 Task: Audio Scrubbing.
Action: Mouse moved to (423, 209)
Screenshot: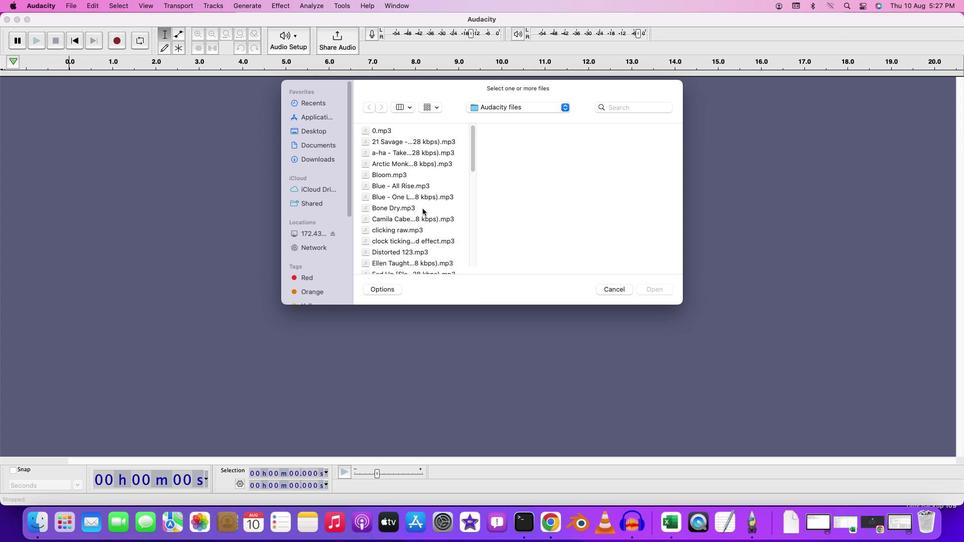 
Action: Mouse scrolled (423, 209) with delta (0, 0)
Screenshot: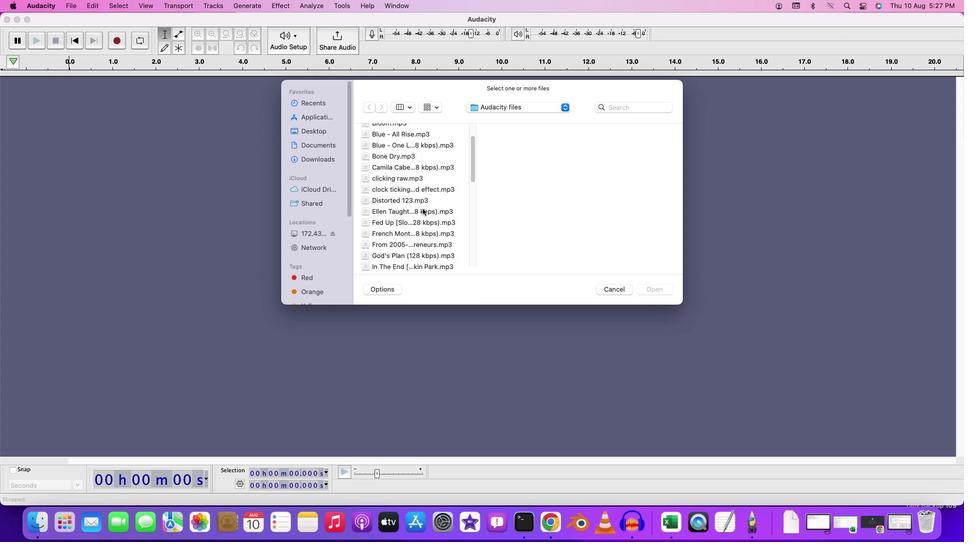 
Action: Mouse scrolled (423, 209) with delta (0, 0)
Screenshot: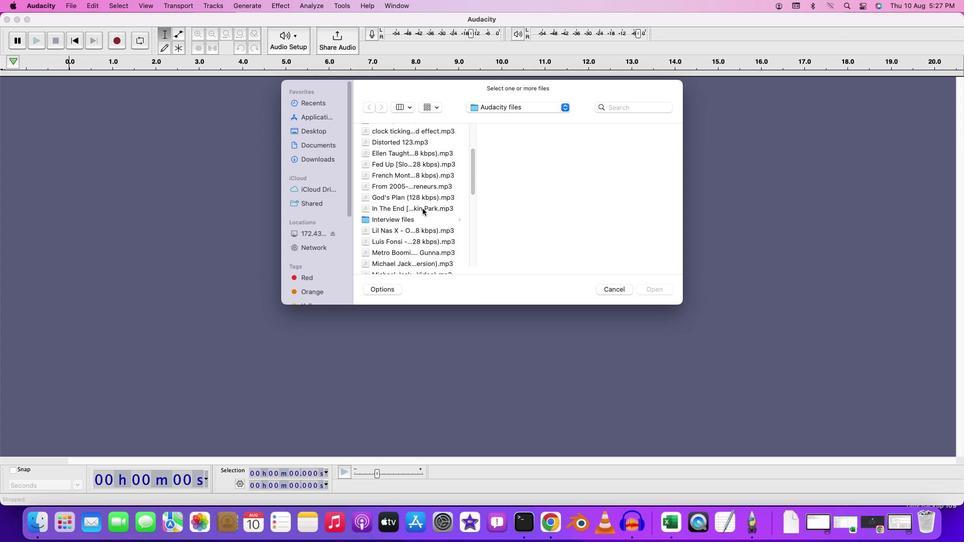 
Action: Mouse scrolled (423, 209) with delta (0, -1)
Screenshot: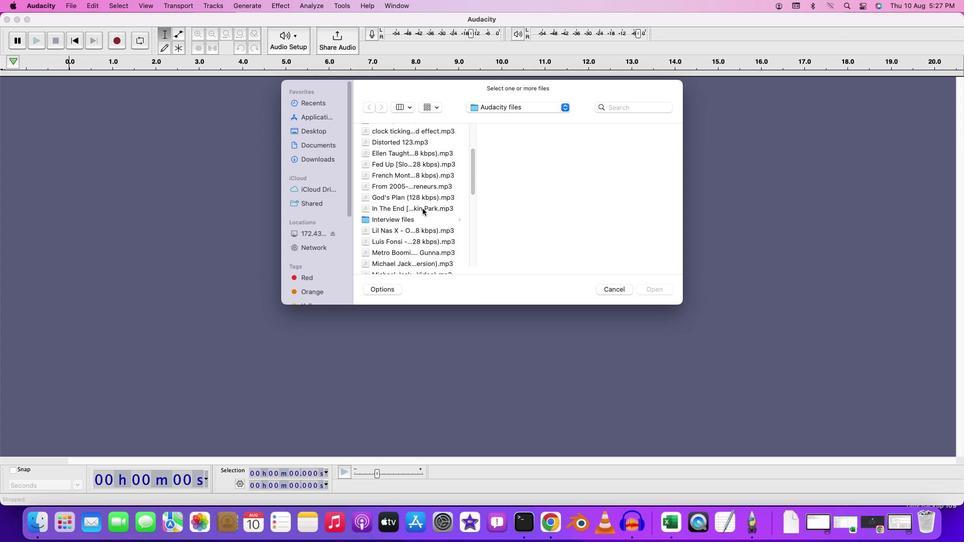 
Action: Mouse scrolled (423, 209) with delta (0, -2)
Screenshot: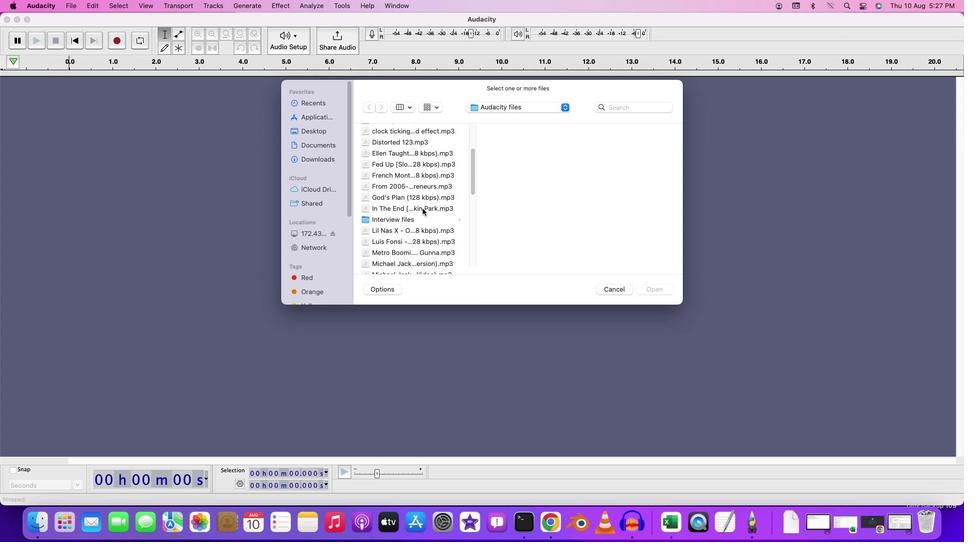 
Action: Mouse moved to (414, 224)
Screenshot: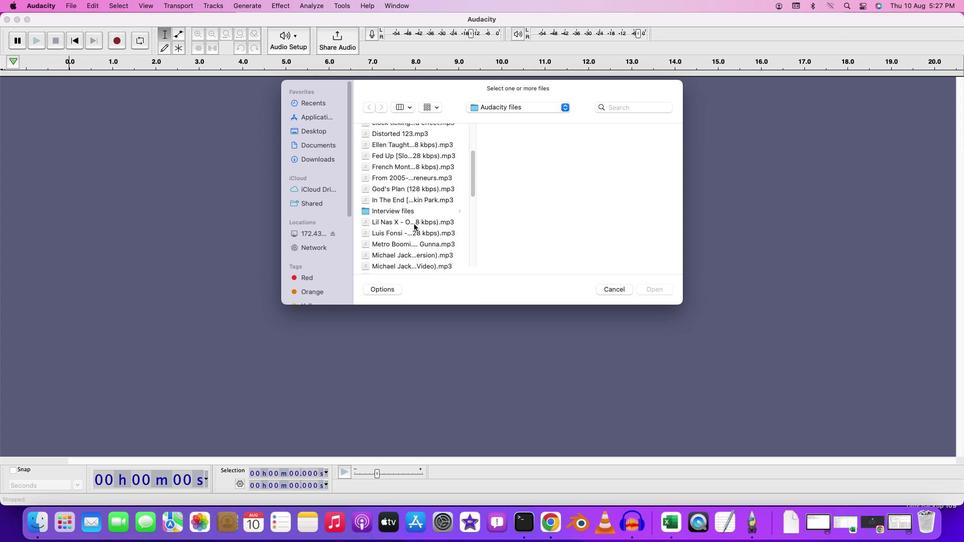 
Action: Mouse scrolled (414, 224) with delta (0, 0)
Screenshot: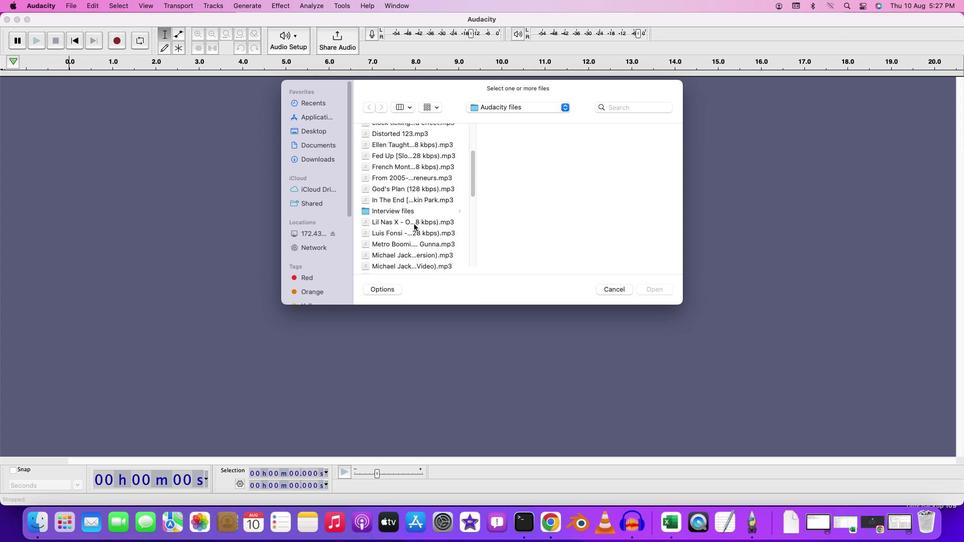 
Action: Mouse moved to (414, 224)
Screenshot: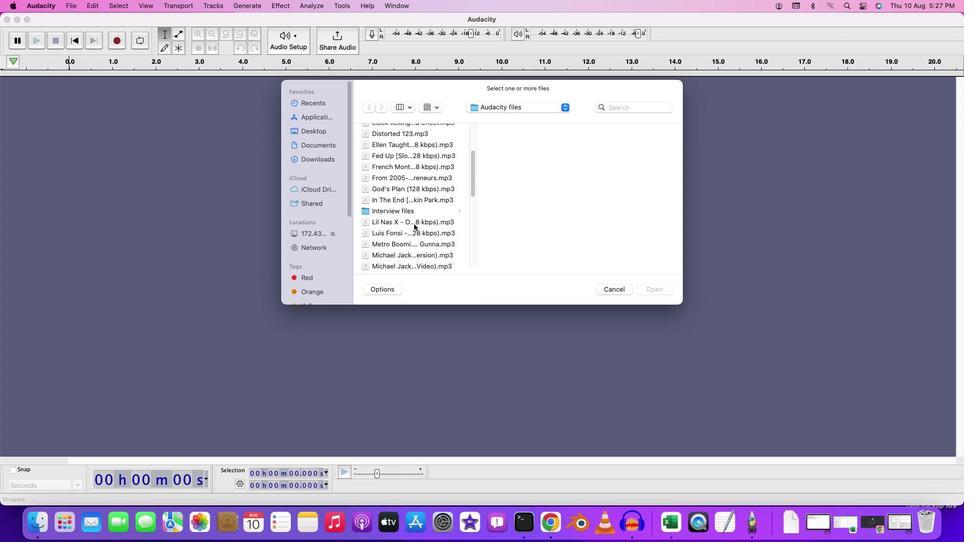 
Action: Mouse scrolled (414, 224) with delta (0, 0)
Screenshot: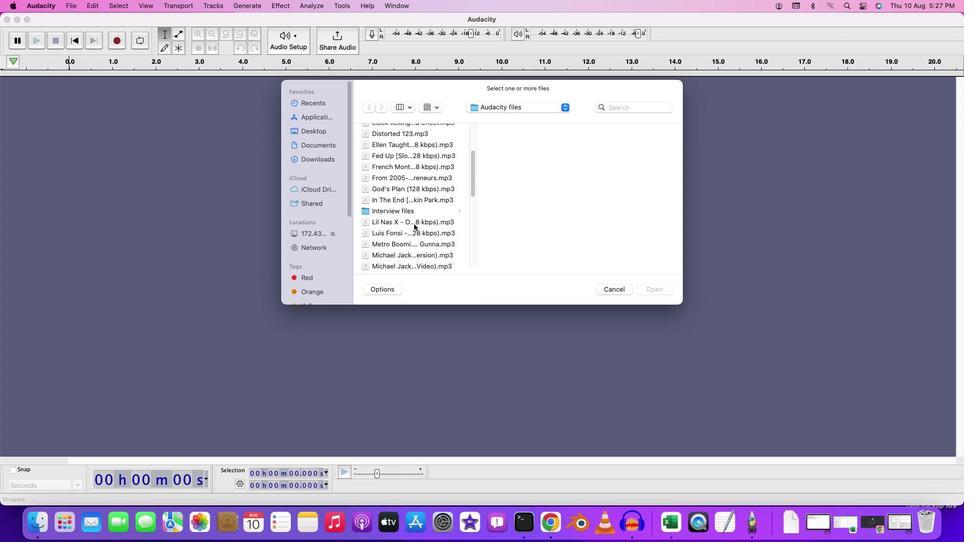 
Action: Mouse moved to (414, 224)
Screenshot: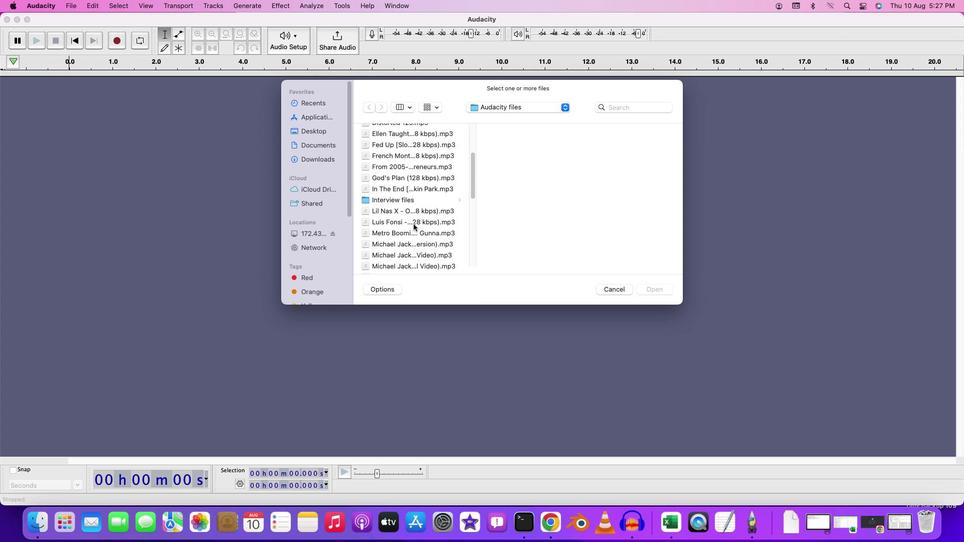 
Action: Mouse scrolled (414, 224) with delta (0, 0)
Screenshot: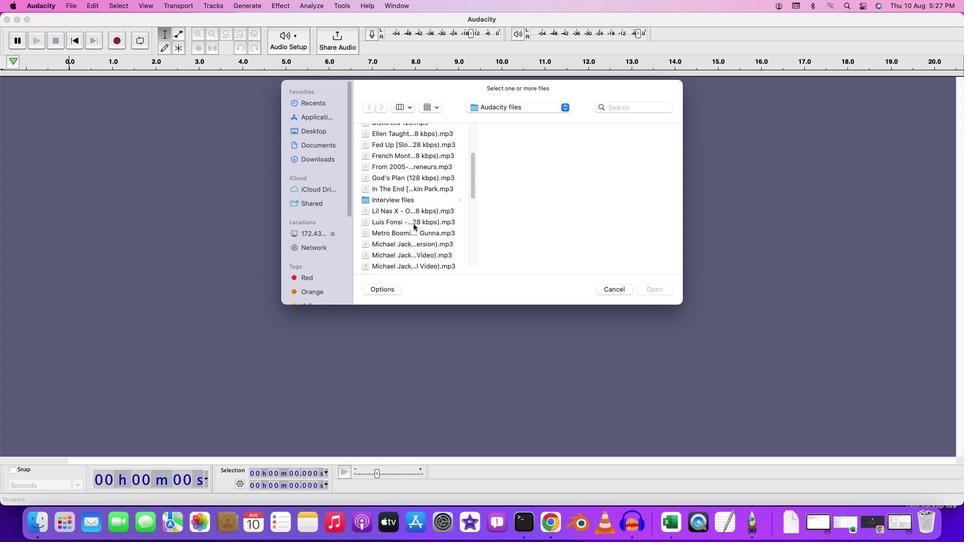
Action: Mouse scrolled (414, 224) with delta (0, 0)
Screenshot: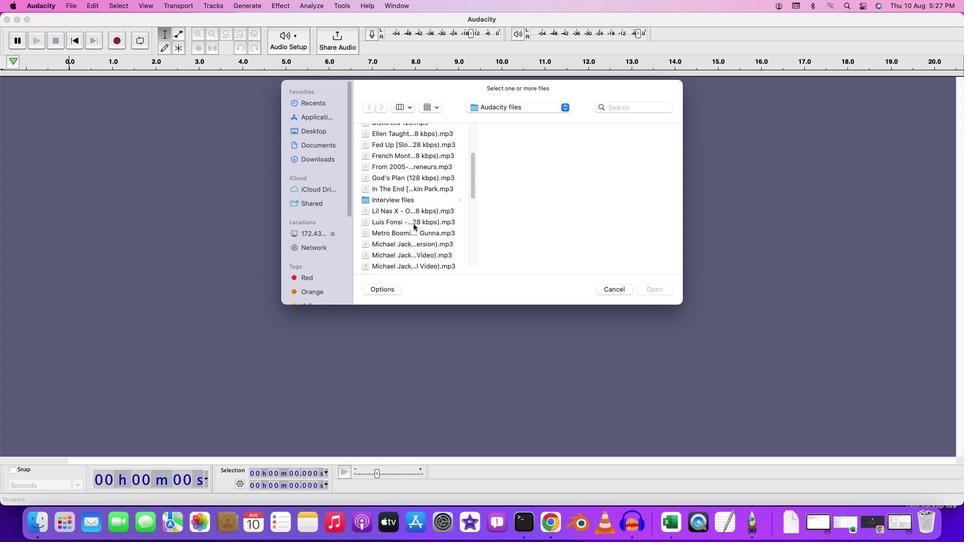 
Action: Mouse scrolled (414, 224) with delta (0, 0)
Screenshot: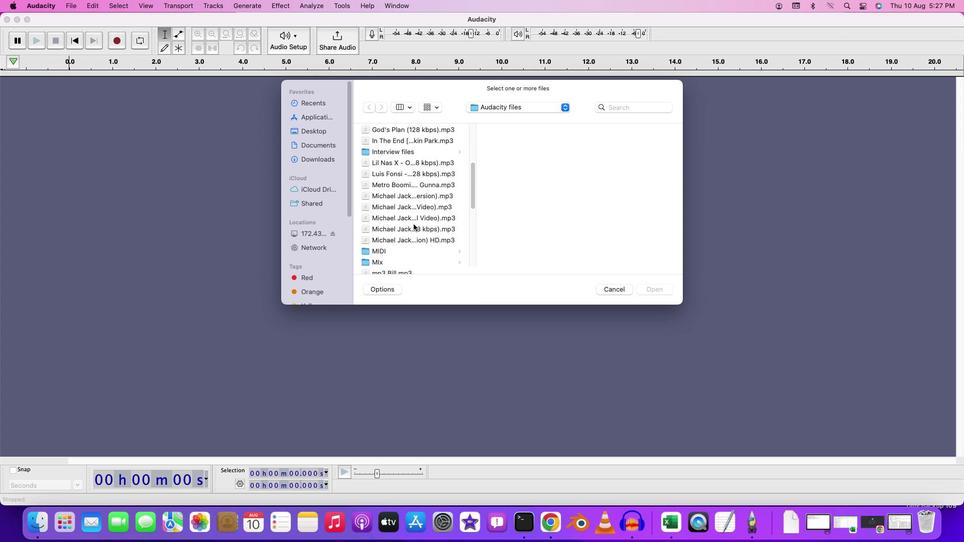 
Action: Mouse scrolled (414, 224) with delta (0, 0)
Screenshot: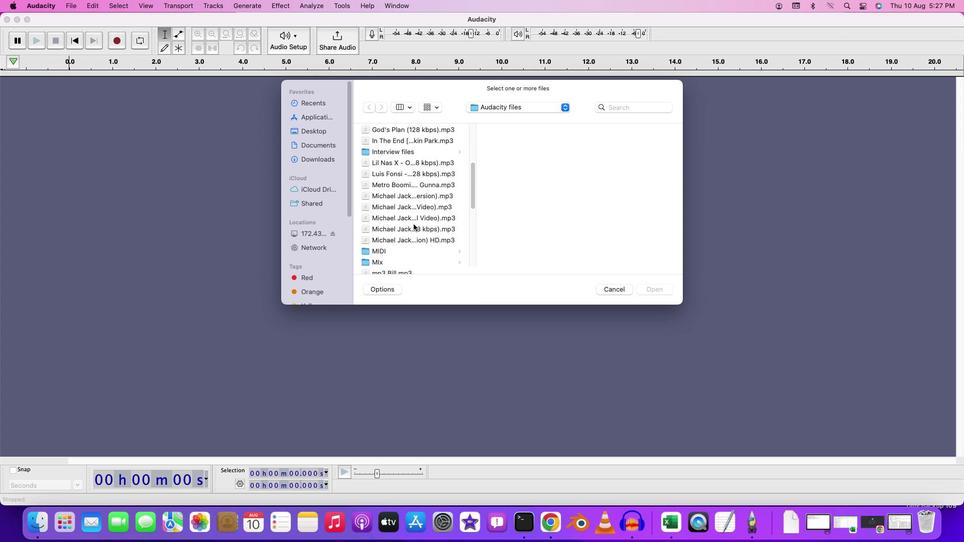 
Action: Mouse scrolled (414, 224) with delta (0, -1)
Screenshot: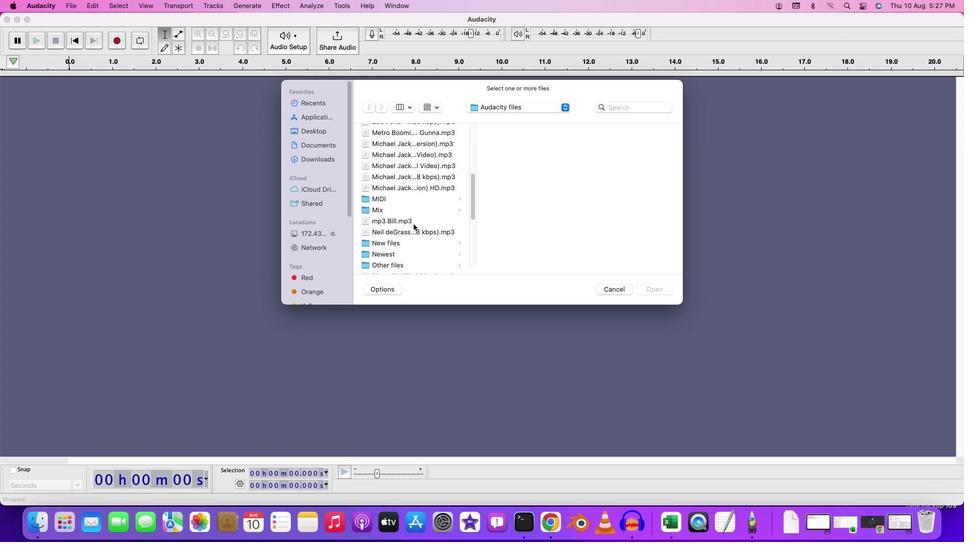 
Action: Mouse scrolled (414, 224) with delta (0, -2)
Screenshot: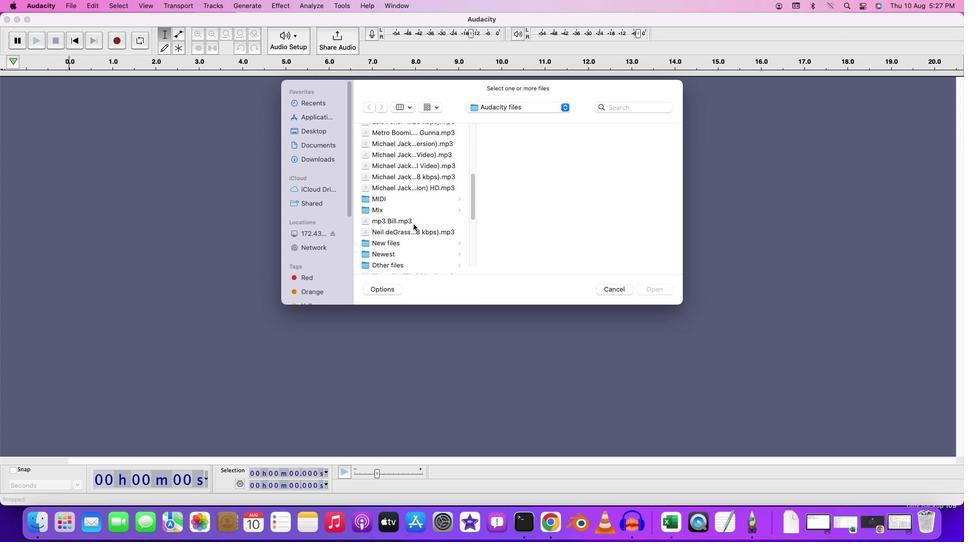 
Action: Mouse scrolled (414, 224) with delta (0, 0)
Screenshot: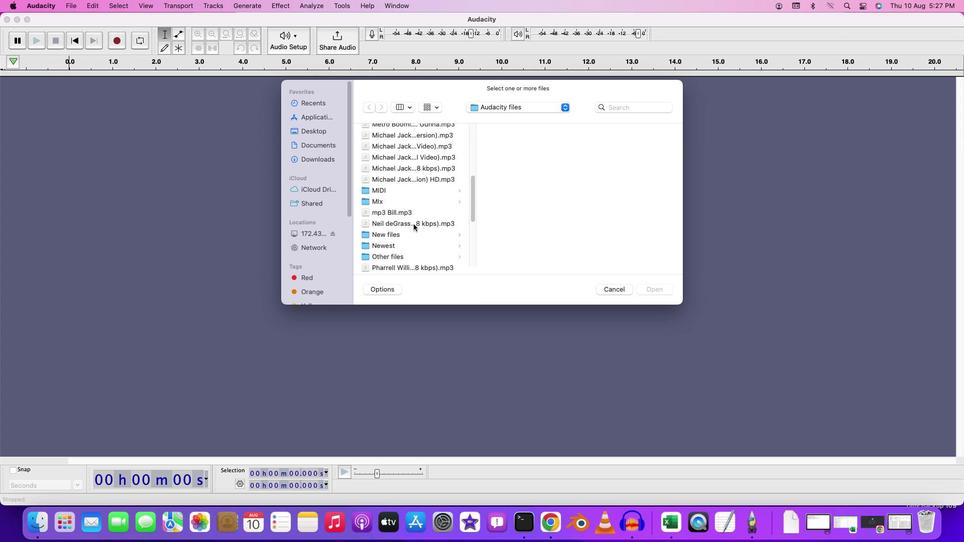 
Action: Mouse scrolled (414, 224) with delta (0, 0)
Screenshot: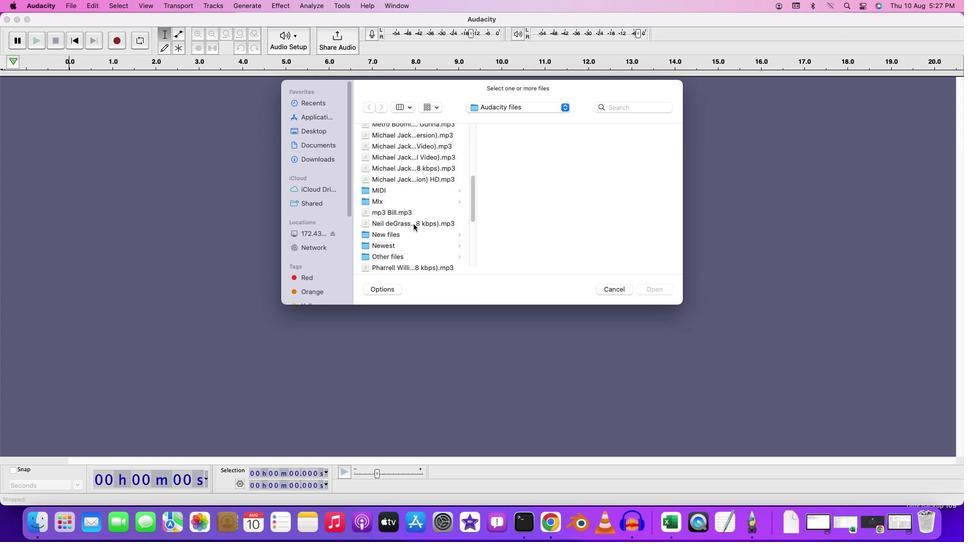 
Action: Mouse scrolled (414, 224) with delta (0, 0)
Screenshot: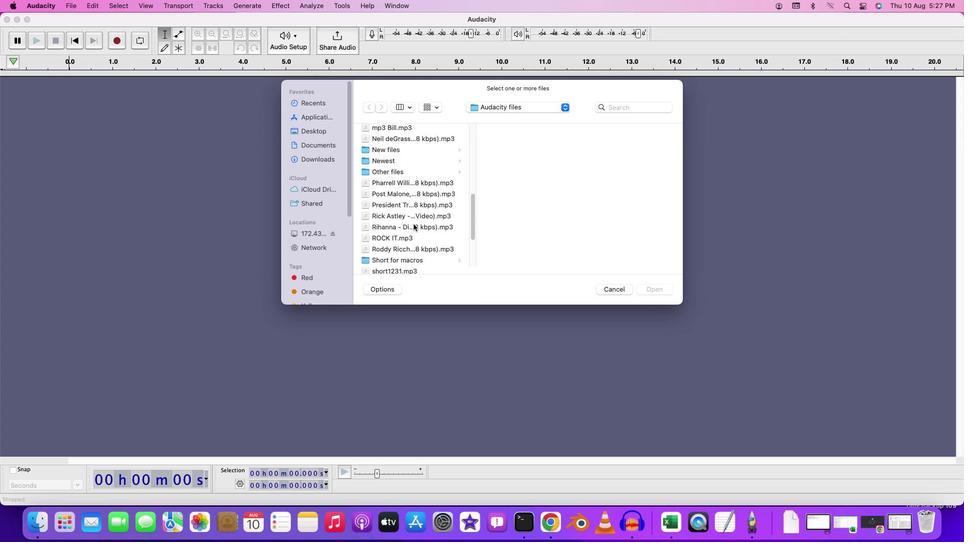
Action: Mouse scrolled (414, 224) with delta (0, -1)
Screenshot: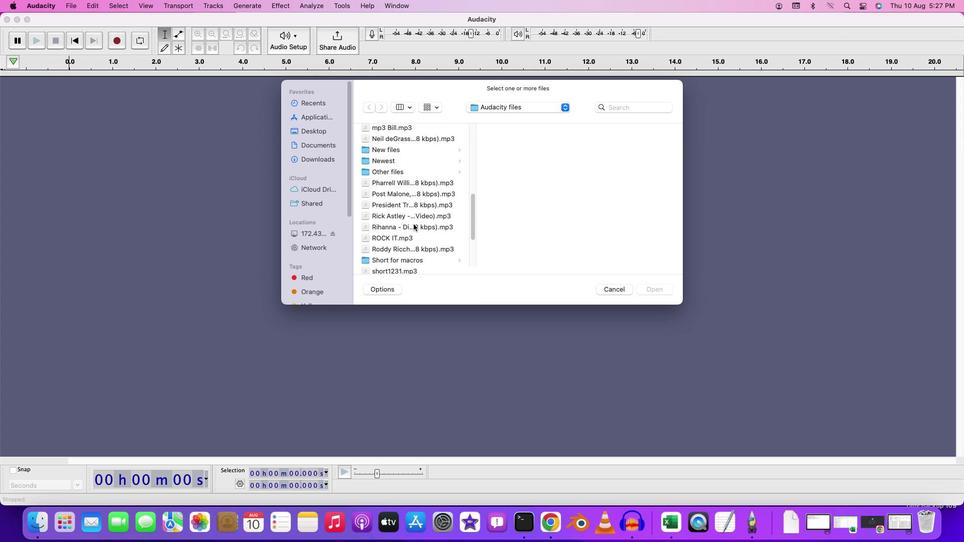 
Action: Mouse scrolled (414, 224) with delta (0, -2)
Screenshot: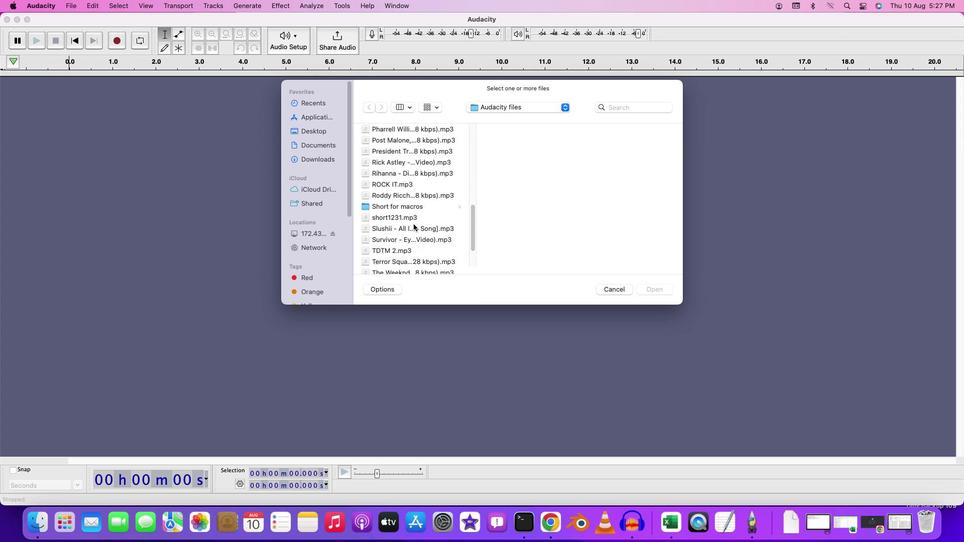 
Action: Mouse scrolled (414, 224) with delta (0, -2)
Screenshot: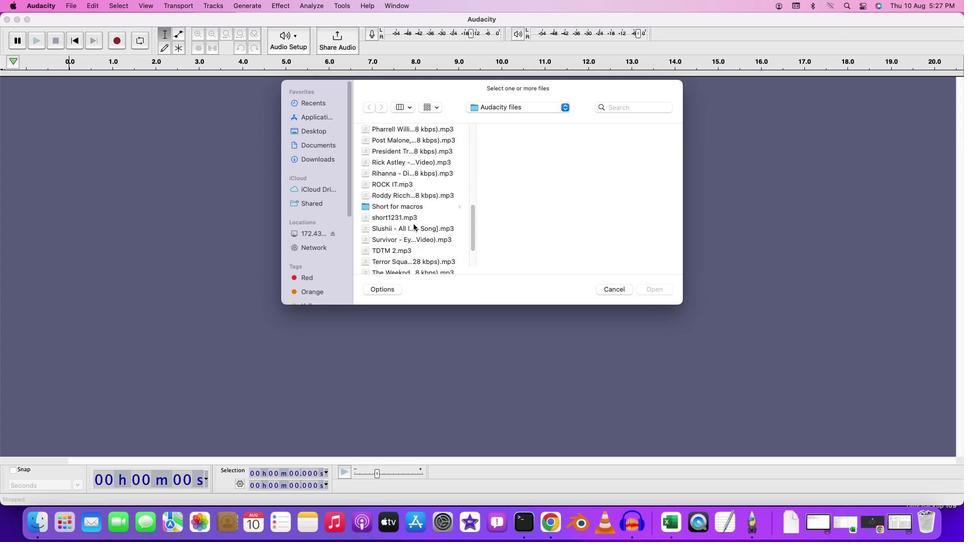 
Action: Mouse scrolled (414, 224) with delta (0, 0)
Screenshot: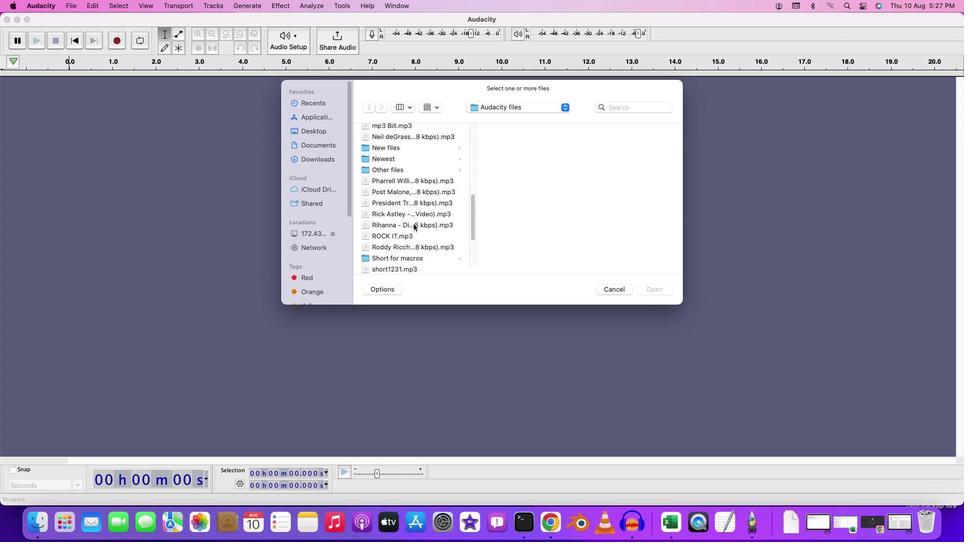 
Action: Mouse scrolled (414, 224) with delta (0, 0)
Screenshot: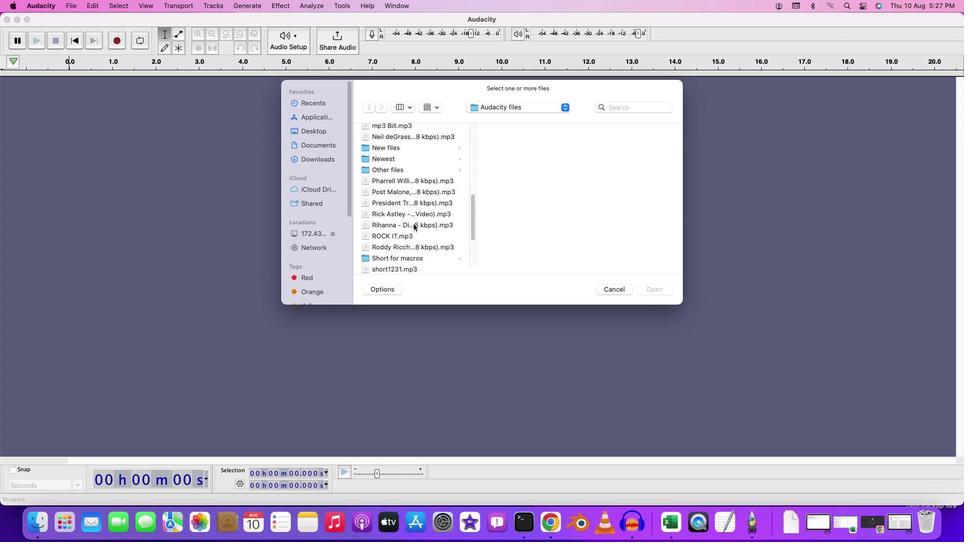 
Action: Mouse scrolled (414, 224) with delta (0, 1)
Screenshot: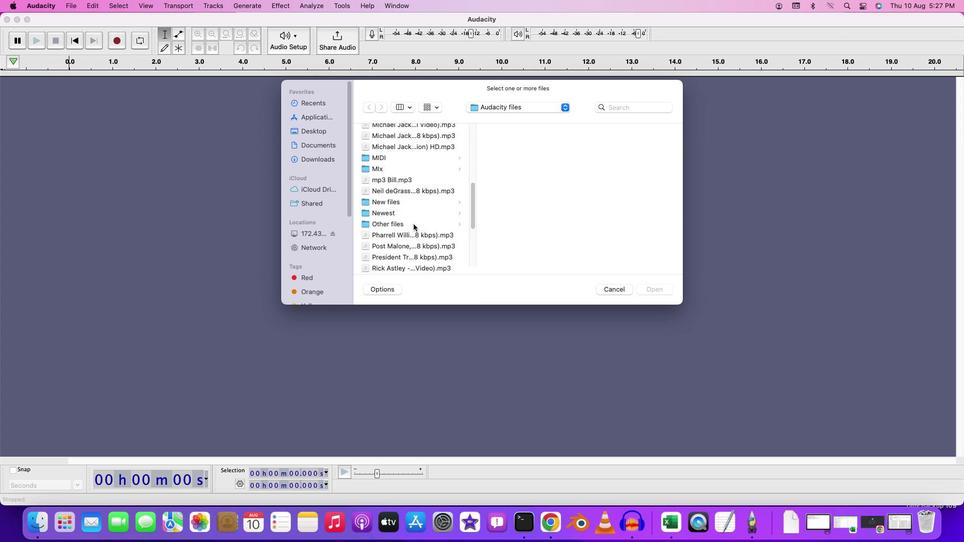 
Action: Mouse scrolled (414, 224) with delta (0, 2)
Screenshot: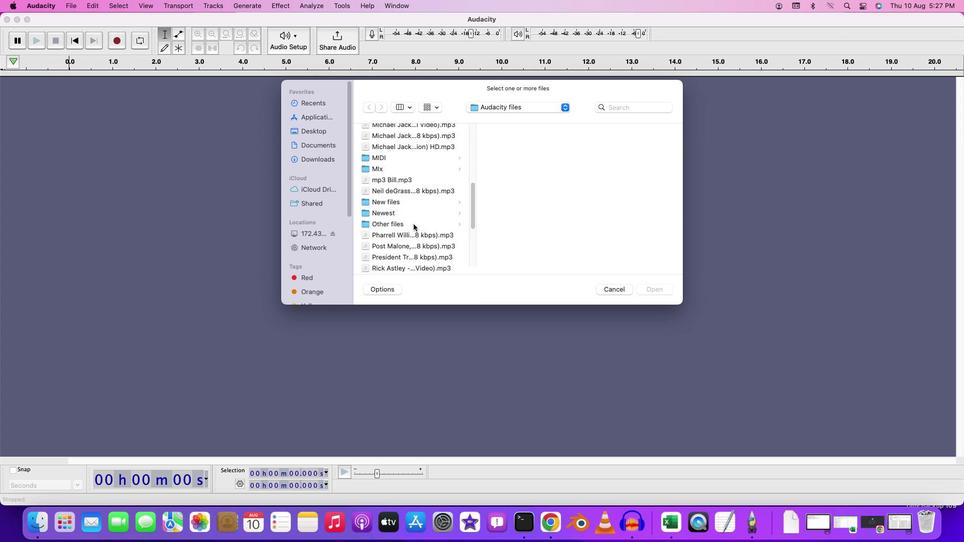 
Action: Mouse moved to (396, 210)
Screenshot: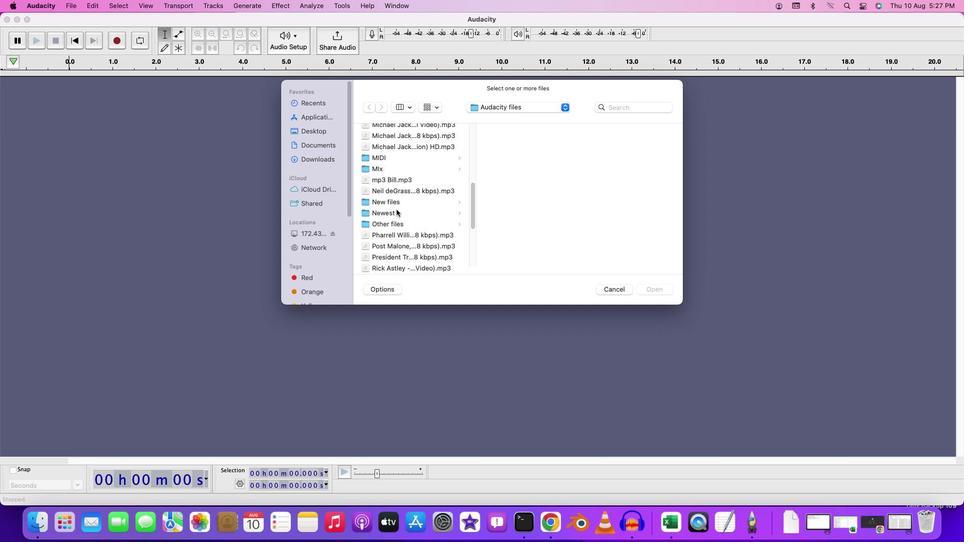 
Action: Mouse pressed left at (396, 210)
Screenshot: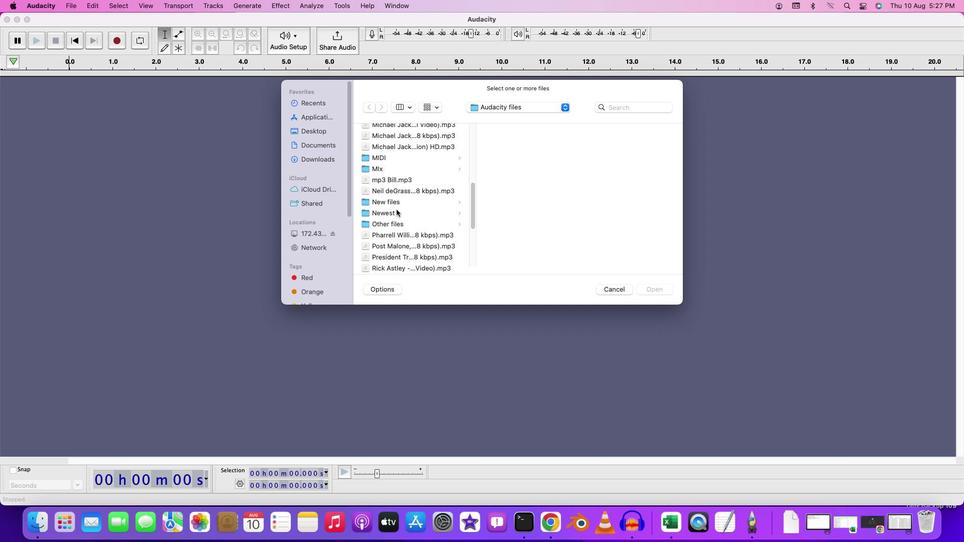 
Action: Mouse moved to (397, 202)
Screenshot: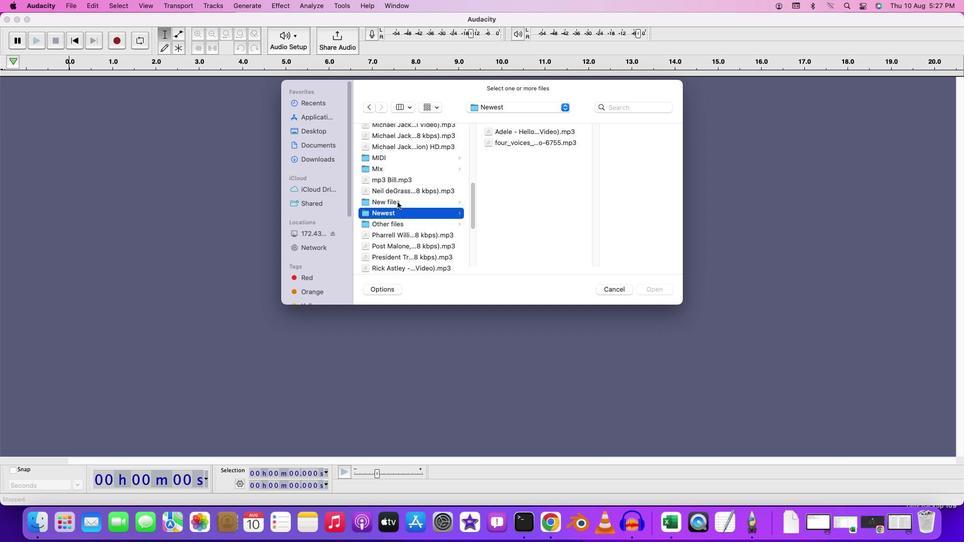 
Action: Mouse pressed left at (397, 202)
Screenshot: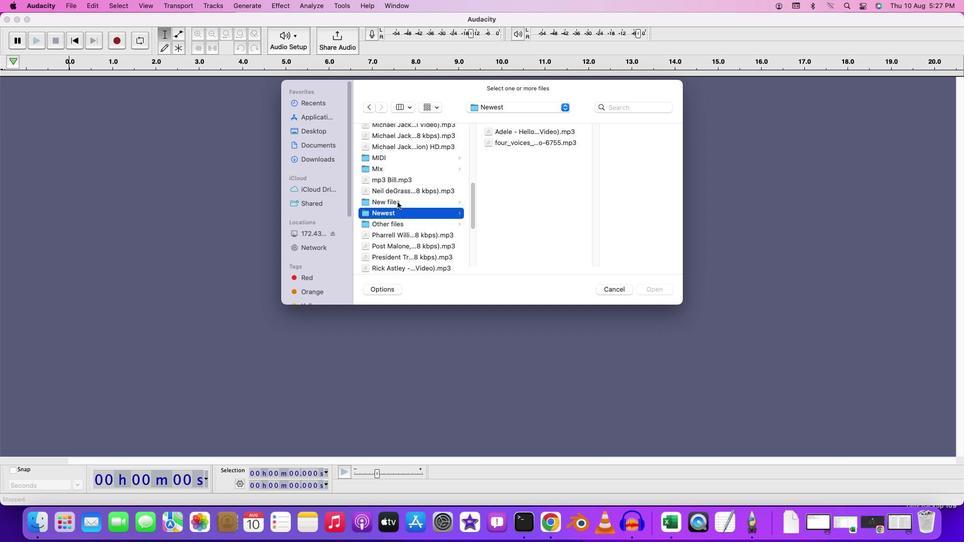 
Action: Mouse moved to (537, 168)
Screenshot: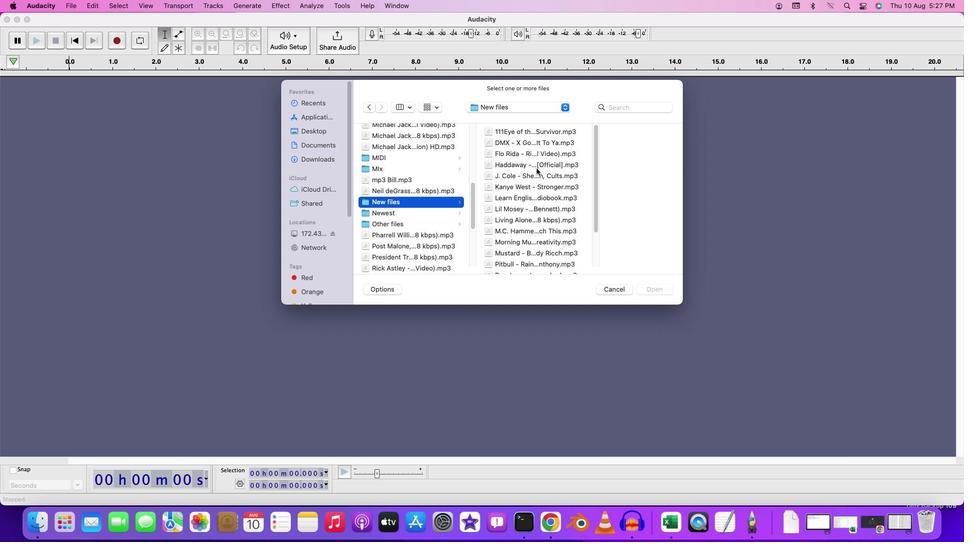
Action: Mouse scrolled (537, 168) with delta (0, 0)
Screenshot: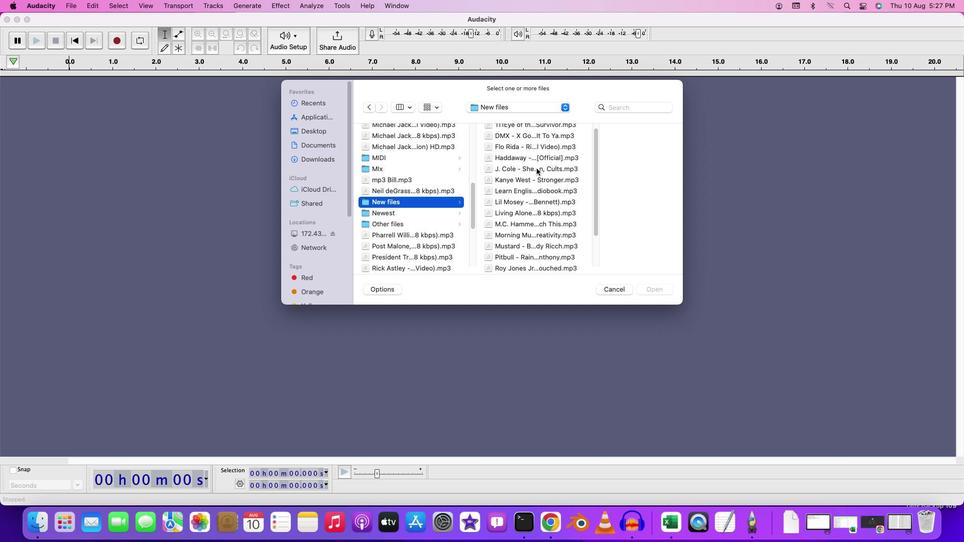 
Action: Mouse scrolled (537, 168) with delta (0, 0)
Screenshot: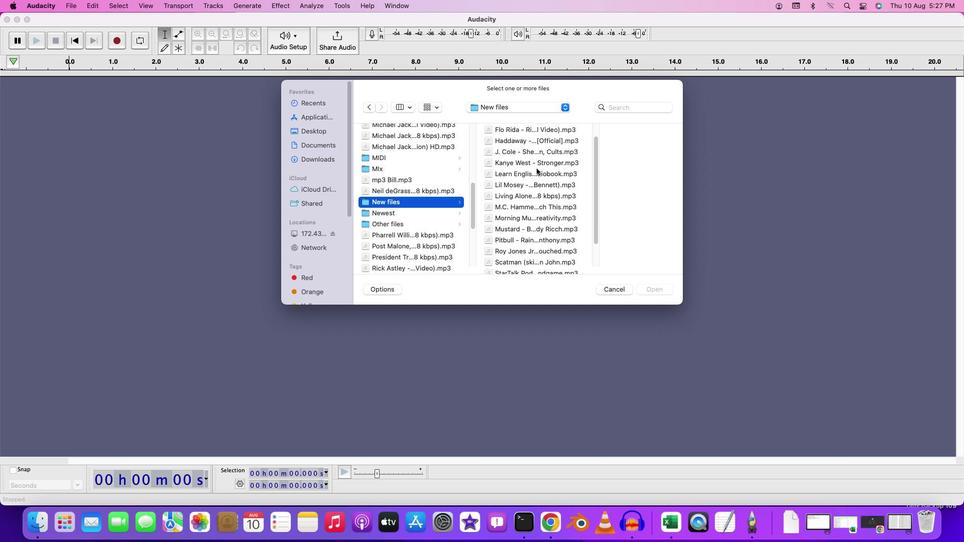 
Action: Mouse scrolled (537, 168) with delta (0, 0)
Screenshot: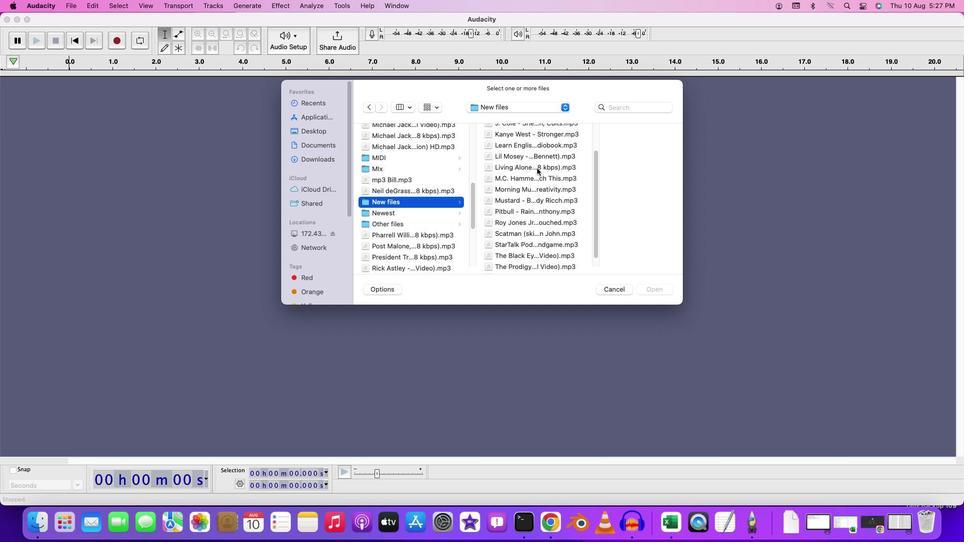
Action: Mouse moved to (537, 168)
Screenshot: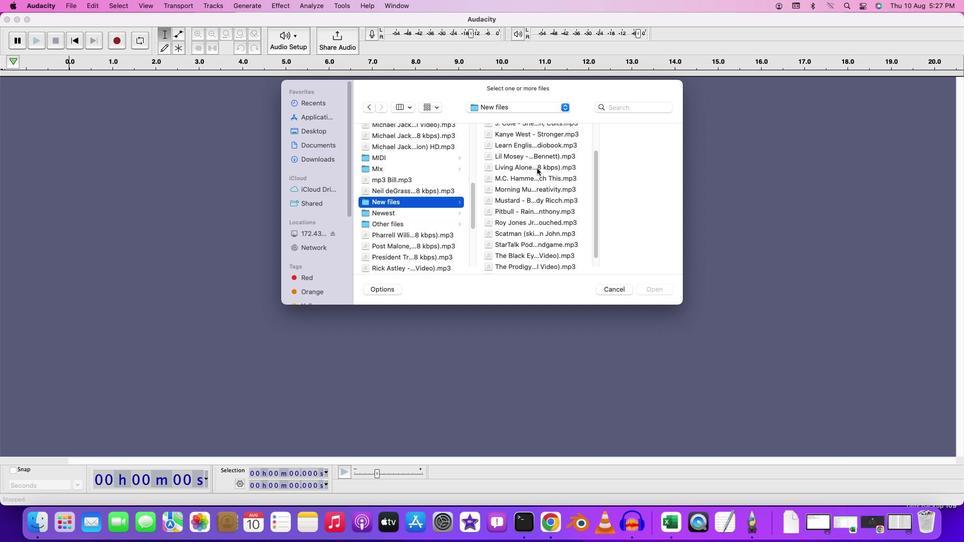 
Action: Mouse scrolled (537, 168) with delta (0, -1)
Screenshot: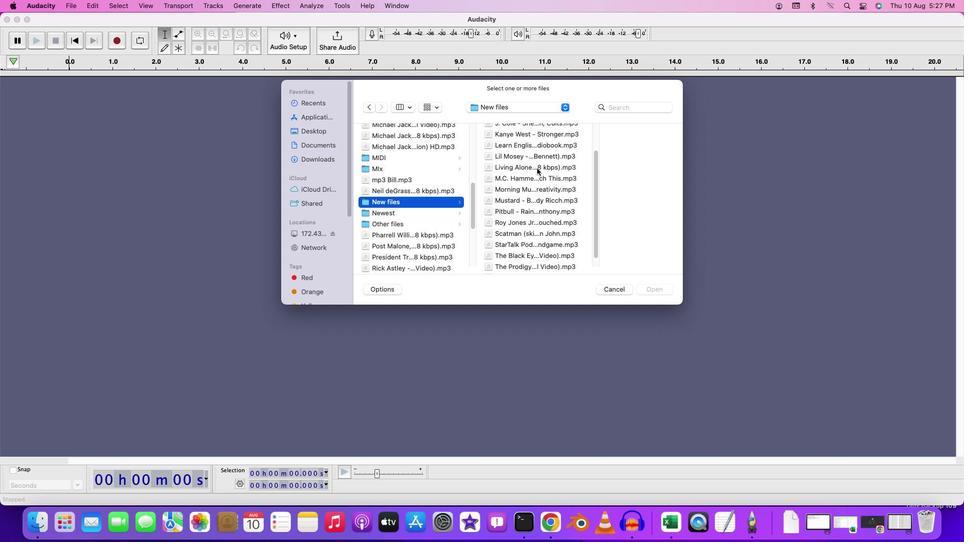 
Action: Mouse scrolled (537, 168) with delta (0, 0)
Screenshot: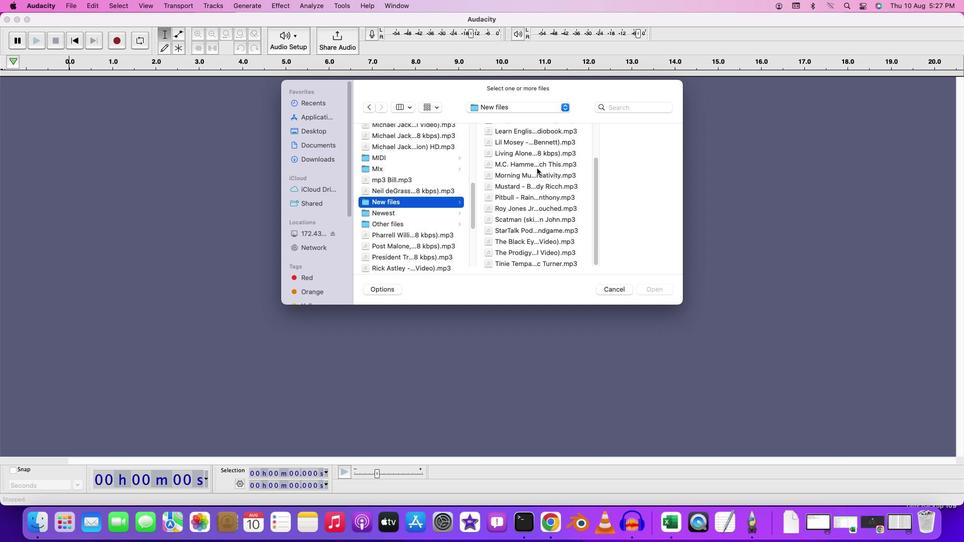 
Action: Mouse scrolled (537, 168) with delta (0, 0)
Screenshot: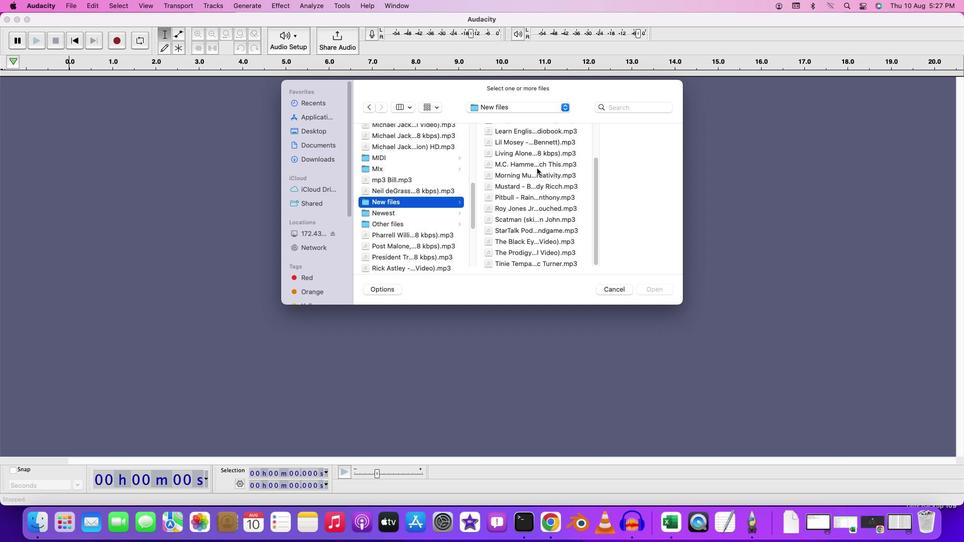 
Action: Mouse scrolled (537, 168) with delta (0, -1)
Screenshot: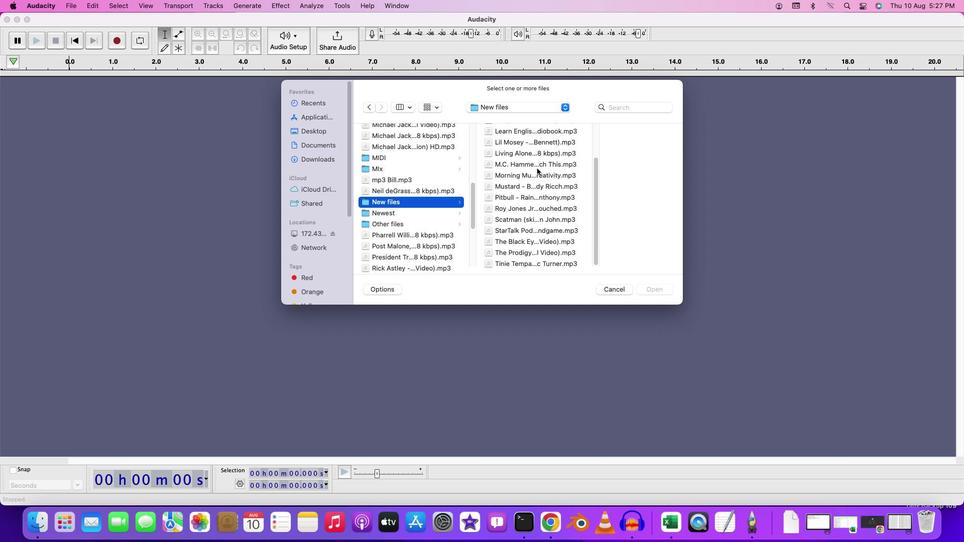 
Action: Mouse moved to (420, 241)
Screenshot: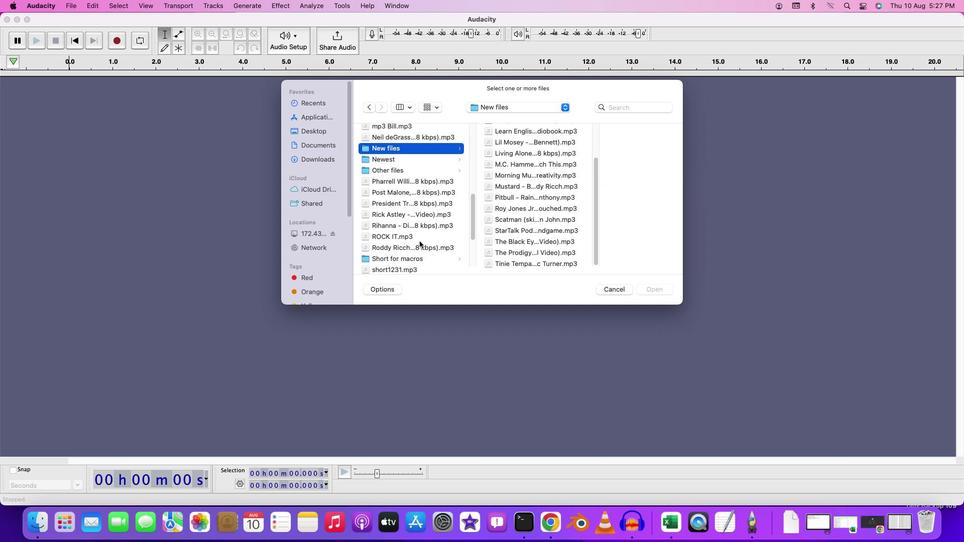
Action: Mouse scrolled (420, 241) with delta (0, 0)
Screenshot: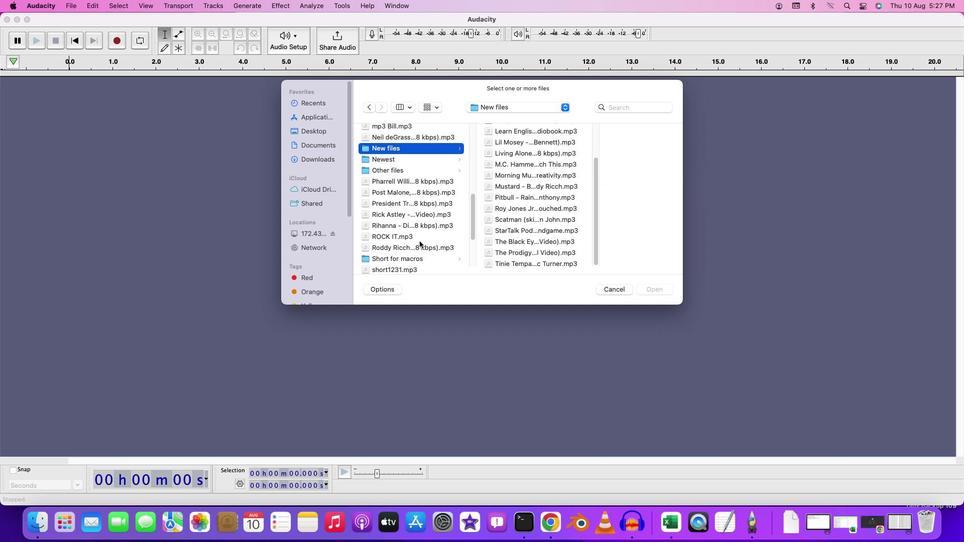 
Action: Mouse moved to (420, 241)
Screenshot: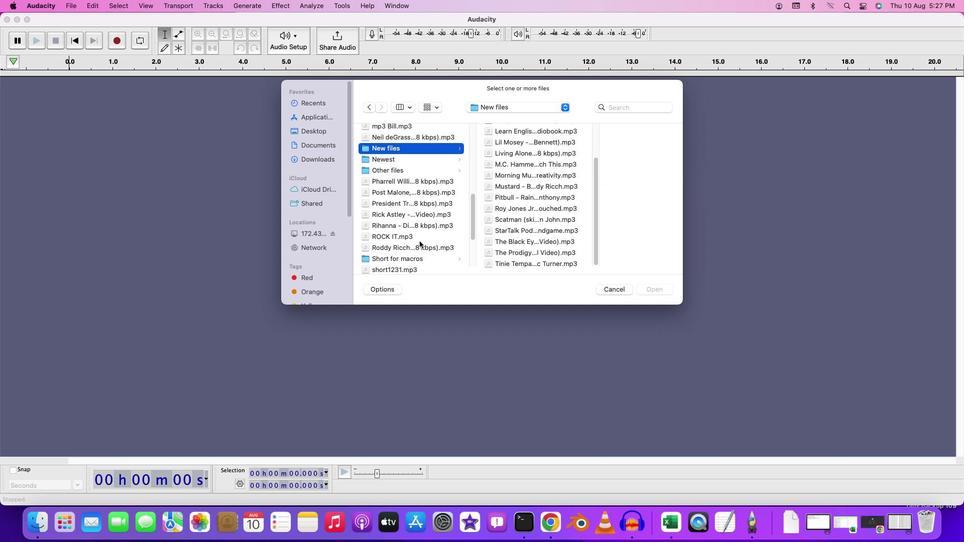
Action: Mouse scrolled (420, 241) with delta (0, 0)
Screenshot: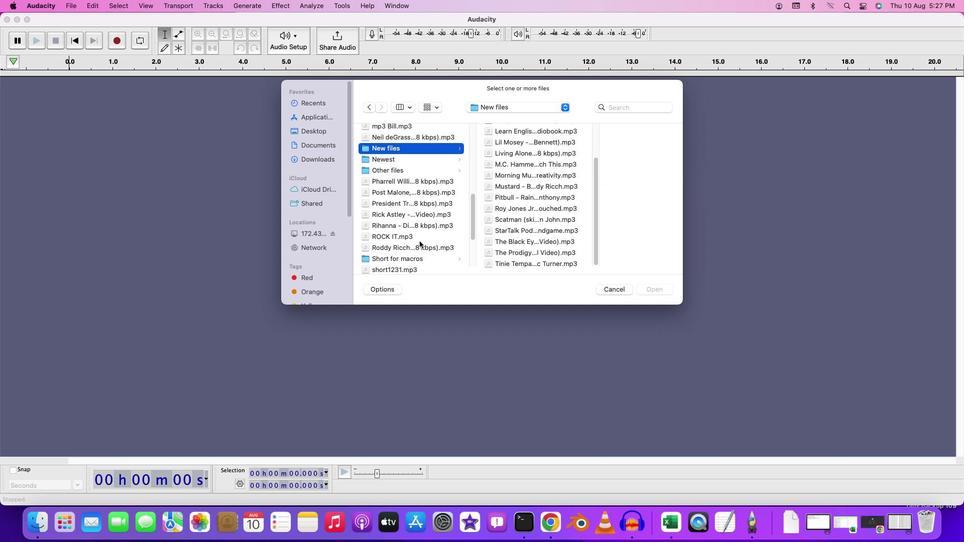 
Action: Mouse scrolled (420, 241) with delta (0, -1)
Screenshot: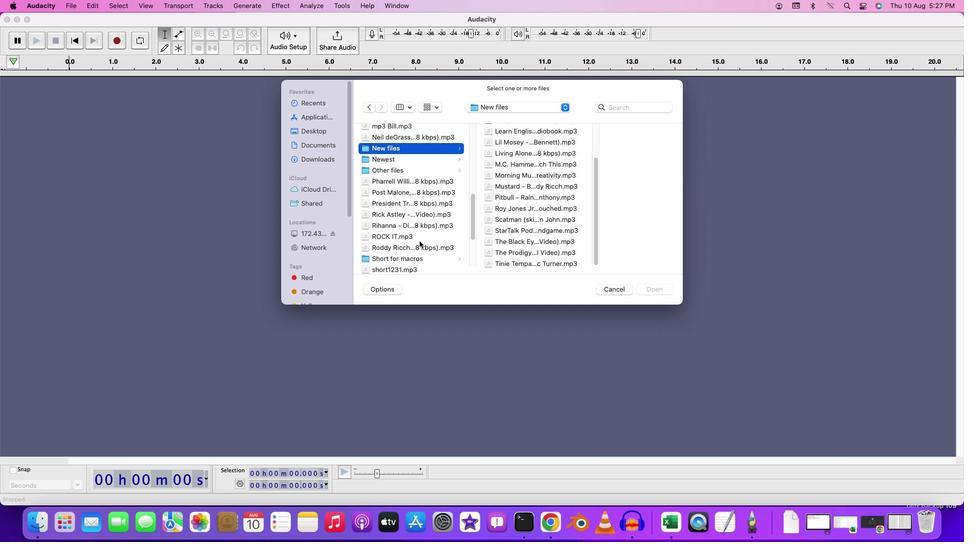
Action: Mouse moved to (422, 236)
Screenshot: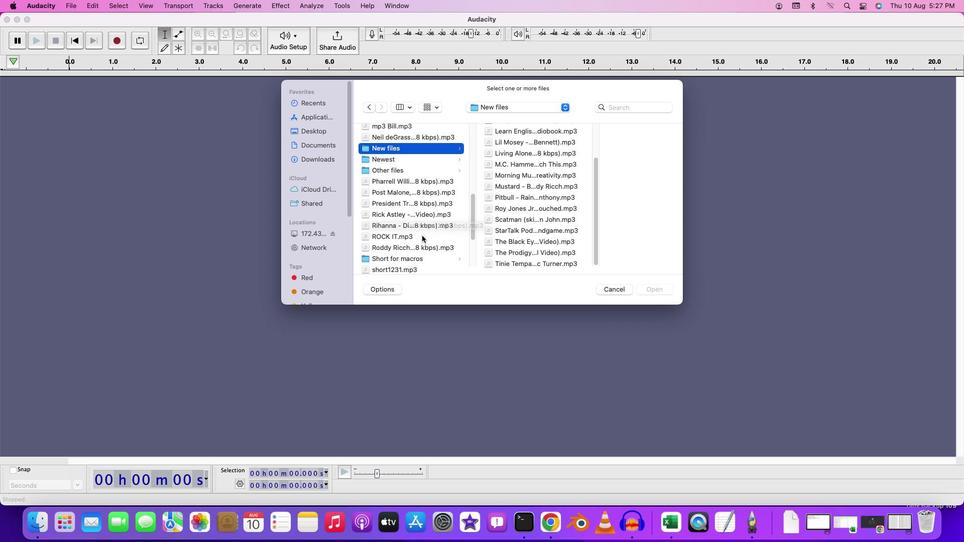 
Action: Mouse scrolled (422, 236) with delta (0, 0)
Screenshot: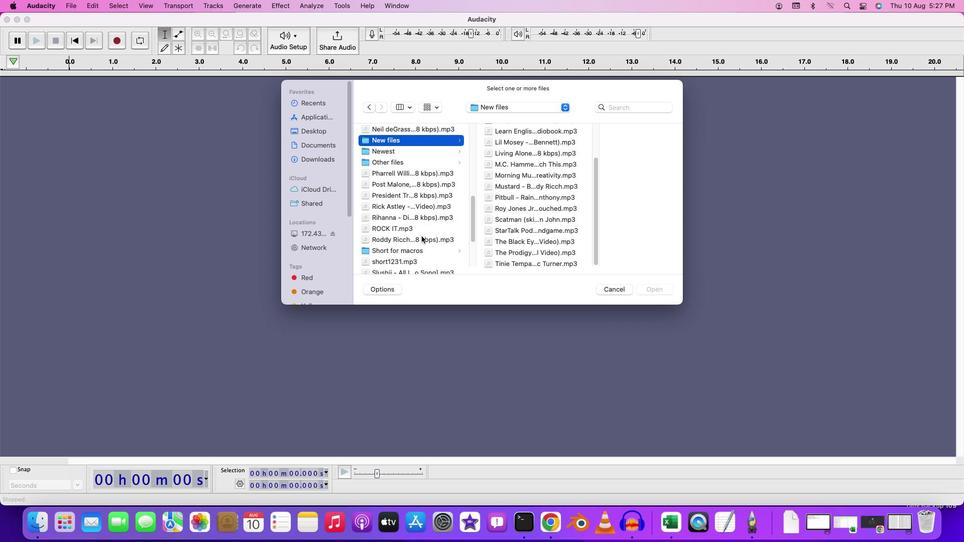 
Action: Mouse moved to (422, 236)
Screenshot: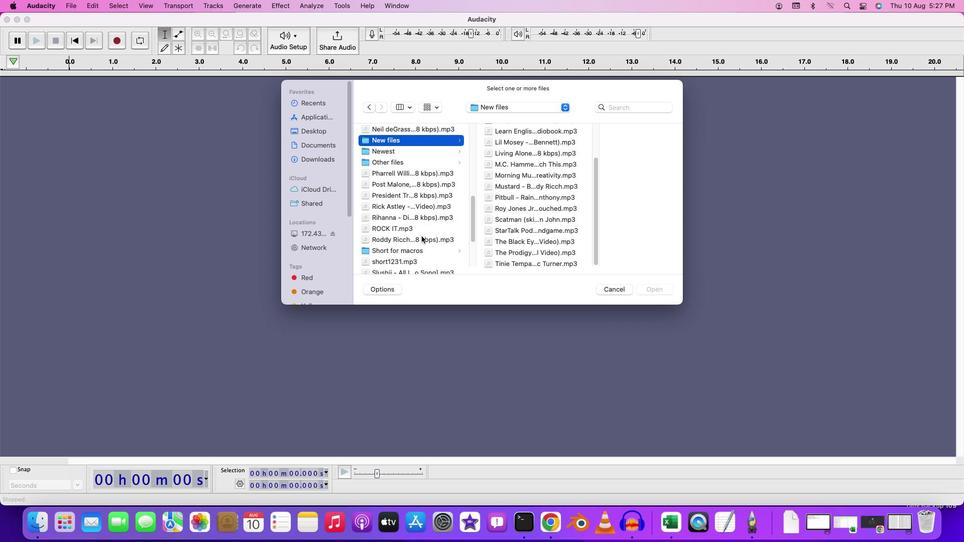 
Action: Mouse scrolled (422, 236) with delta (0, 0)
Screenshot: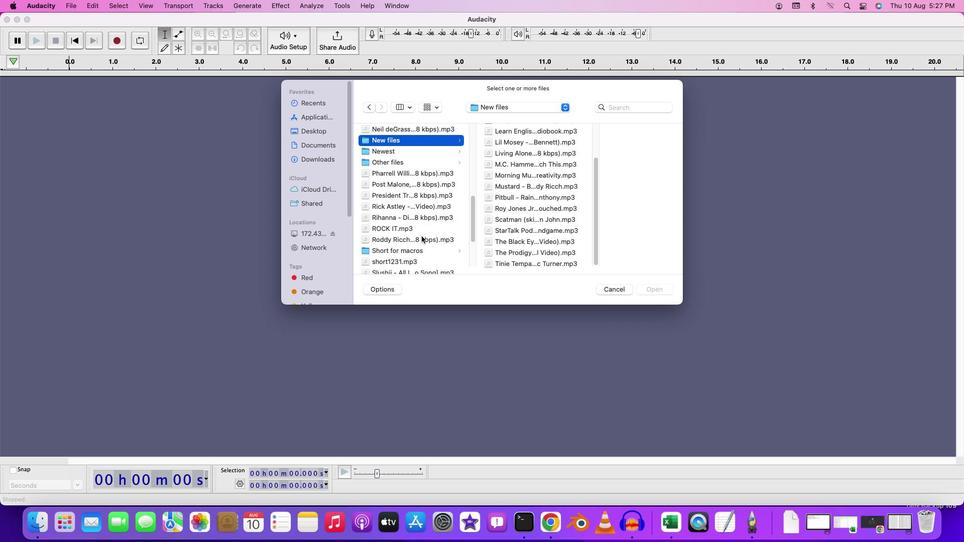 
Action: Mouse scrolled (422, 236) with delta (0, 0)
Screenshot: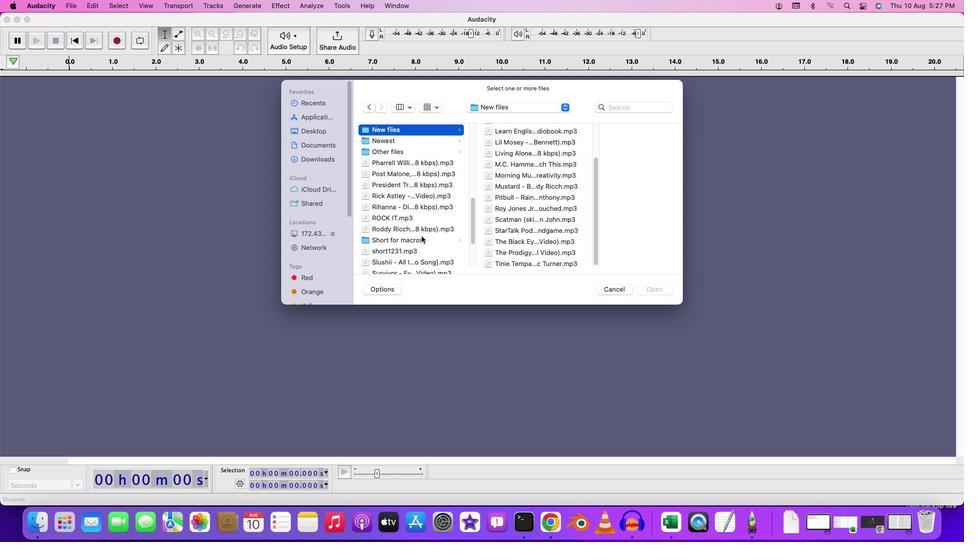 
Action: Mouse scrolled (422, 236) with delta (0, 0)
Screenshot: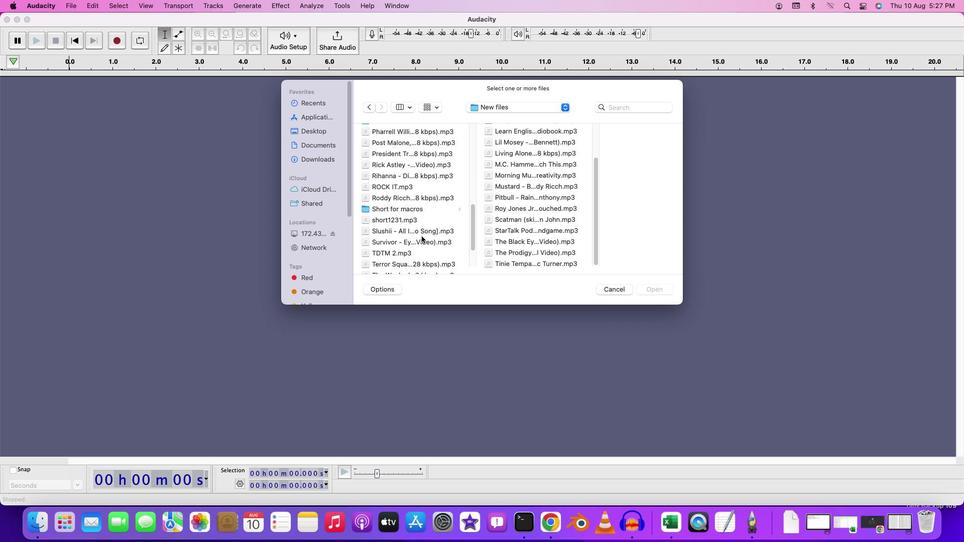 
Action: Mouse scrolled (422, 236) with delta (0, -1)
Screenshot: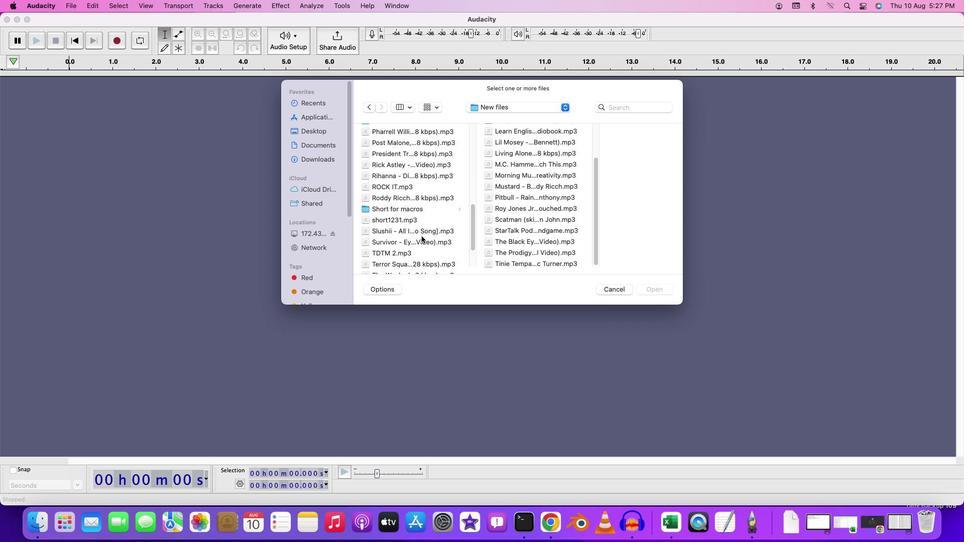 
Action: Mouse moved to (421, 237)
Screenshot: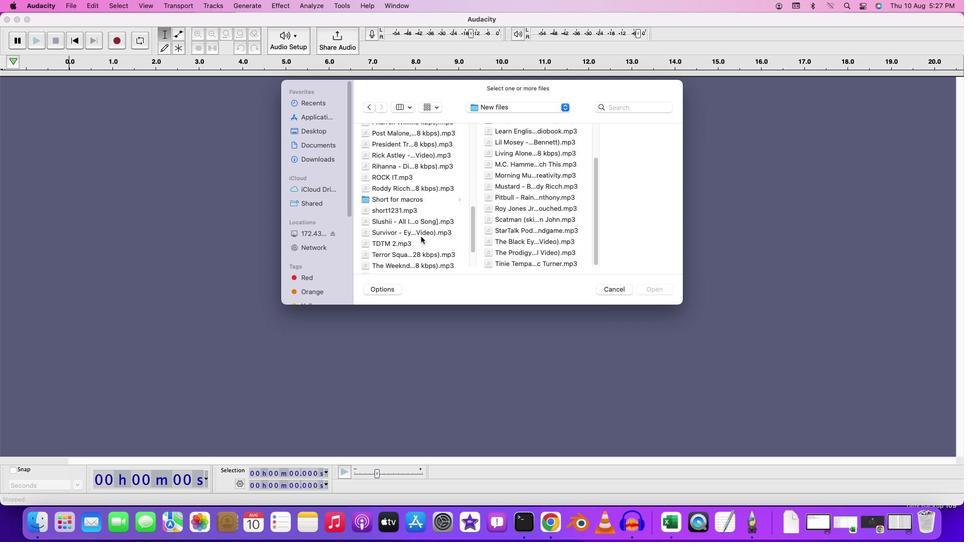 
Action: Mouse scrolled (421, 237) with delta (0, 0)
Screenshot: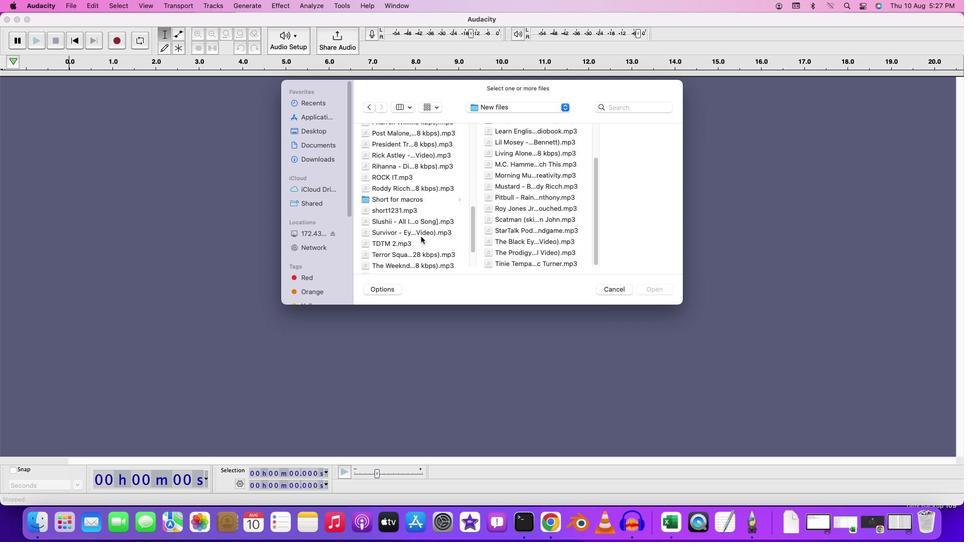 
Action: Mouse scrolled (421, 237) with delta (0, 0)
Screenshot: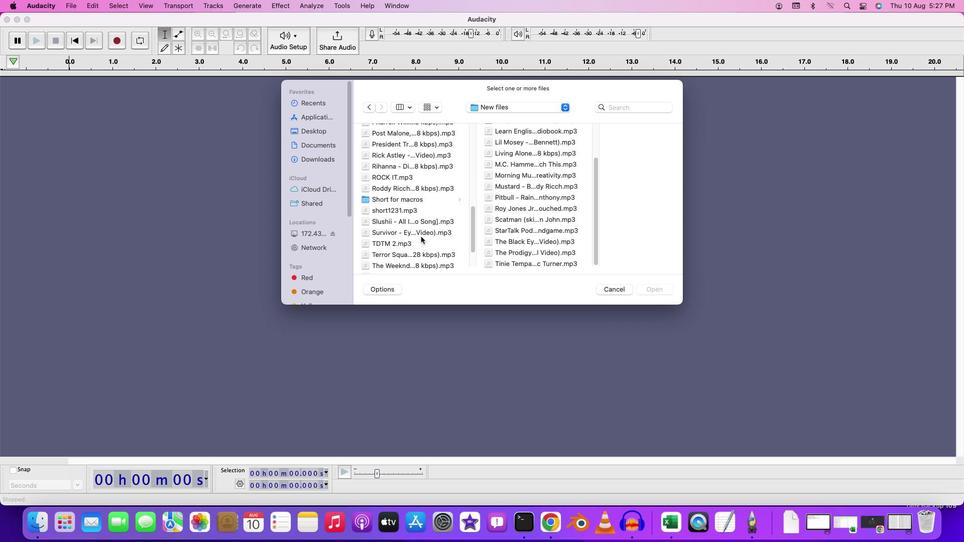 
Action: Mouse moved to (406, 233)
Screenshot: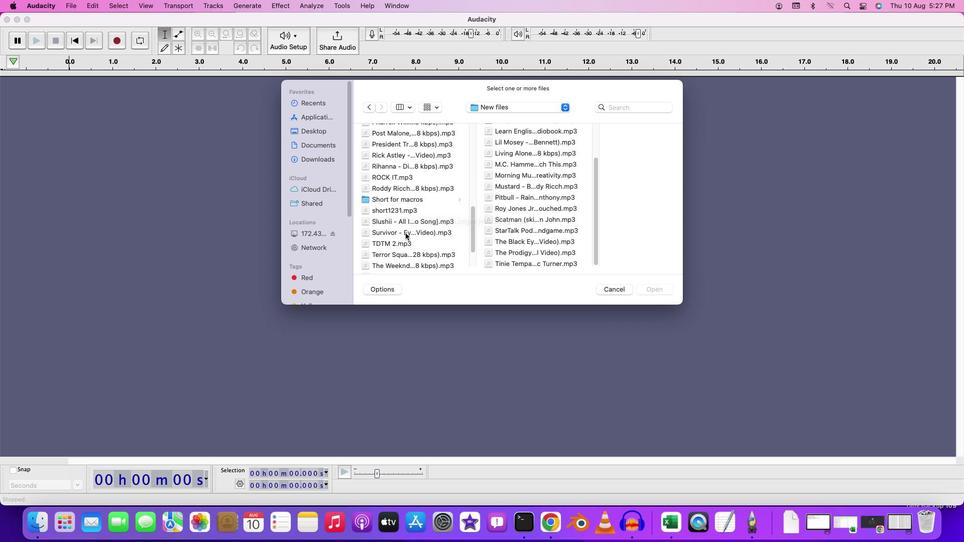
Action: Mouse pressed left at (406, 233)
Screenshot: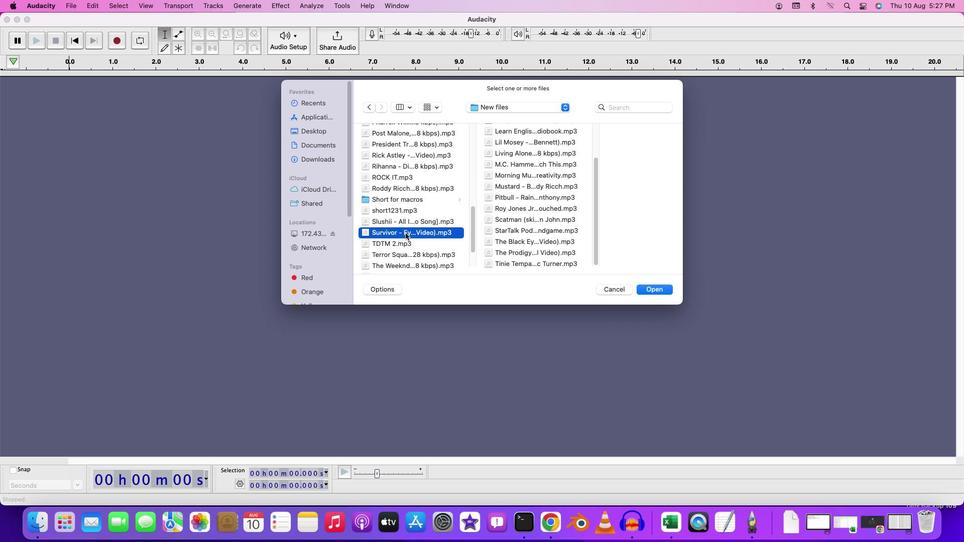 
Action: Mouse pressed left at (406, 233)
Screenshot: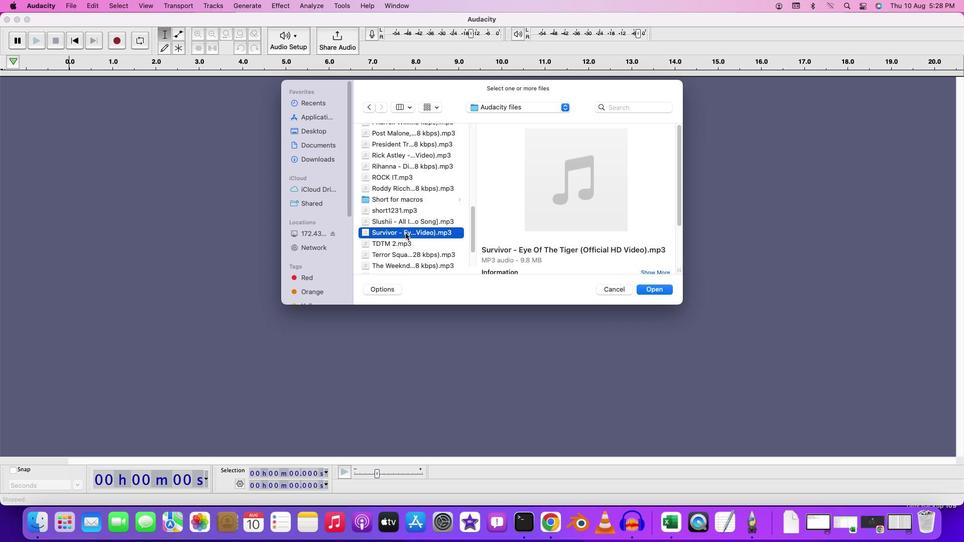 
Action: Mouse pressed left at (406, 233)
Screenshot: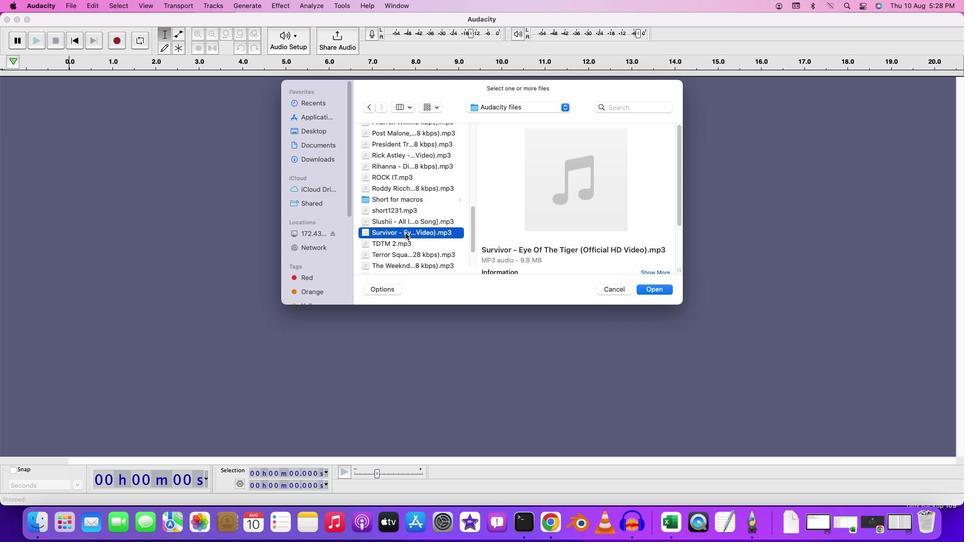 
Action: Mouse moved to (92, 104)
Screenshot: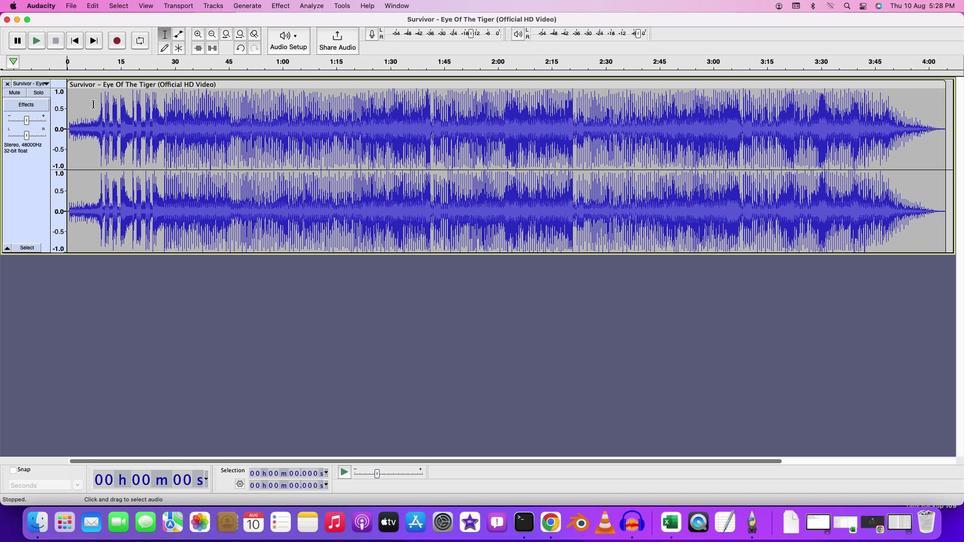 
Action: Mouse pressed left at (92, 104)
Screenshot: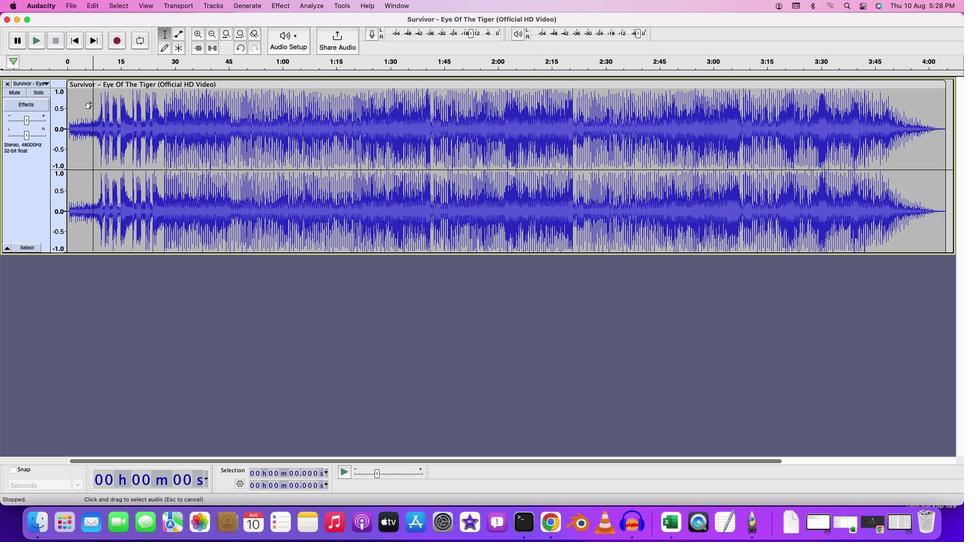 
Action: Key pressed Key.spaceKey.spaceKey.space
Screenshot: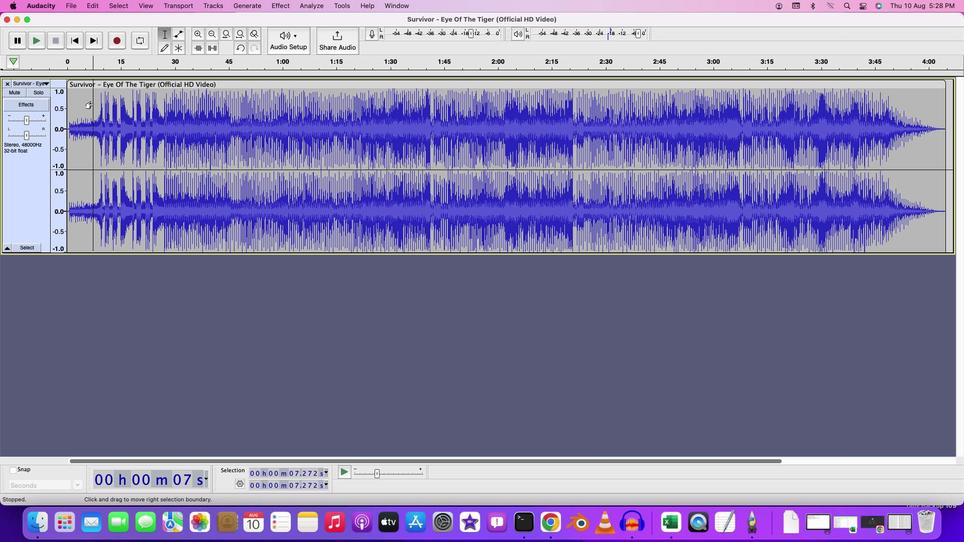 
Action: Mouse moved to (94, 105)
Screenshot: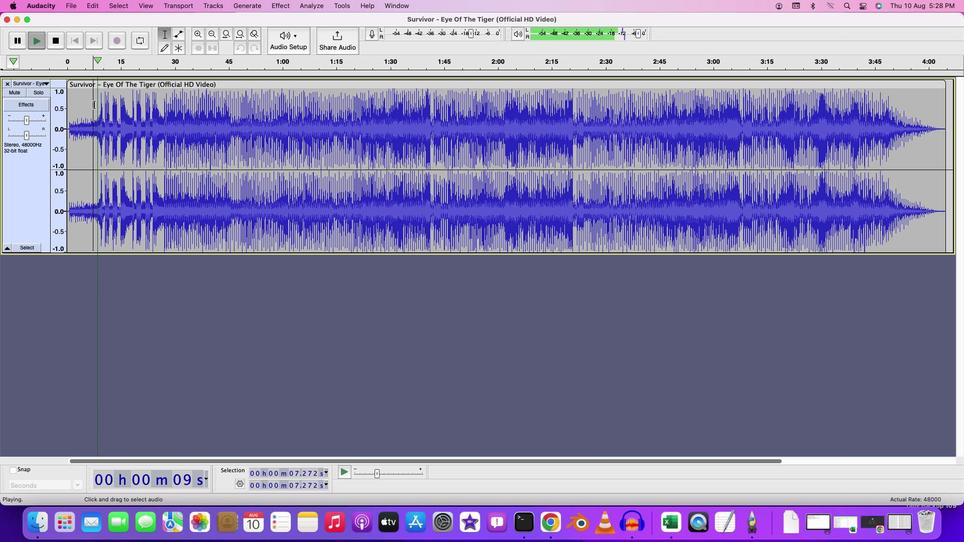 
Action: Key pressed Key.cmd
Screenshot: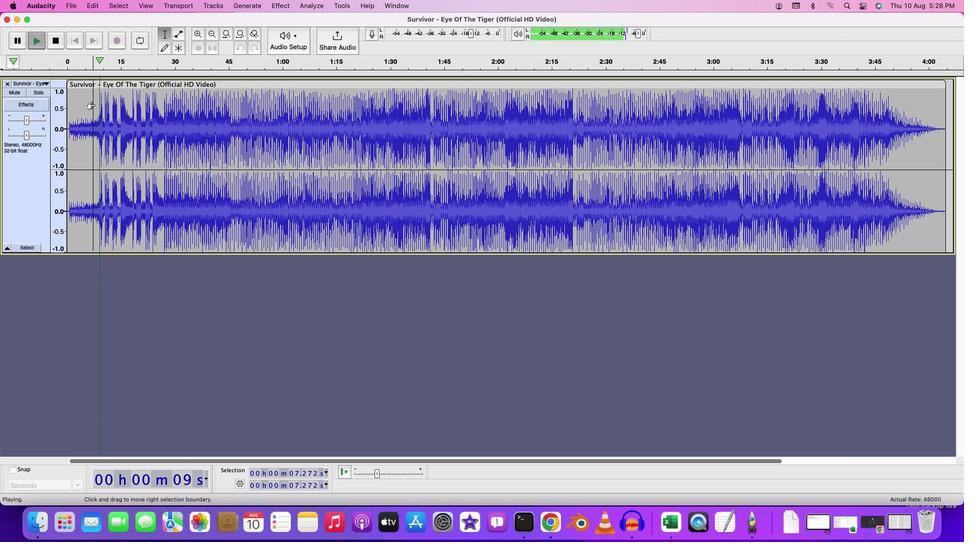 
Action: Mouse moved to (94, 105)
Screenshot: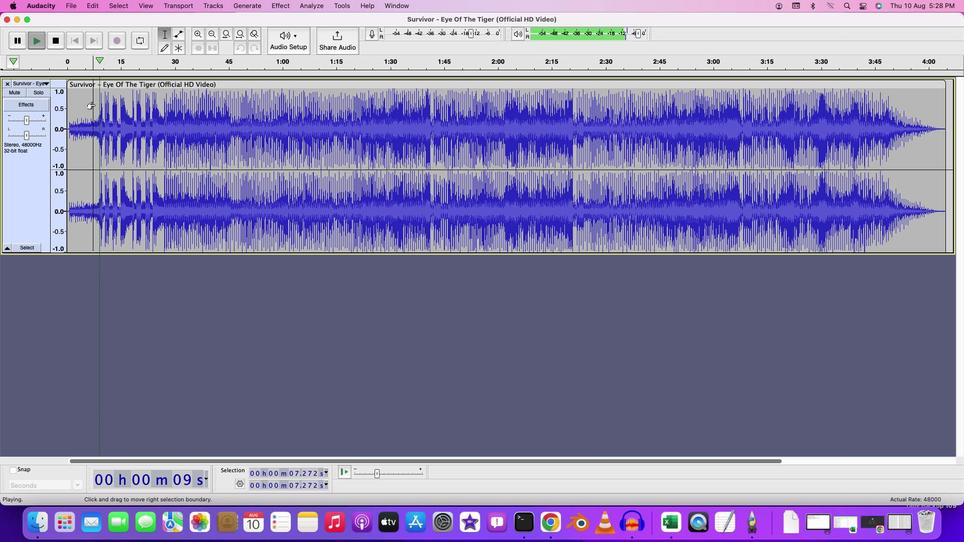 
Action: Mouse scrolled (94, 105) with delta (0, 0)
Screenshot: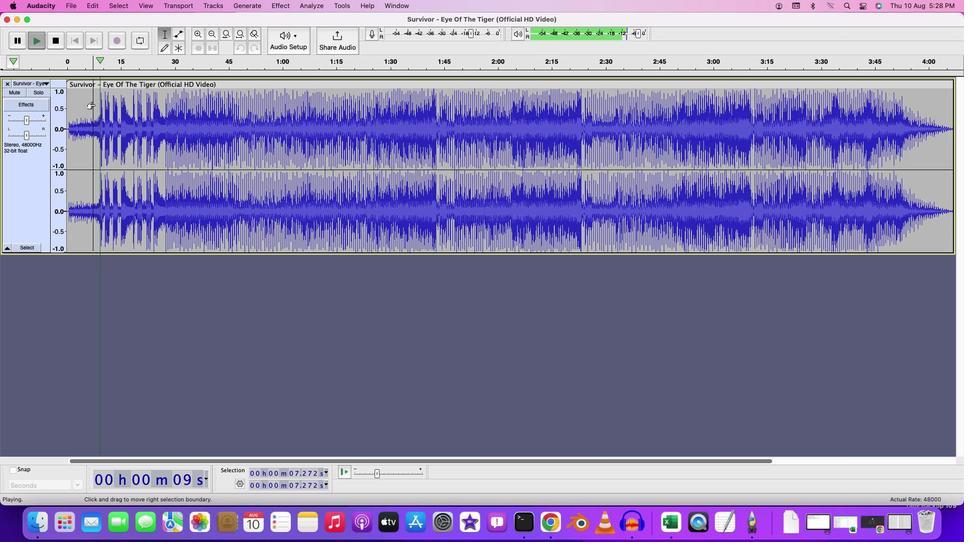 
Action: Mouse scrolled (94, 105) with delta (0, 0)
Screenshot: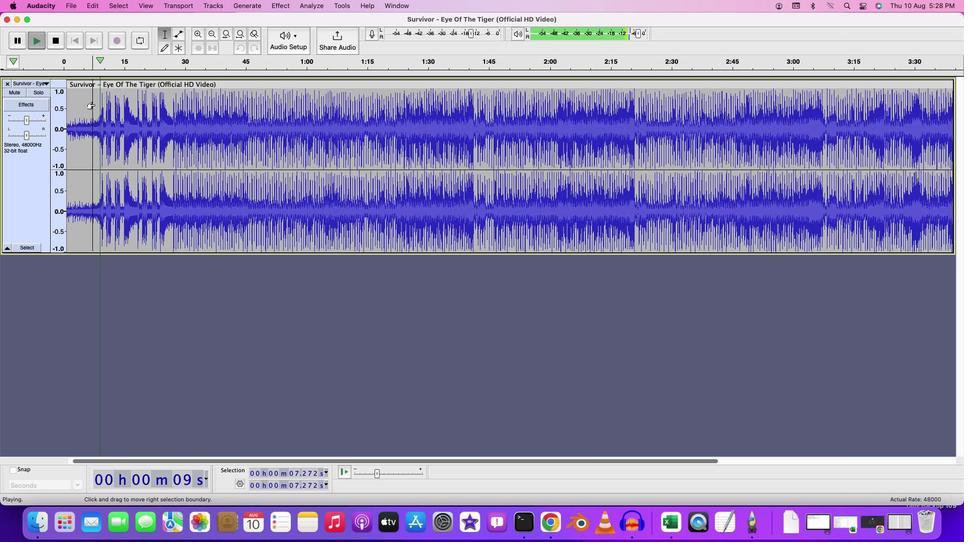 
Action: Mouse scrolled (94, 105) with delta (0, 0)
Screenshot: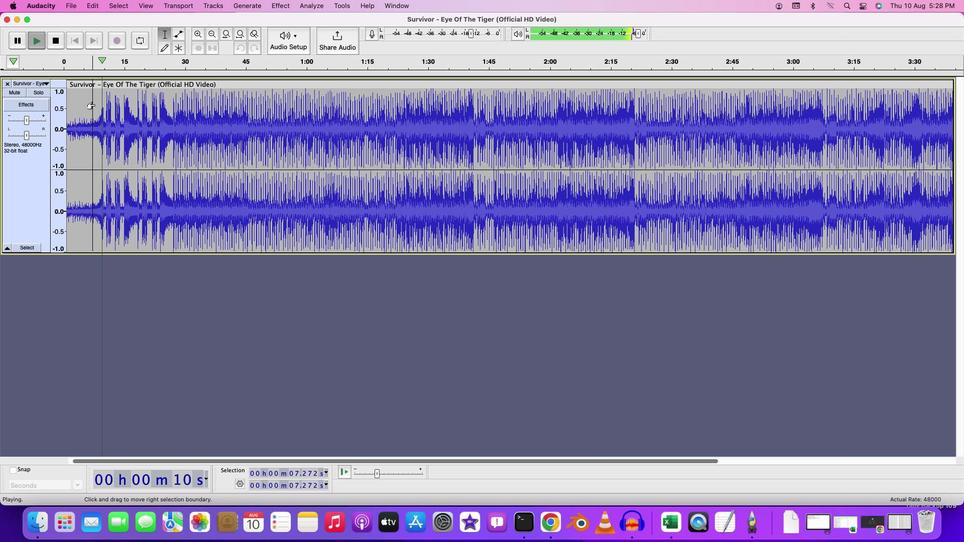 
Action: Mouse scrolled (94, 105) with delta (0, 0)
Screenshot: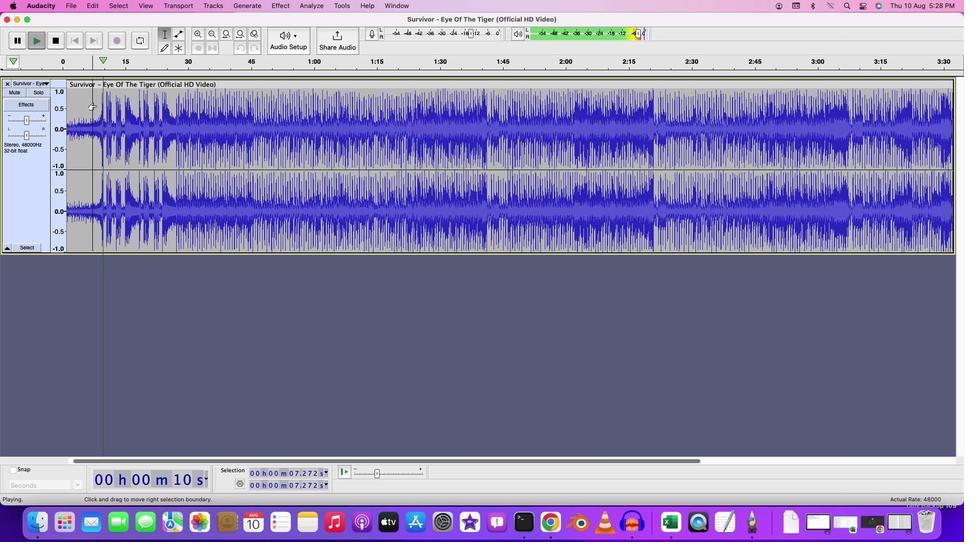 
Action: Mouse moved to (96, 106)
Screenshot: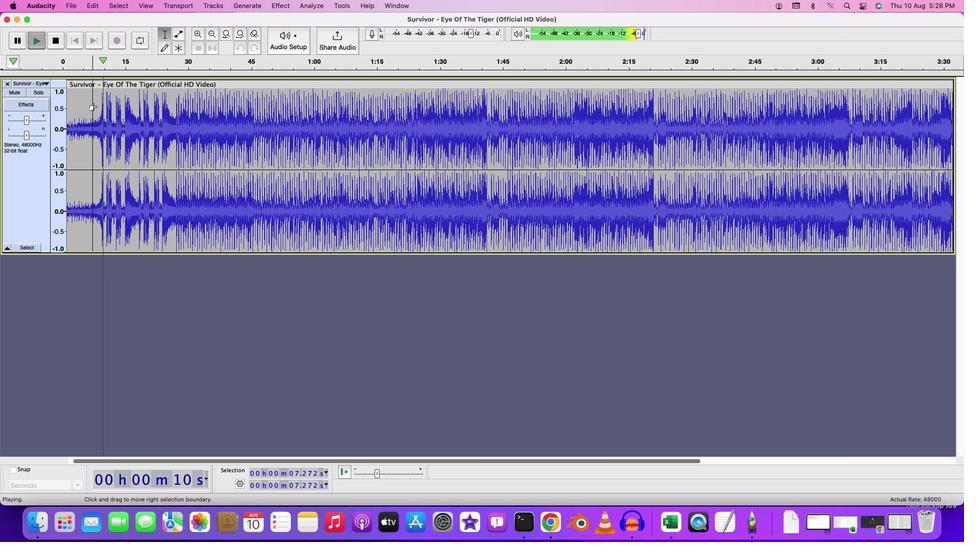 
Action: Mouse scrolled (96, 106) with delta (0, 0)
Screenshot: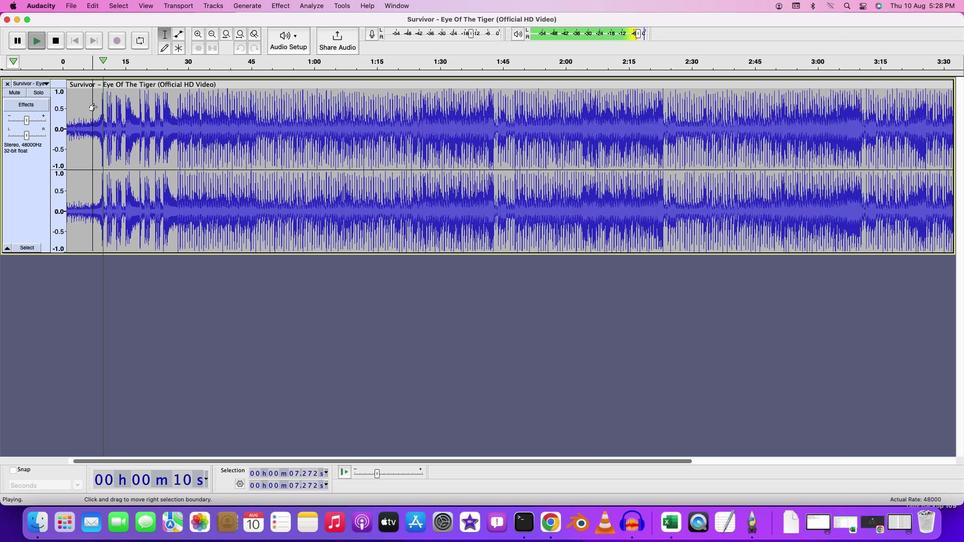 
Action: Mouse moved to (97, 106)
Screenshot: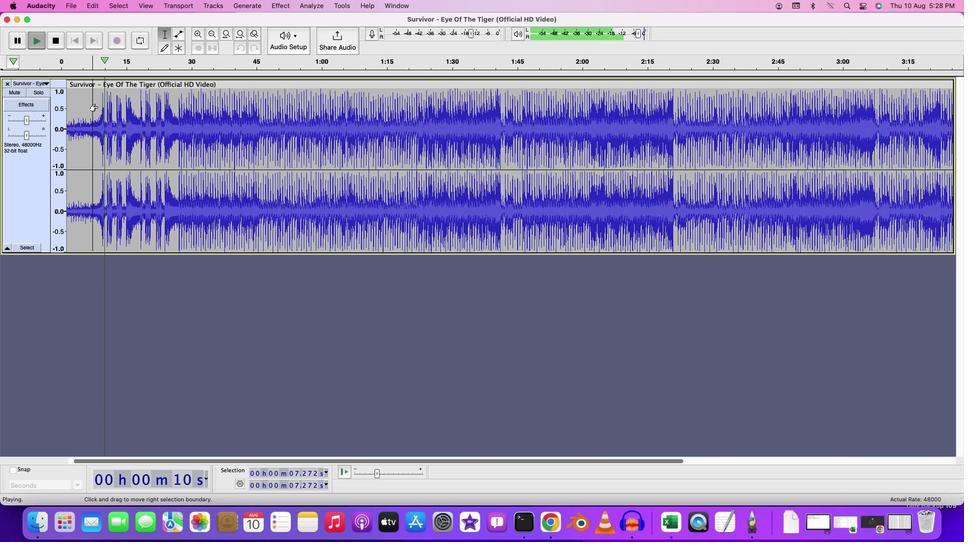 
Action: Mouse scrolled (97, 106) with delta (0, 0)
Screenshot: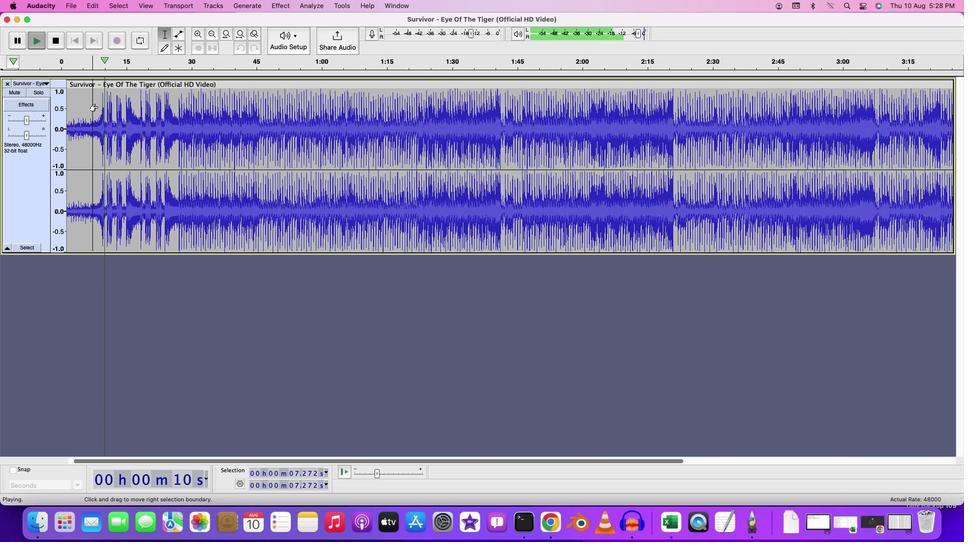
Action: Mouse scrolled (97, 106) with delta (0, 0)
Screenshot: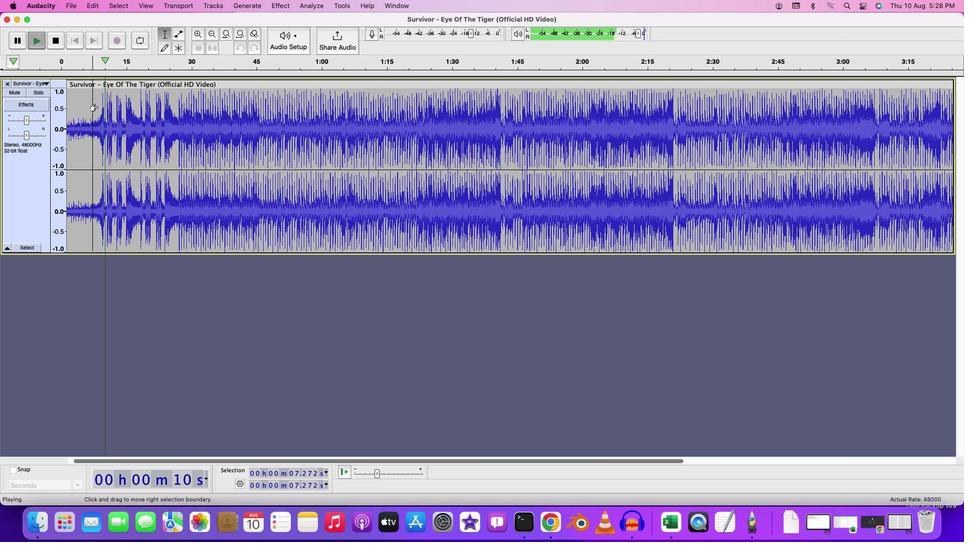 
Action: Mouse scrolled (97, 106) with delta (0, 0)
Screenshot: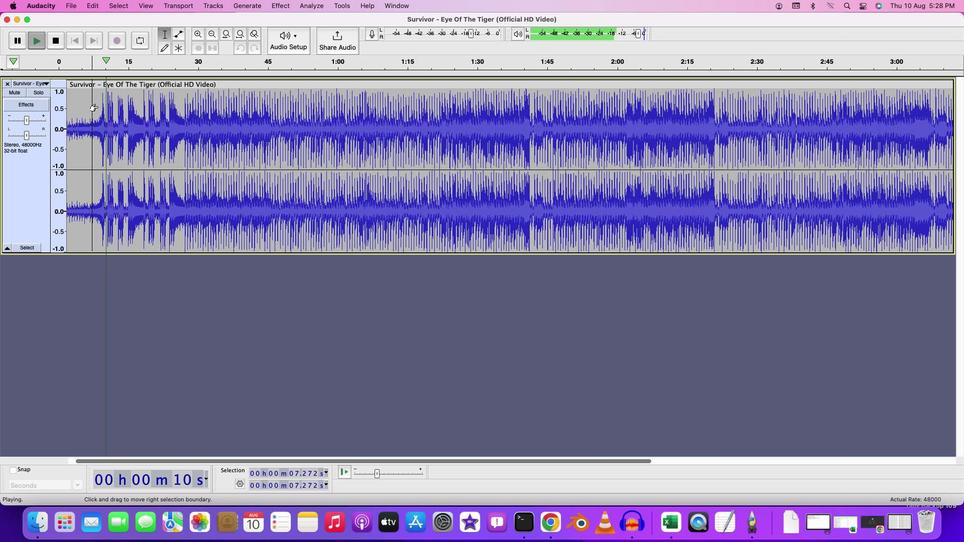 
Action: Mouse scrolled (97, 106) with delta (0, 0)
Screenshot: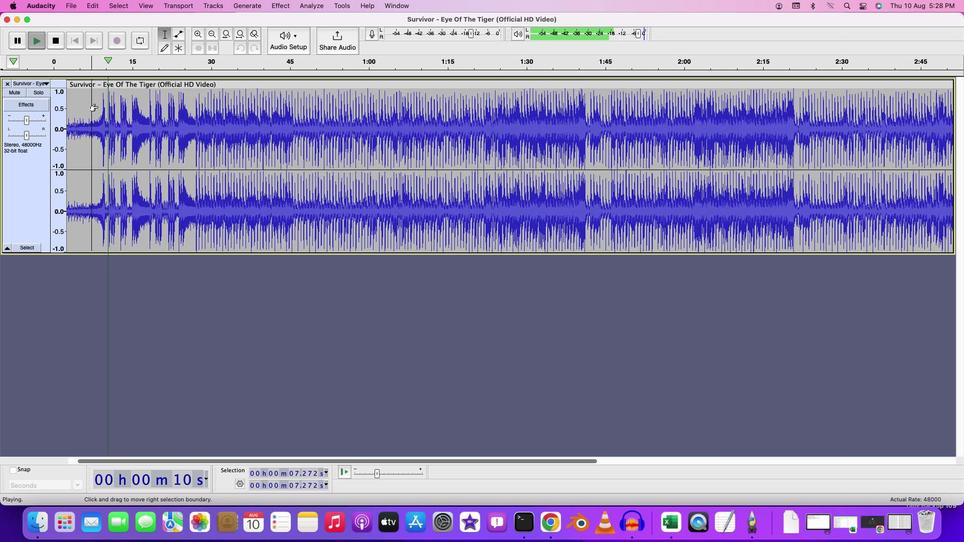 
Action: Mouse scrolled (97, 106) with delta (0, 0)
Screenshot: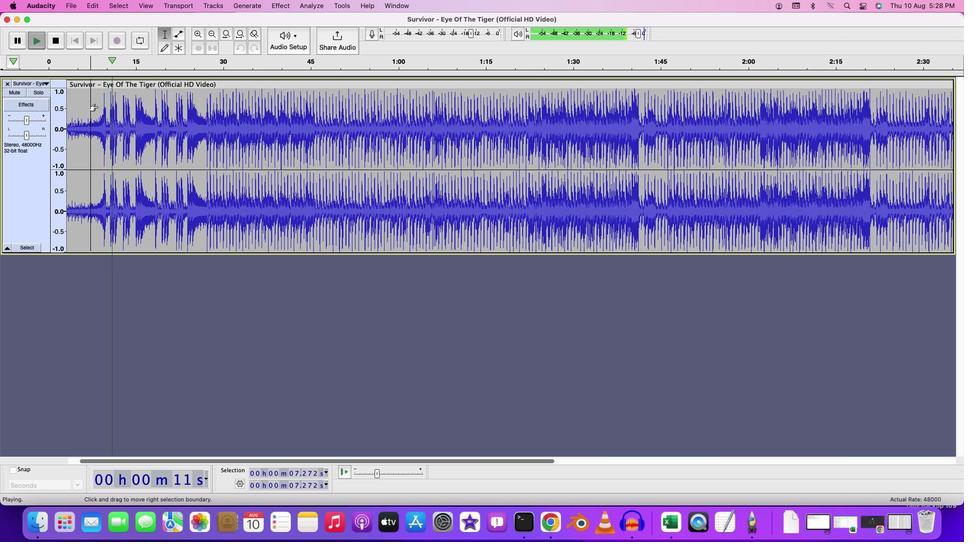 
Action: Mouse scrolled (97, 106) with delta (0, 0)
Screenshot: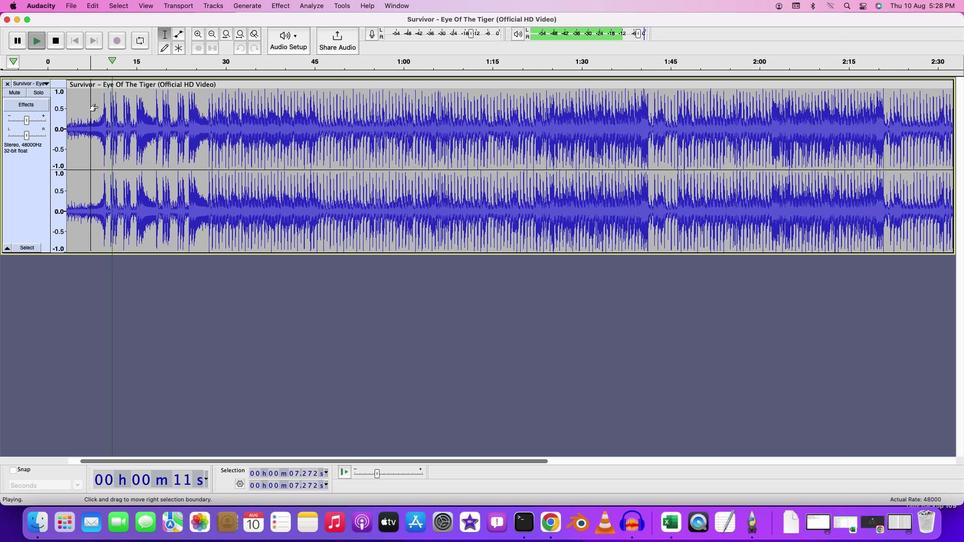 
Action: Mouse scrolled (97, 106) with delta (0, 0)
Screenshot: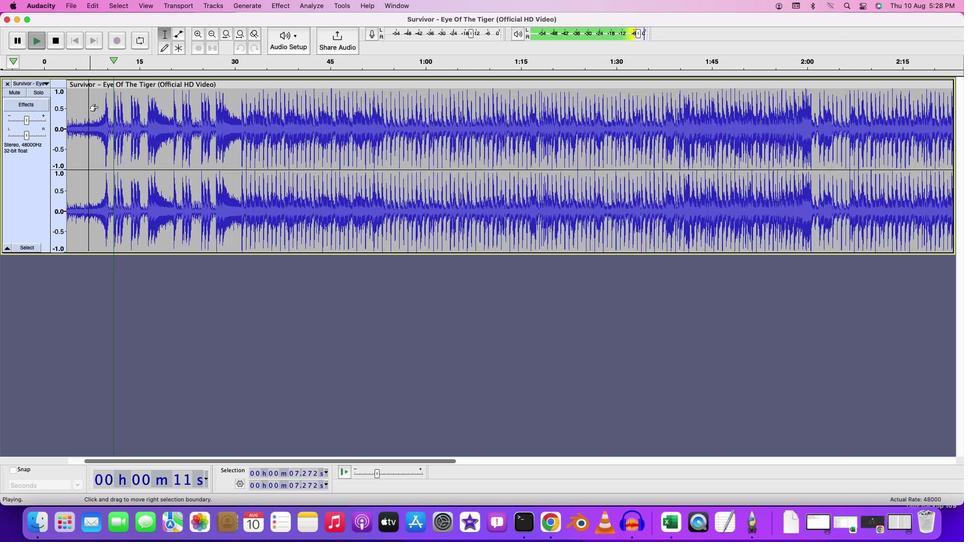 
Action: Mouse scrolled (97, 106) with delta (0, 0)
Screenshot: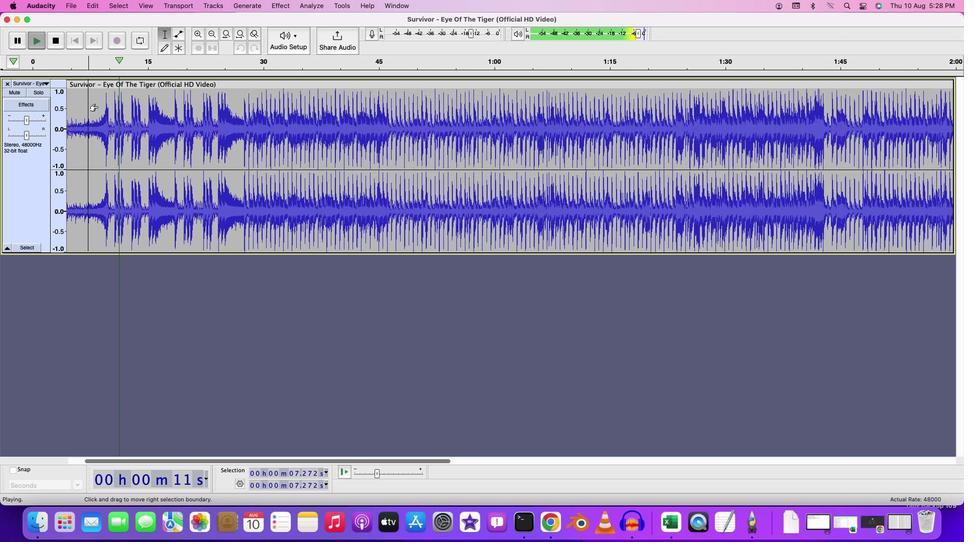 
Action: Mouse scrolled (97, 106) with delta (0, 0)
Screenshot: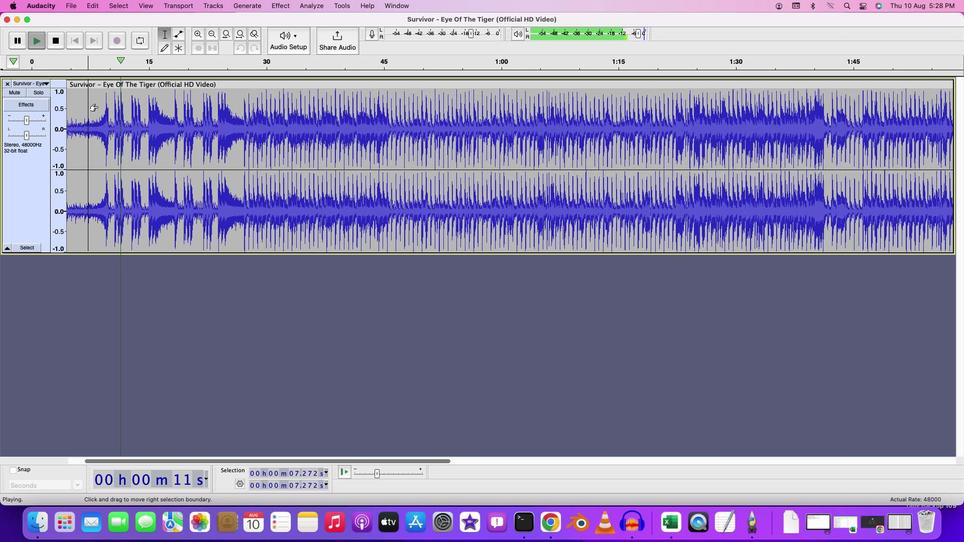 
Action: Mouse scrolled (97, 106) with delta (0, 0)
Screenshot: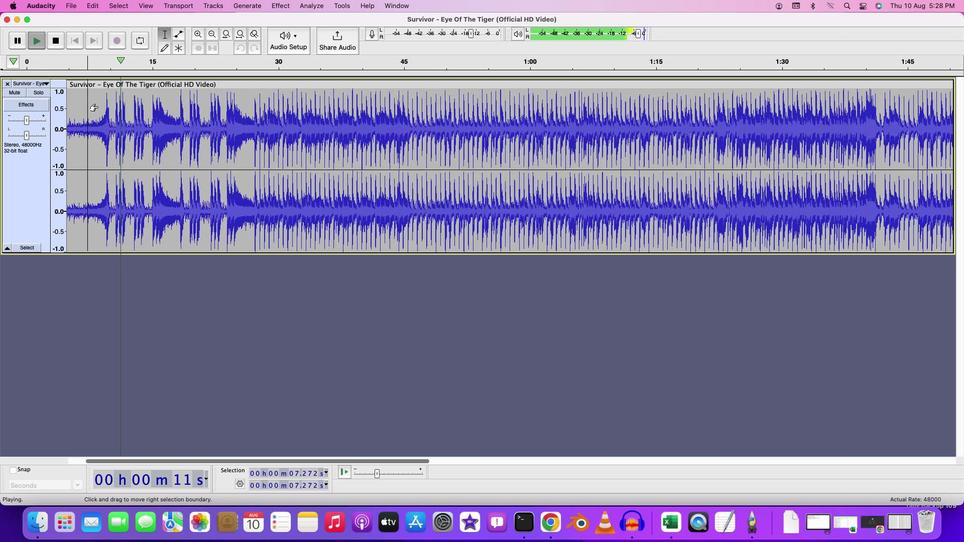 
Action: Mouse scrolled (97, 106) with delta (0, 0)
Screenshot: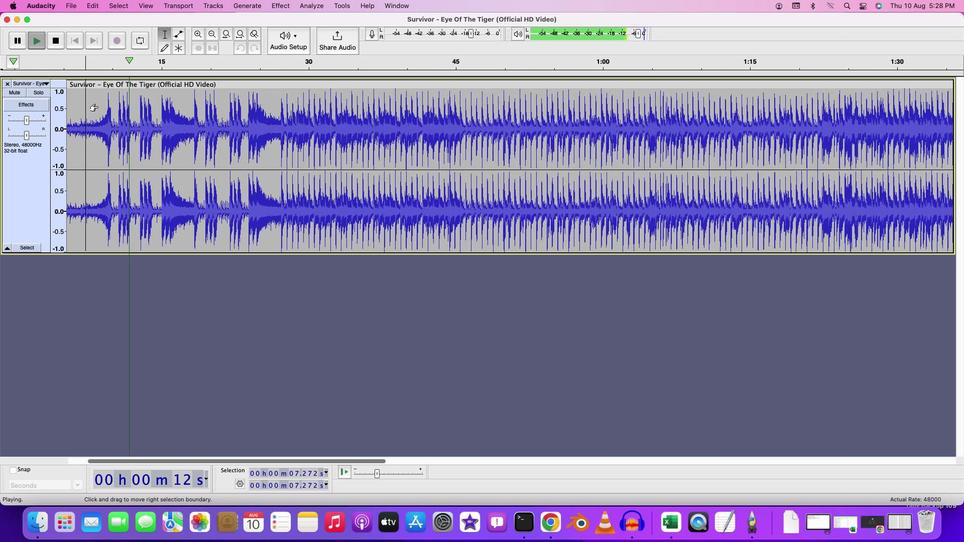 
Action: Mouse scrolled (97, 106) with delta (0, 0)
Screenshot: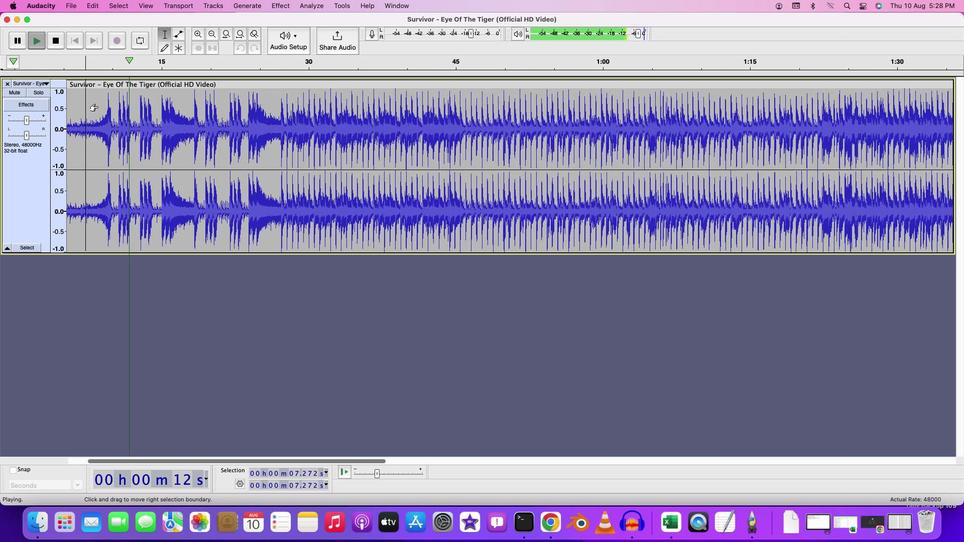
Action: Mouse scrolled (97, 106) with delta (0, 1)
Screenshot: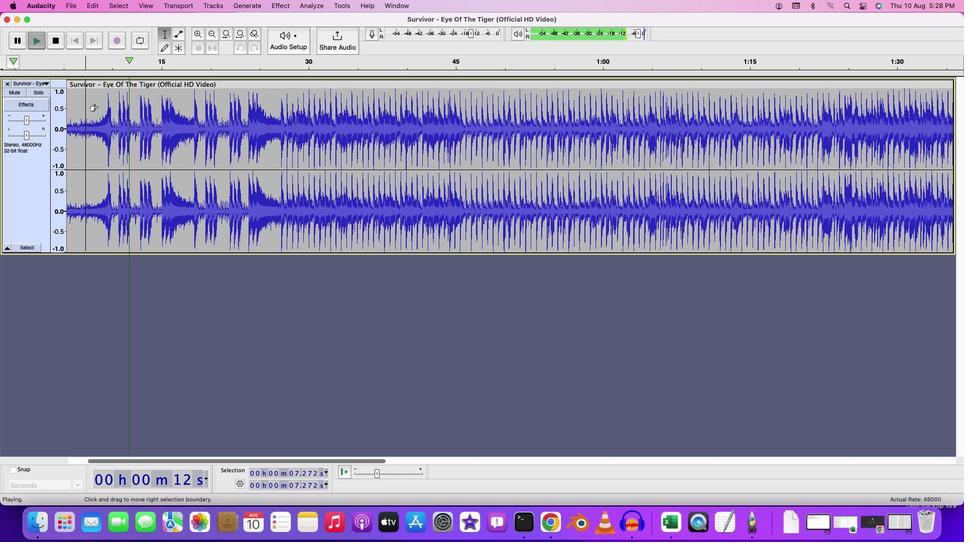 
Action: Mouse moved to (214, 125)
Screenshot: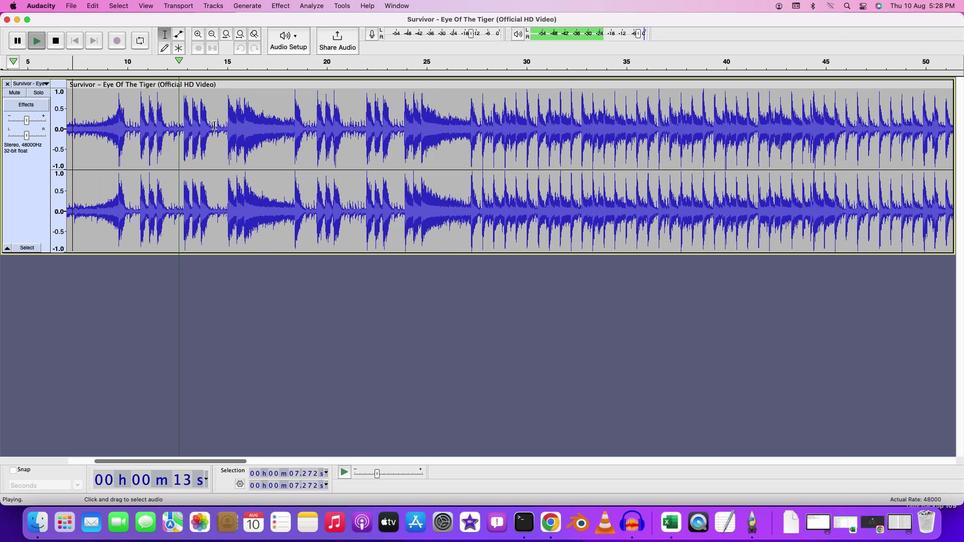 
Action: Key pressed Key.space
Screenshot: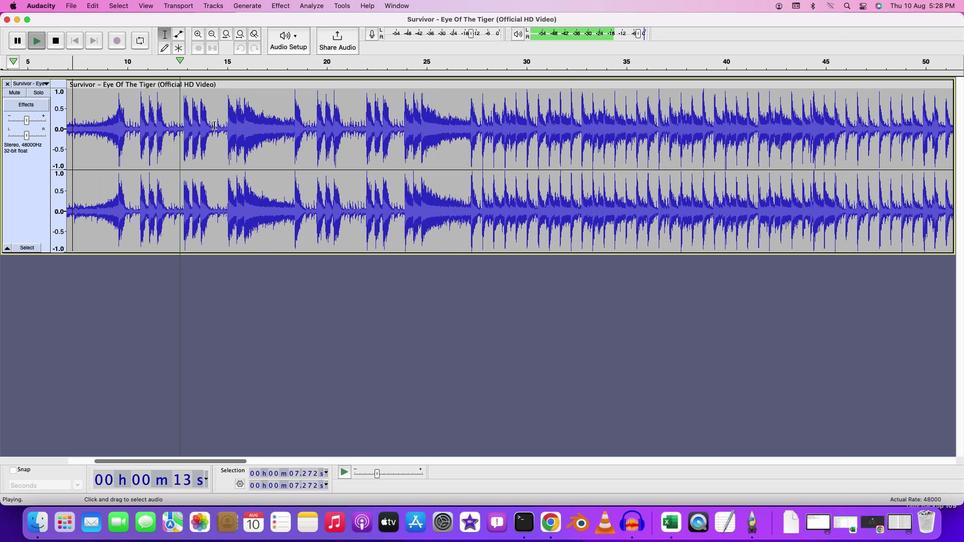 
Action: Mouse moved to (182, 8)
Screenshot: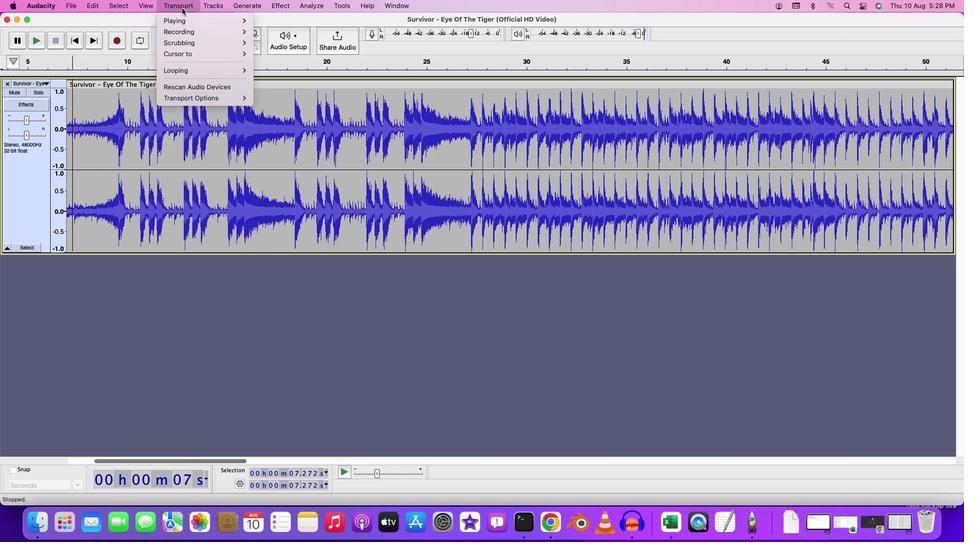 
Action: Mouse pressed left at (182, 8)
Screenshot: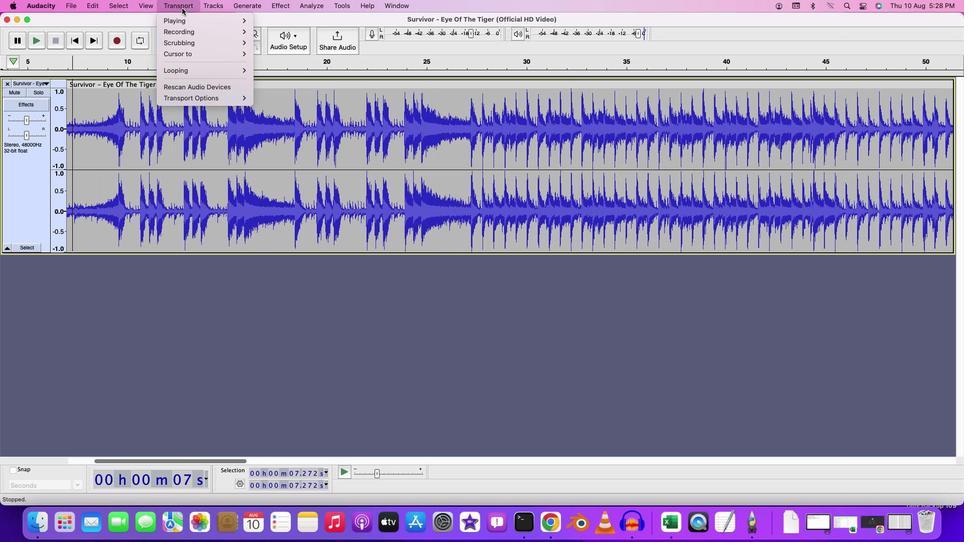 
Action: Mouse moved to (259, 43)
Screenshot: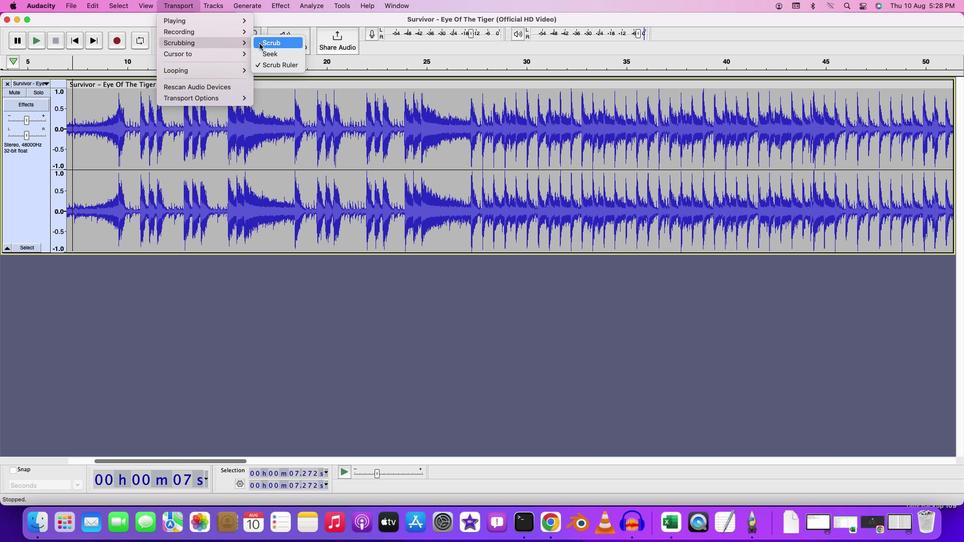 
Action: Mouse pressed left at (259, 43)
Screenshot: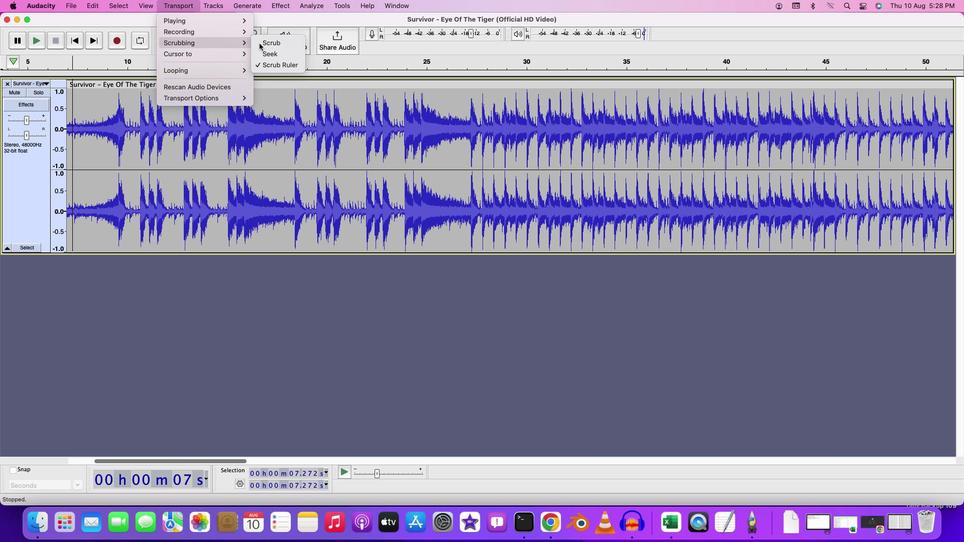
Action: Mouse moved to (666, 106)
Screenshot: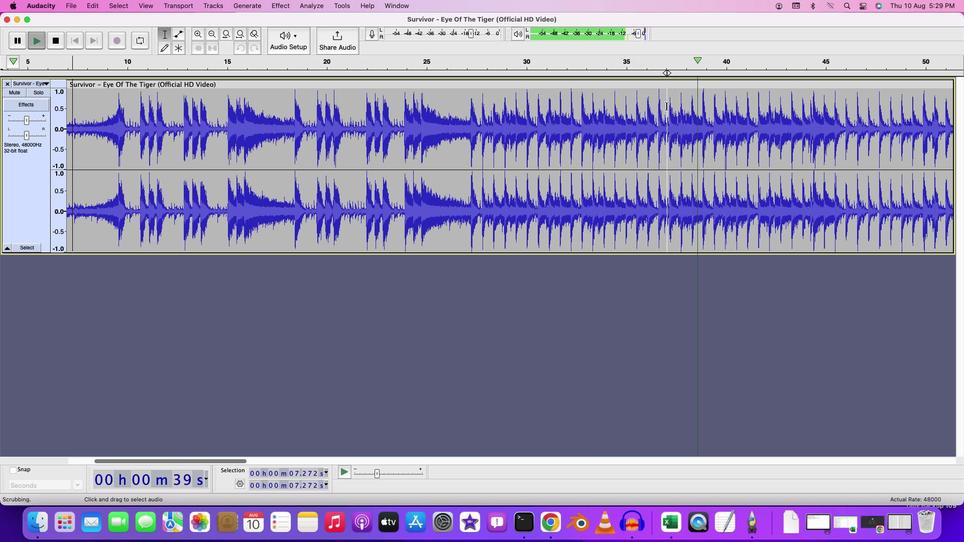 
Action: Mouse pressed left at (666, 106)
Screenshot: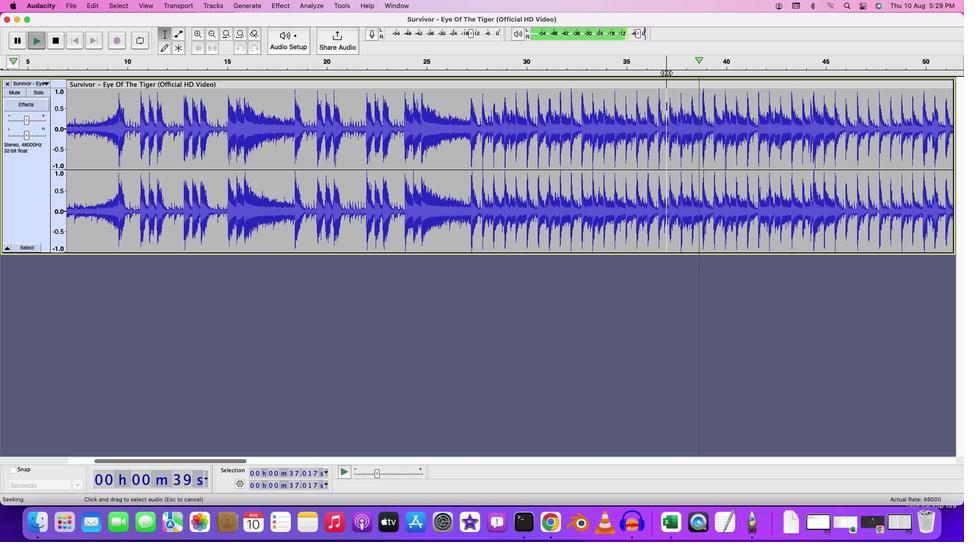 
Action: Mouse moved to (451, 291)
Screenshot: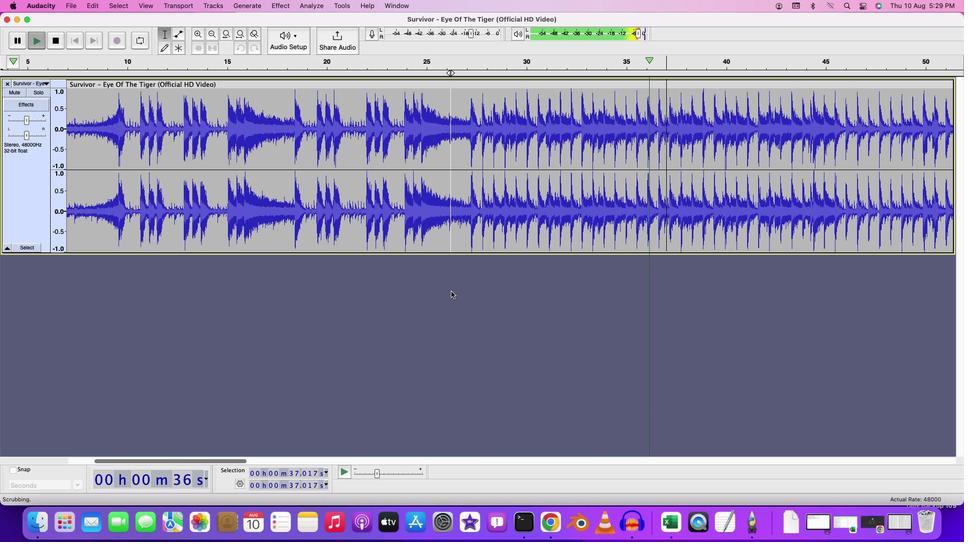 
Action: Key pressed Key.cmd
Screenshot: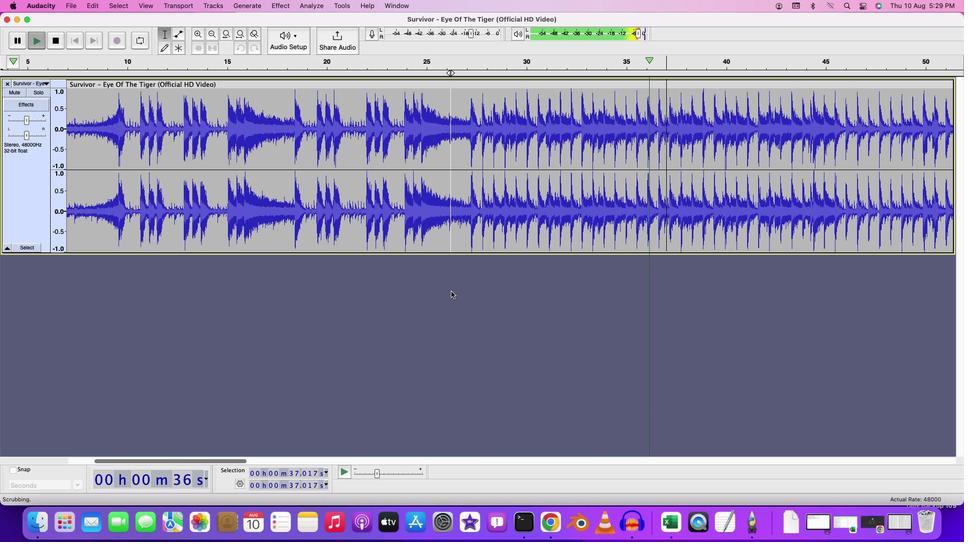 
Action: Mouse scrolled (451, 291) with delta (0, 0)
Screenshot: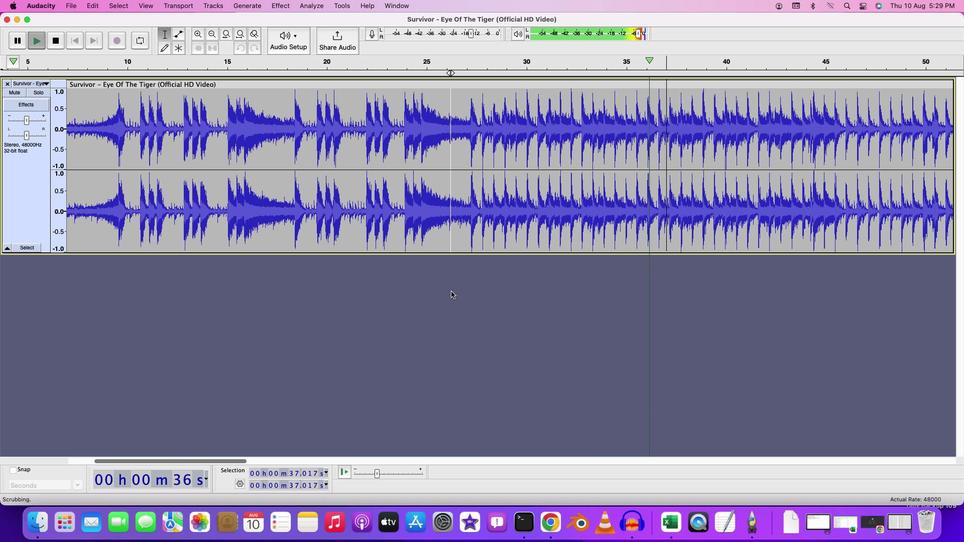 
Action: Mouse scrolled (451, 291) with delta (0, 0)
Screenshot: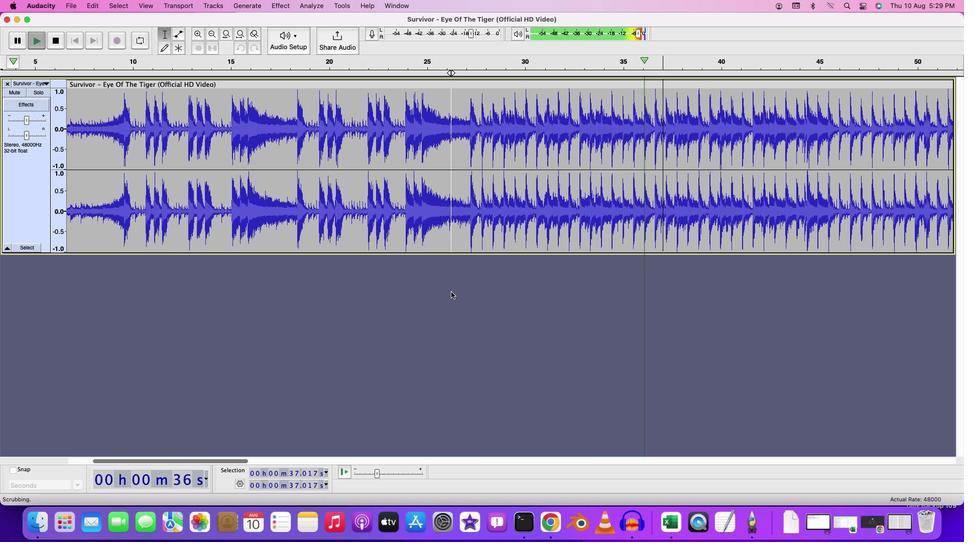 
Action: Mouse moved to (451, 291)
Screenshot: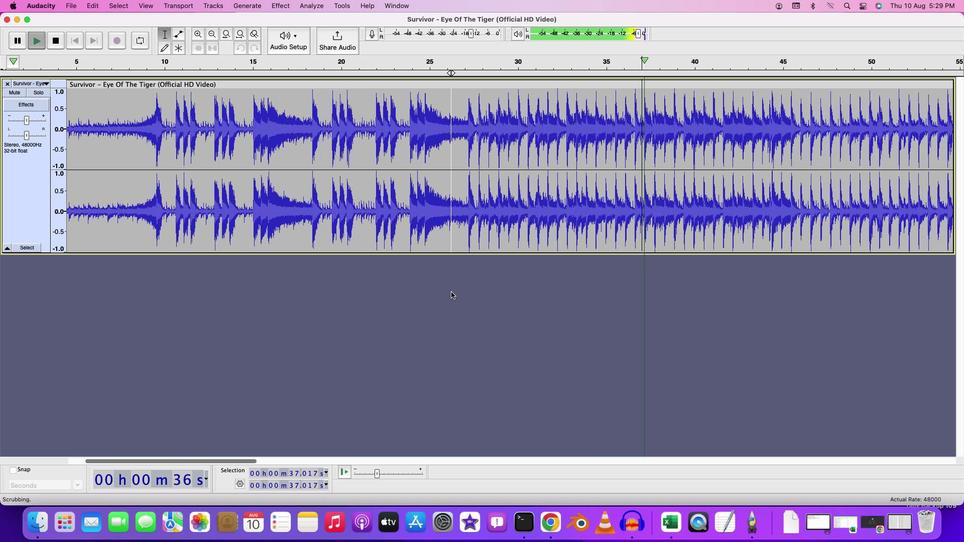 
Action: Mouse scrolled (451, 291) with delta (0, 0)
Screenshot: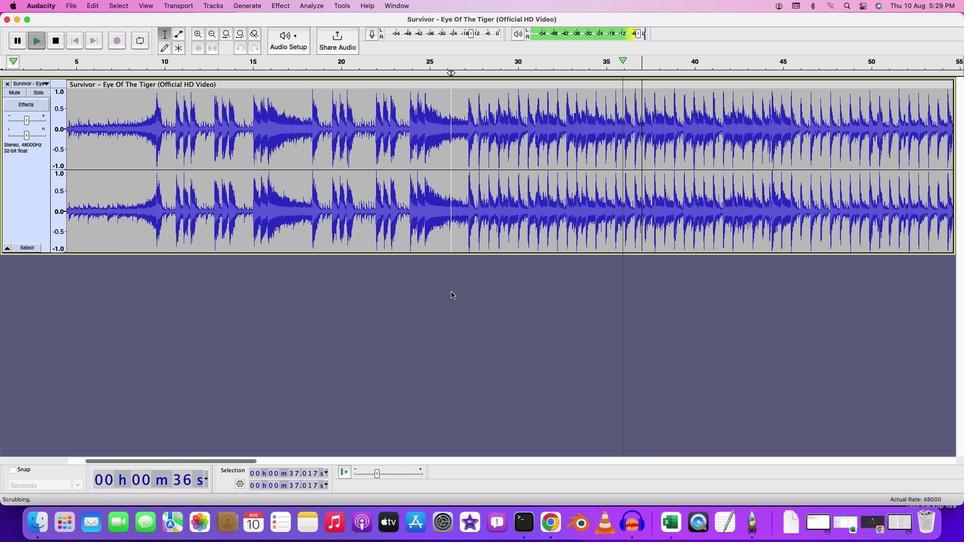 
Action: Mouse moved to (451, 292)
Screenshot: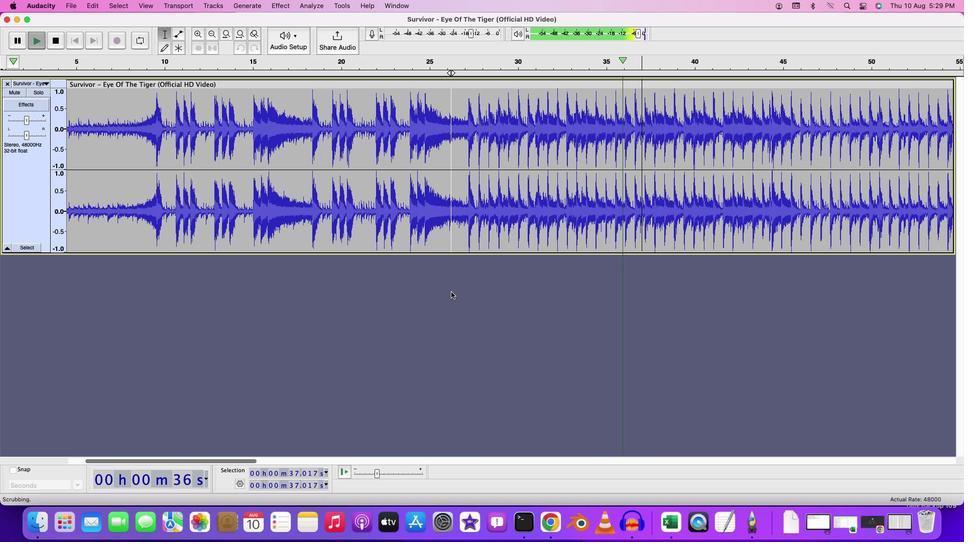 
Action: Mouse scrolled (451, 292) with delta (0, 0)
Screenshot: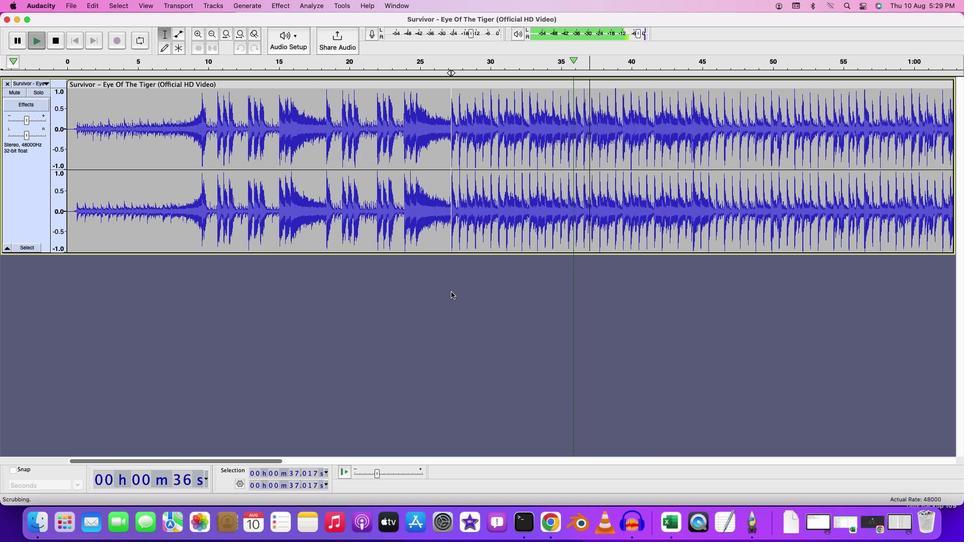 
Action: Mouse scrolled (451, 292) with delta (0, 0)
Screenshot: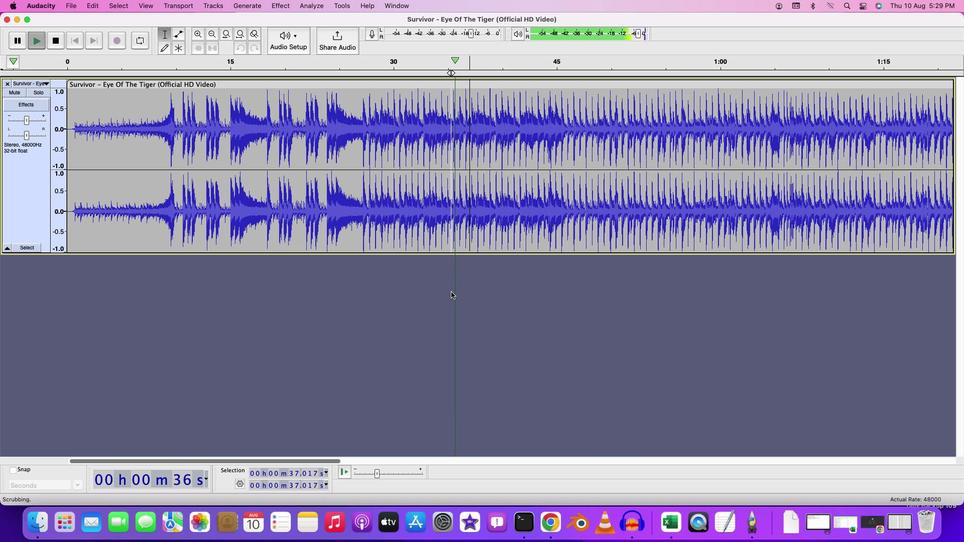 
Action: Mouse moved to (513, 157)
Screenshot: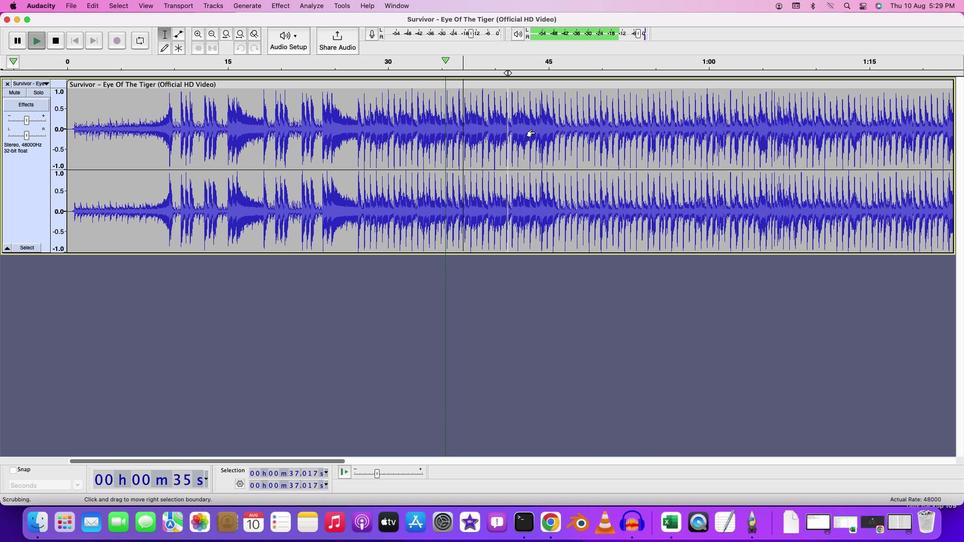 
Action: Key pressed Key.cmd
Screenshot: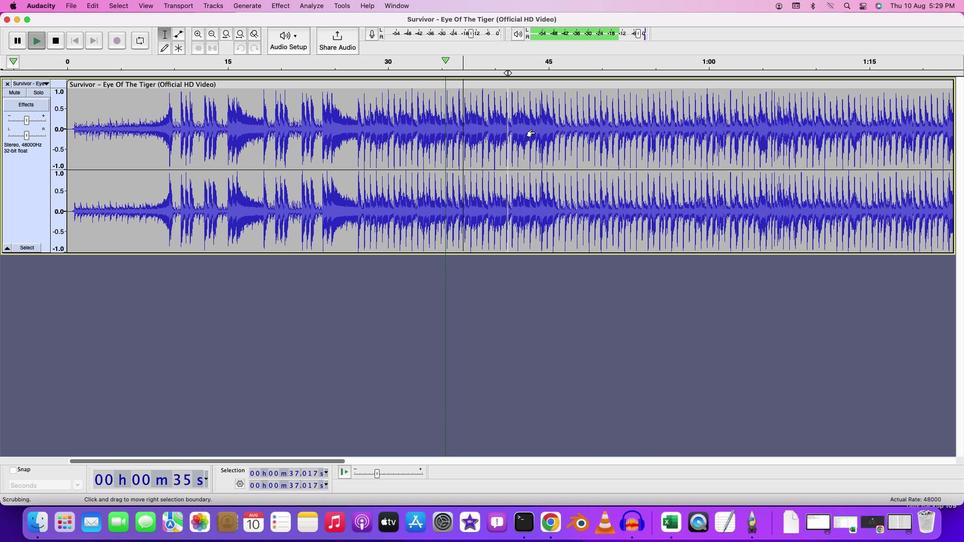 
Action: Mouse moved to (624, 97)
Screenshot: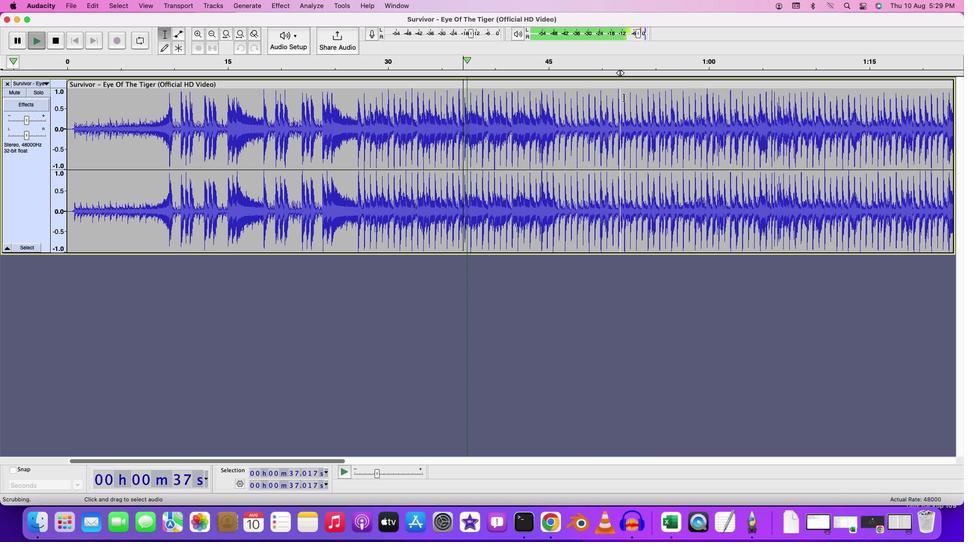 
Action: Mouse pressed left at (624, 97)
Screenshot: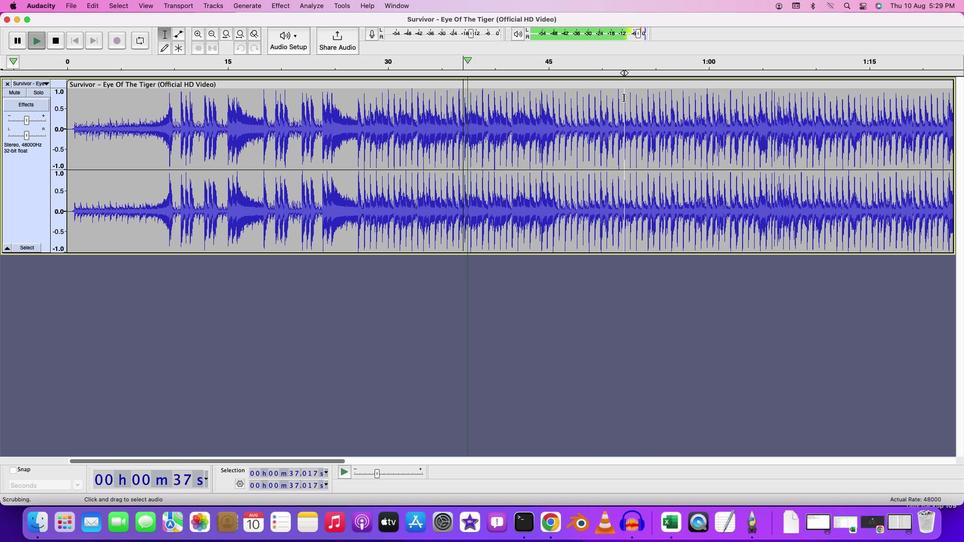 
Action: Mouse moved to (647, 103)
Screenshot: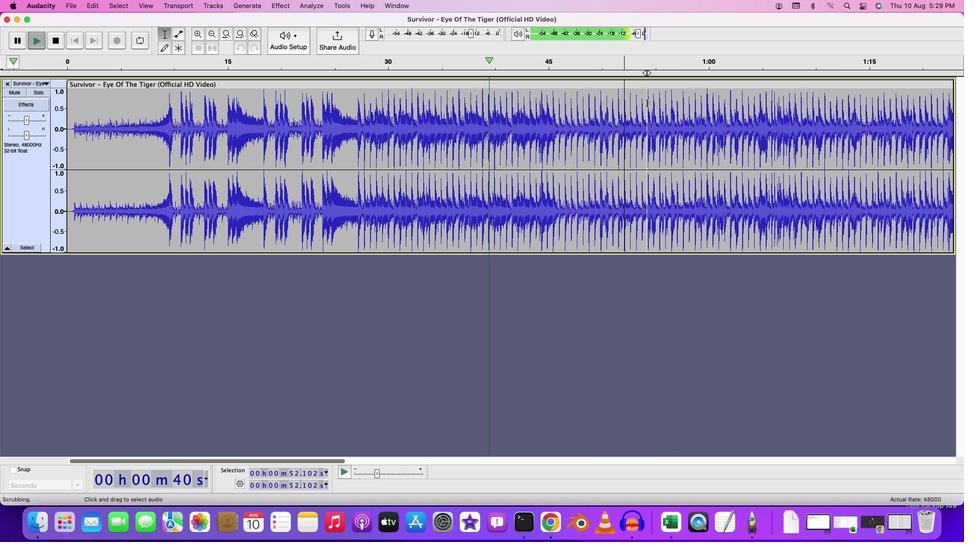 
Action: Mouse pressed left at (647, 103)
Screenshot: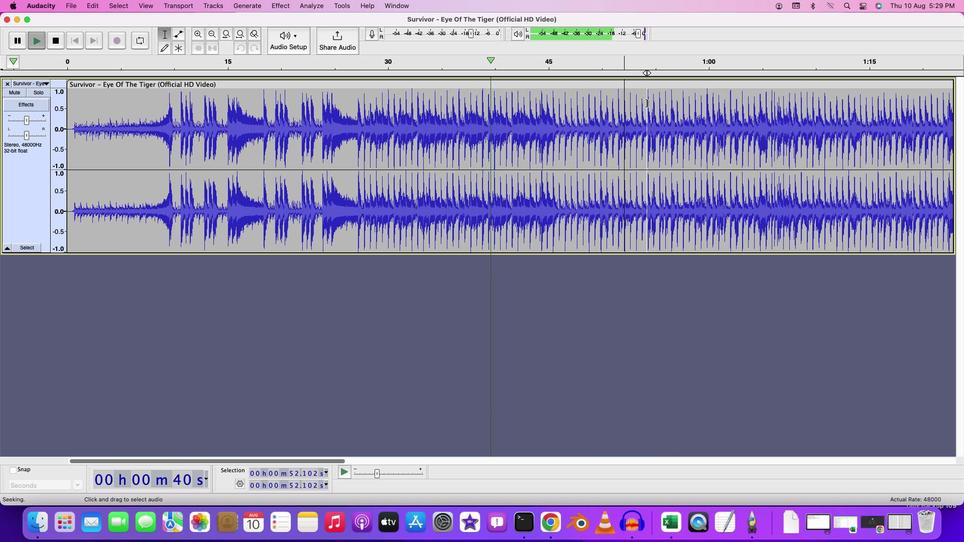 
Action: Mouse moved to (312, 460)
Screenshot: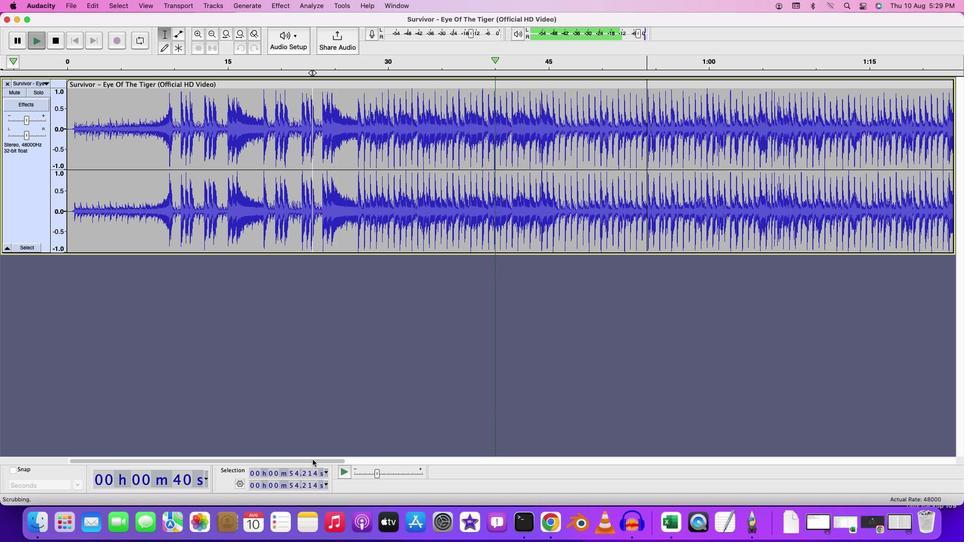 
Action: Mouse pressed left at (312, 460)
Screenshot: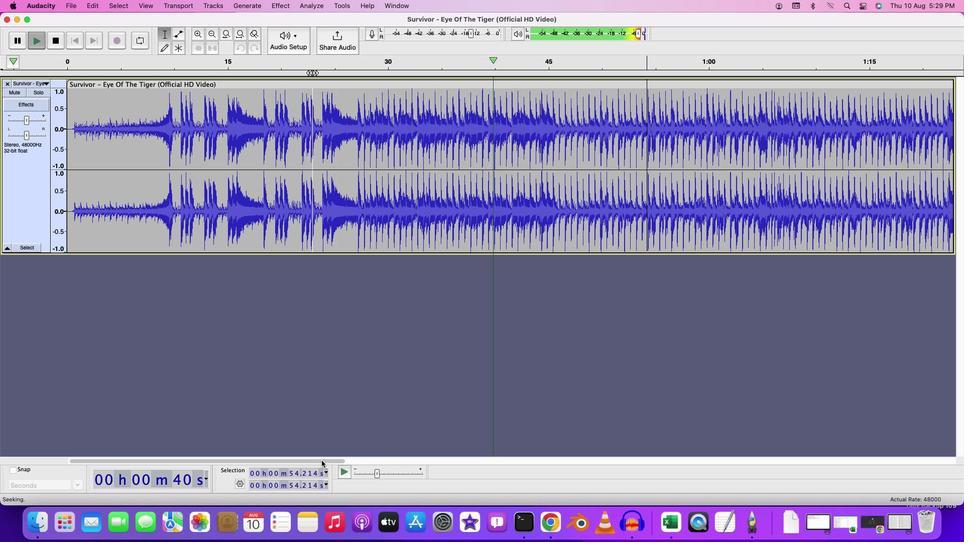 
Action: Mouse moved to (573, 166)
Screenshot: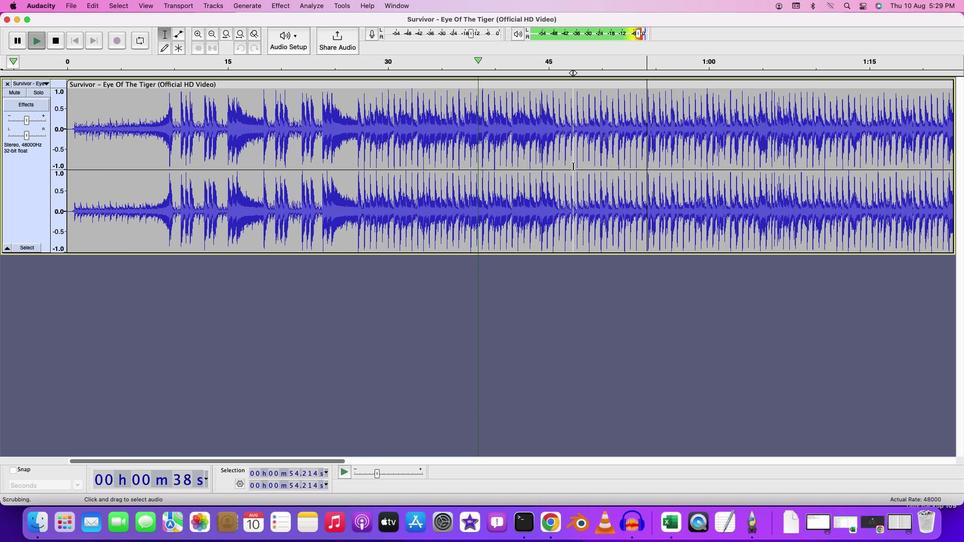 
Action: Mouse pressed left at (573, 166)
Screenshot: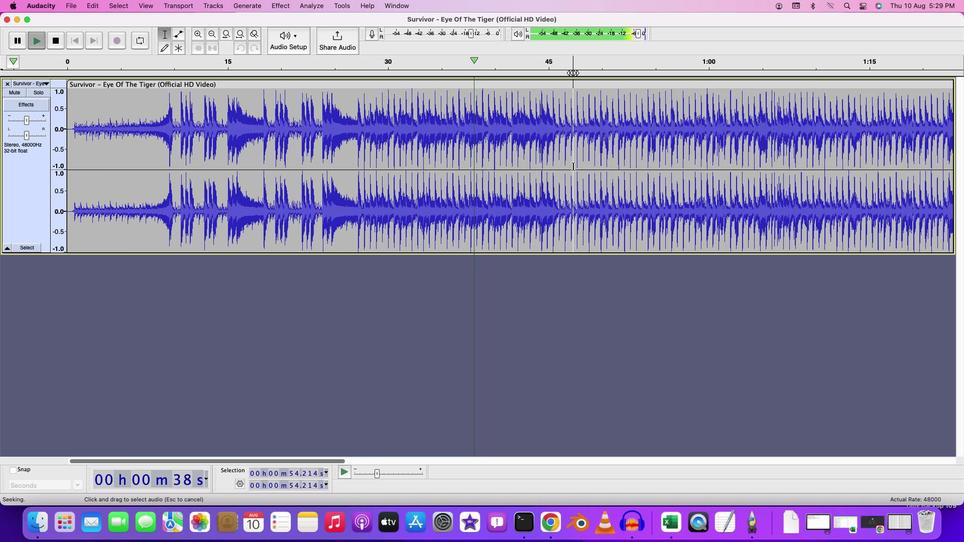 
Action: Mouse moved to (483, 166)
Screenshot: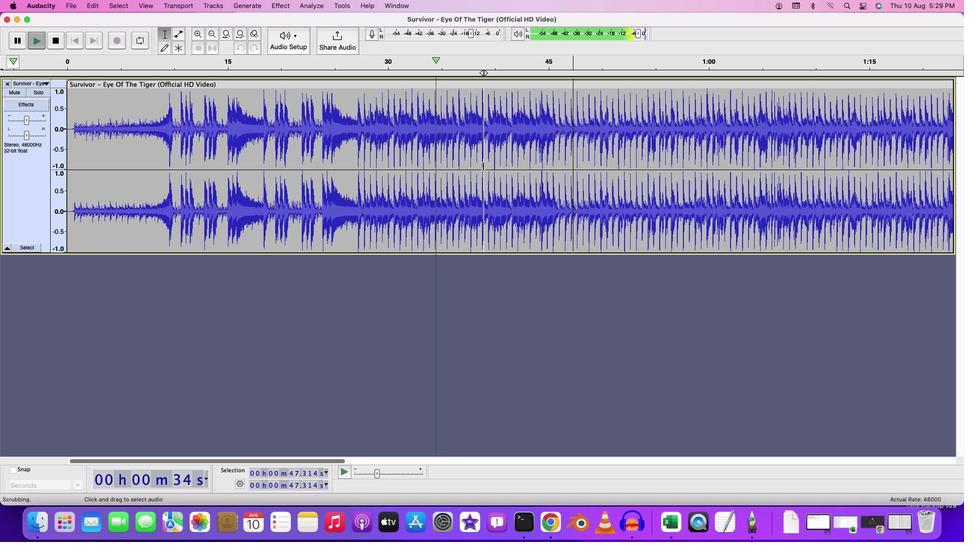
Action: Mouse pressed left at (483, 166)
Screenshot: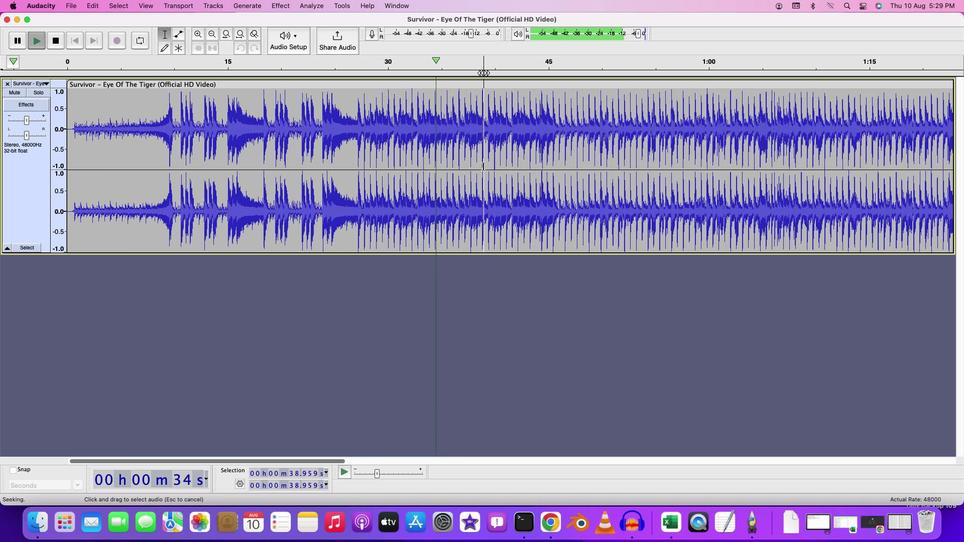 
Action: Mouse moved to (378, 166)
Screenshot: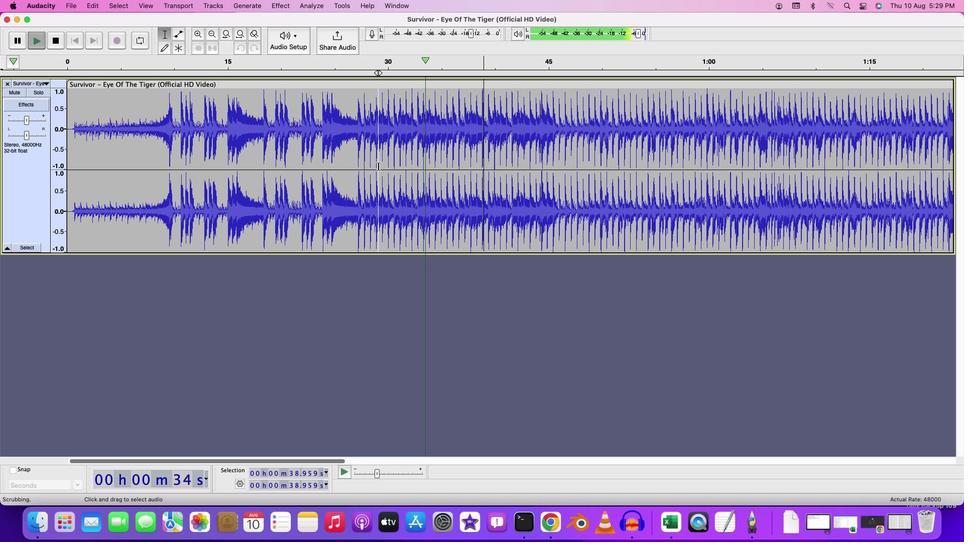 
Action: Mouse pressed left at (378, 166)
Screenshot: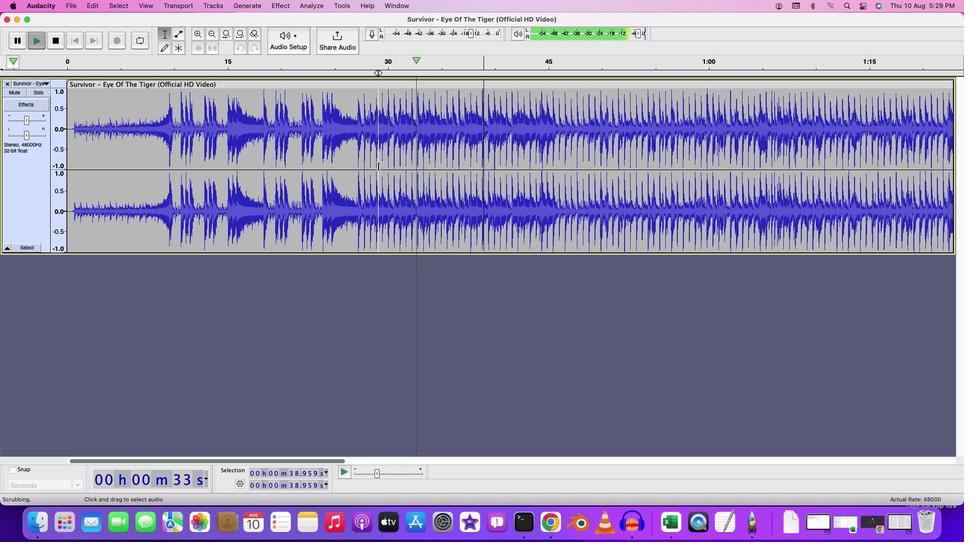 
Action: Mouse moved to (407, 71)
Screenshot: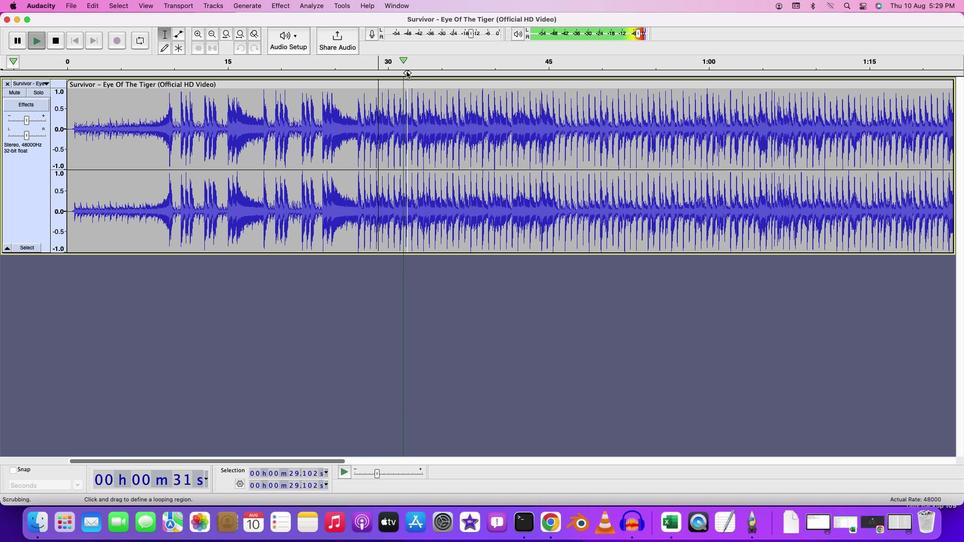 
Action: Mouse pressed left at (407, 71)
Screenshot: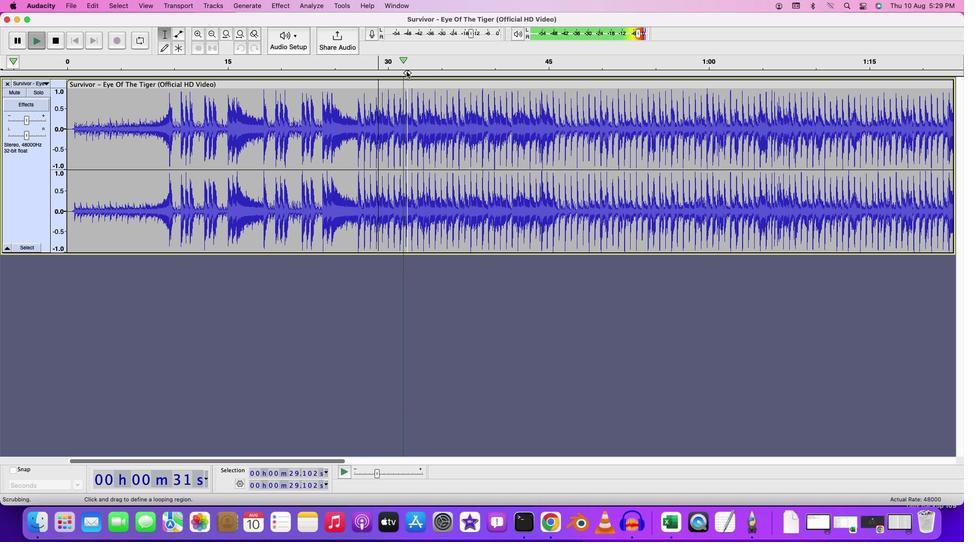 
Action: Mouse moved to (407, 71)
Screenshot: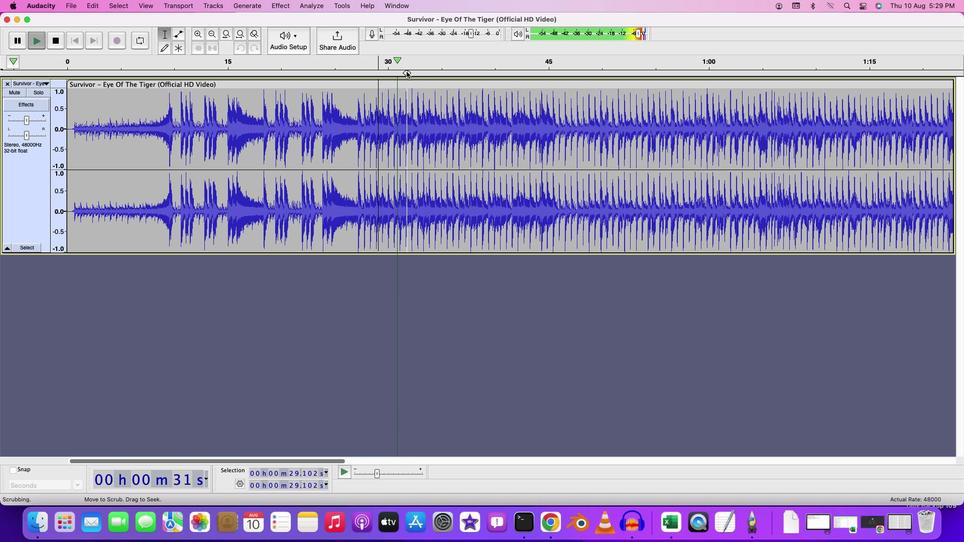 
Action: Mouse pressed left at (407, 71)
Screenshot: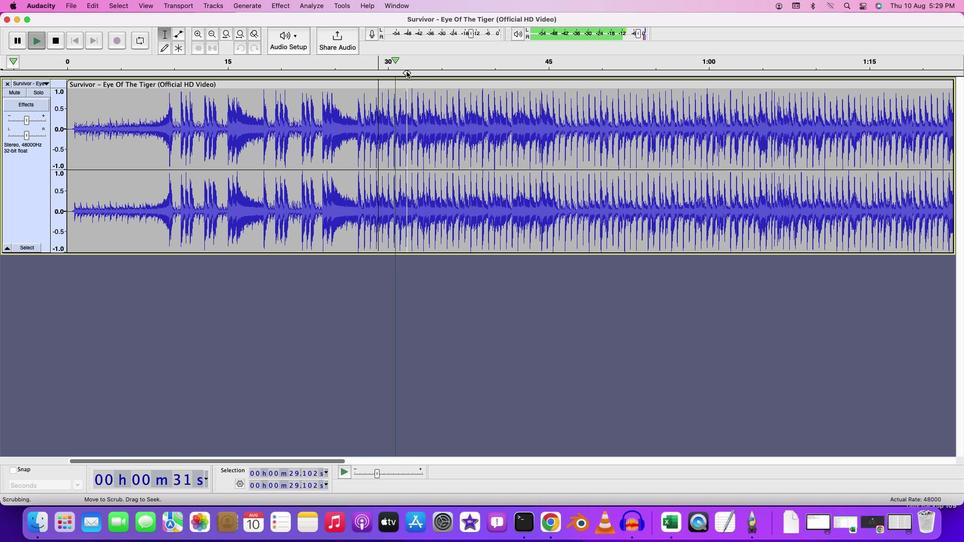 
Action: Key pressed Key.space
Screenshot: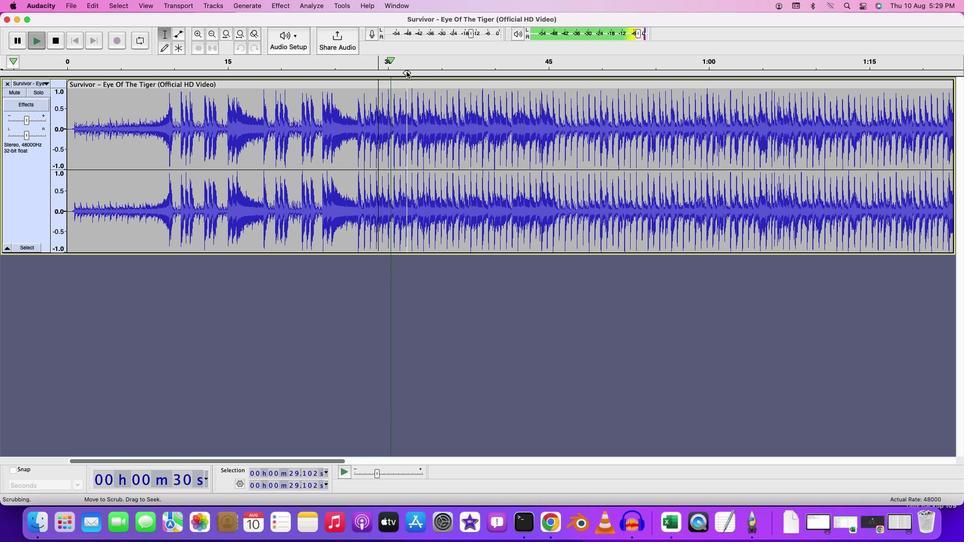 
Action: Mouse moved to (406, 73)
Screenshot: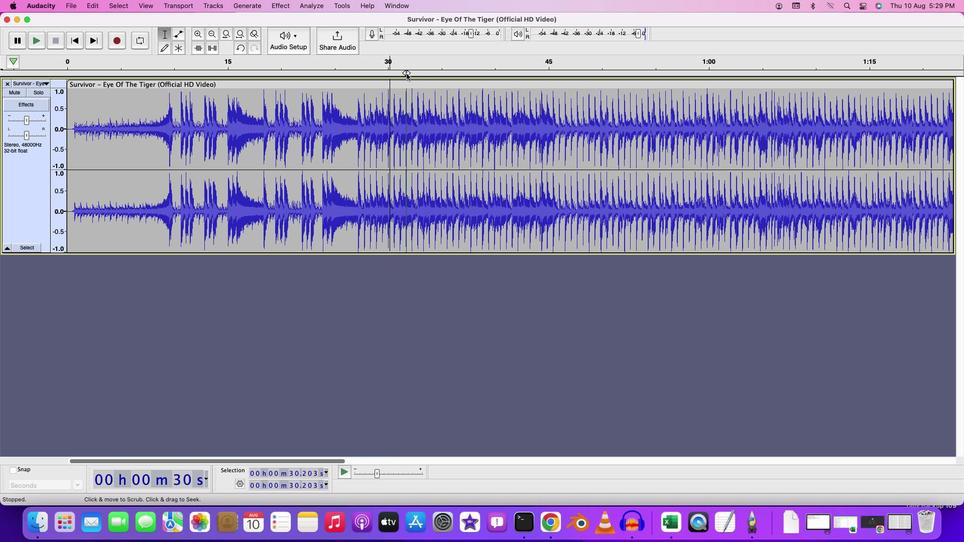
Action: Mouse pressed left at (406, 73)
Screenshot: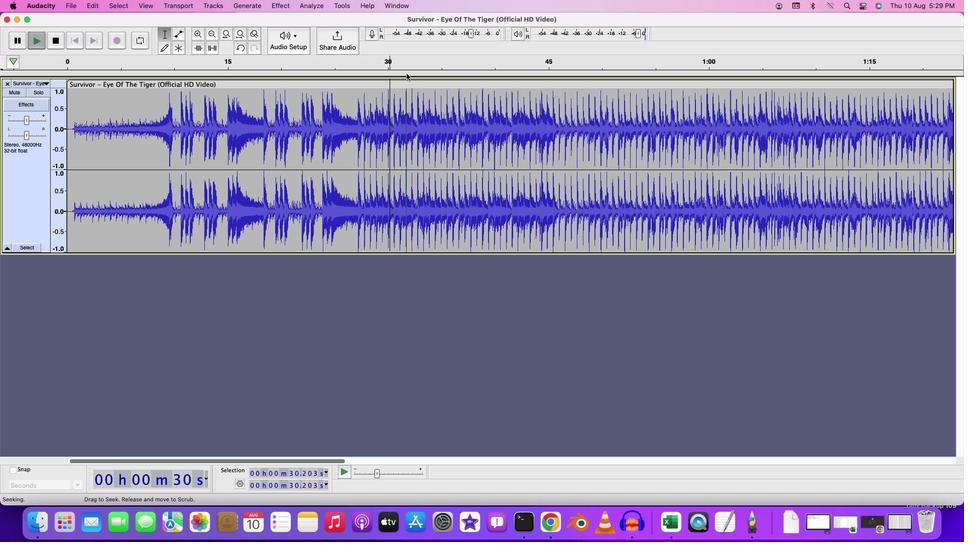 
Action: Mouse moved to (557, 118)
Screenshot: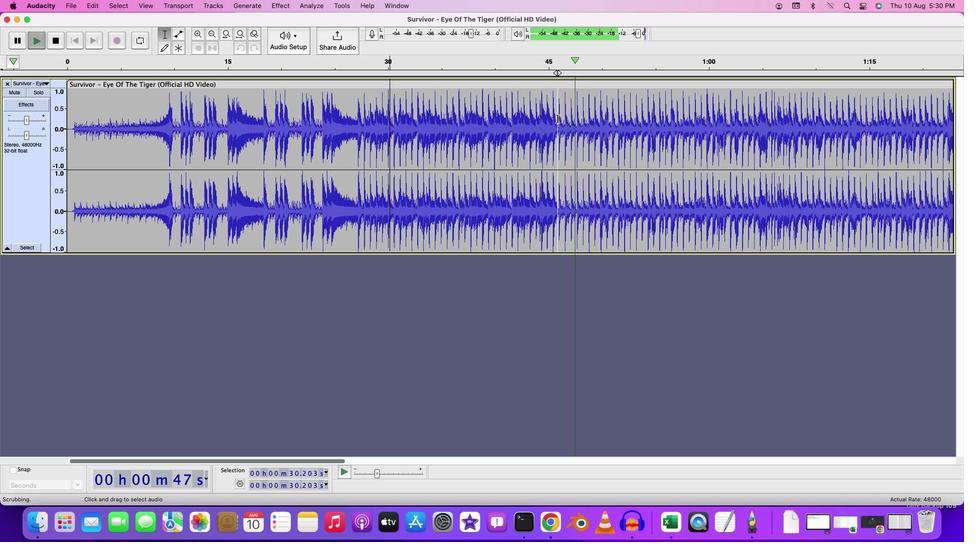
Action: Mouse pressed left at (557, 118)
Screenshot: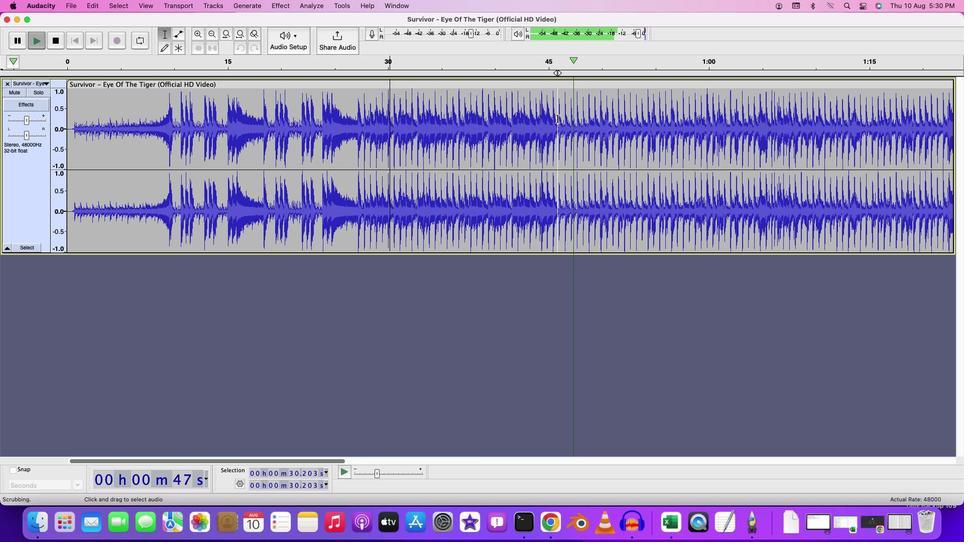 
Action: Mouse moved to (558, 118)
Screenshot: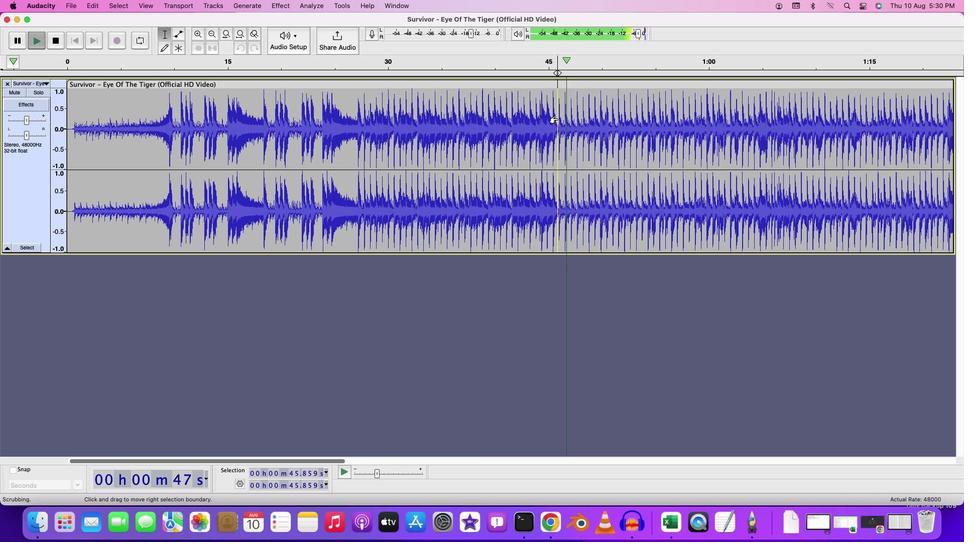 
Action: Key pressed Key.space
Screenshot: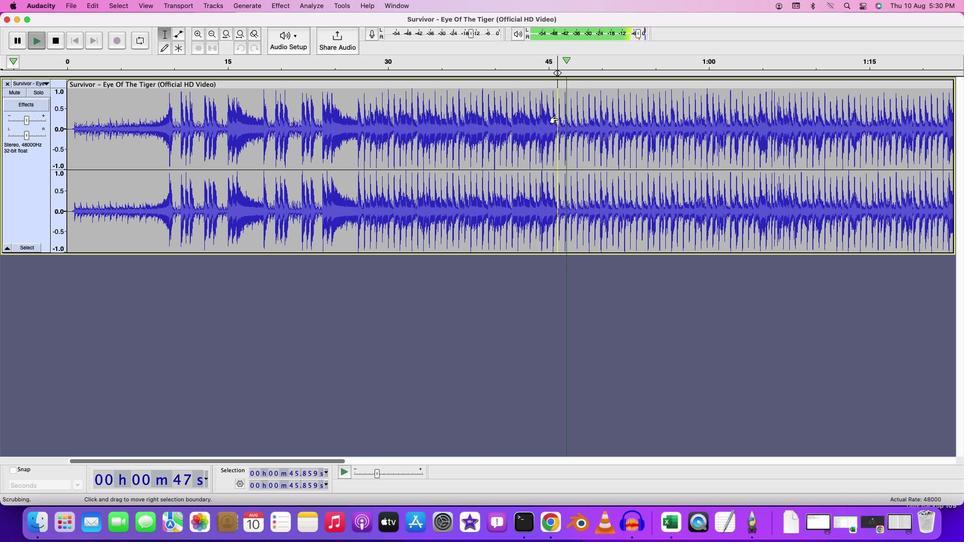 
Action: Mouse moved to (561, 110)
Screenshot: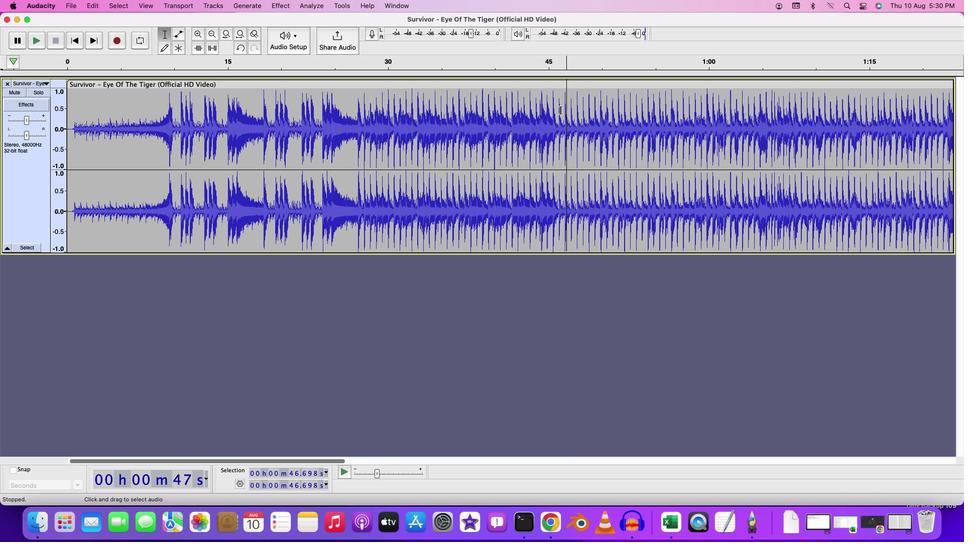 
Action: Mouse pressed left at (561, 110)
Screenshot: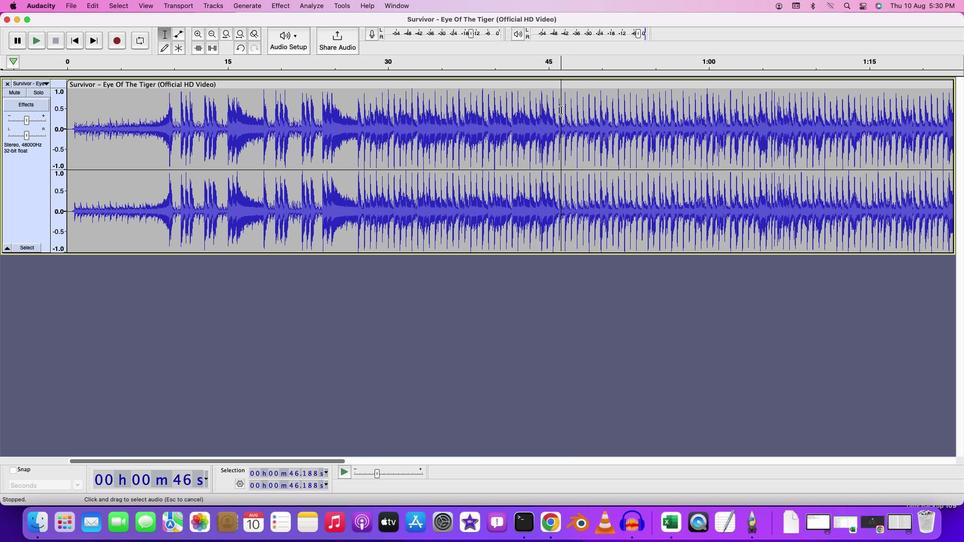 
Action: Mouse moved to (587, 115)
Screenshot: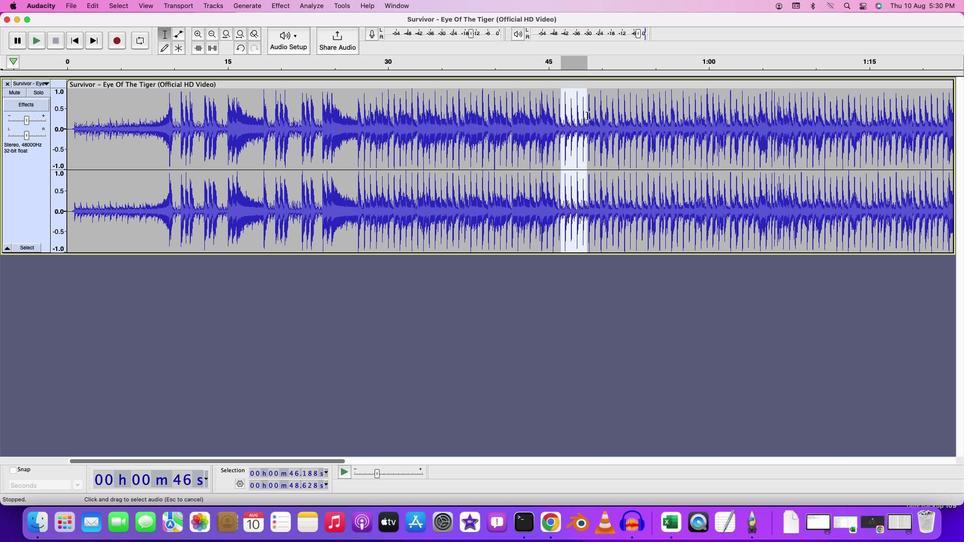 
Action: Key pressed Key.delete
Screenshot: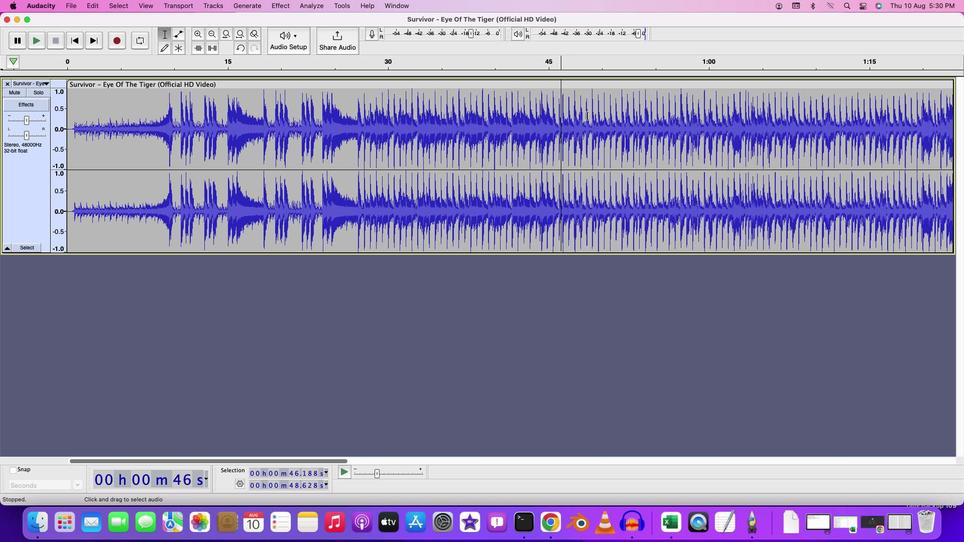 
Action: Mouse moved to (528, 114)
Screenshot: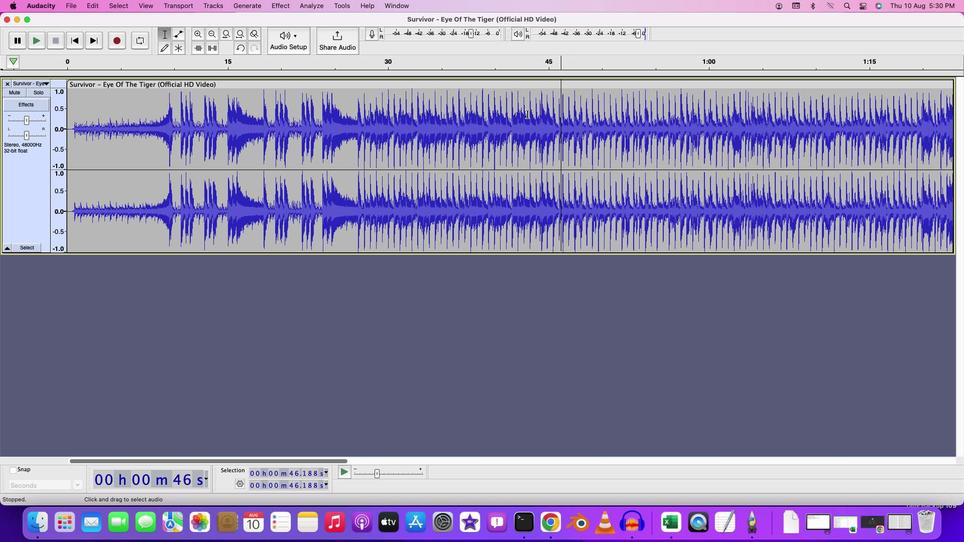 
Action: Key pressed Key.cmd'z'
Screenshot: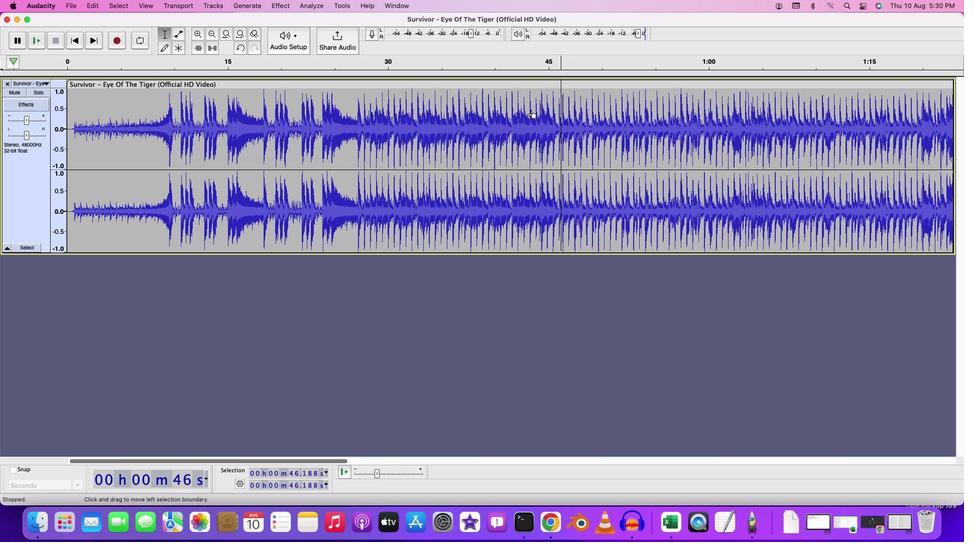 
Action: Mouse moved to (568, 218)
Screenshot: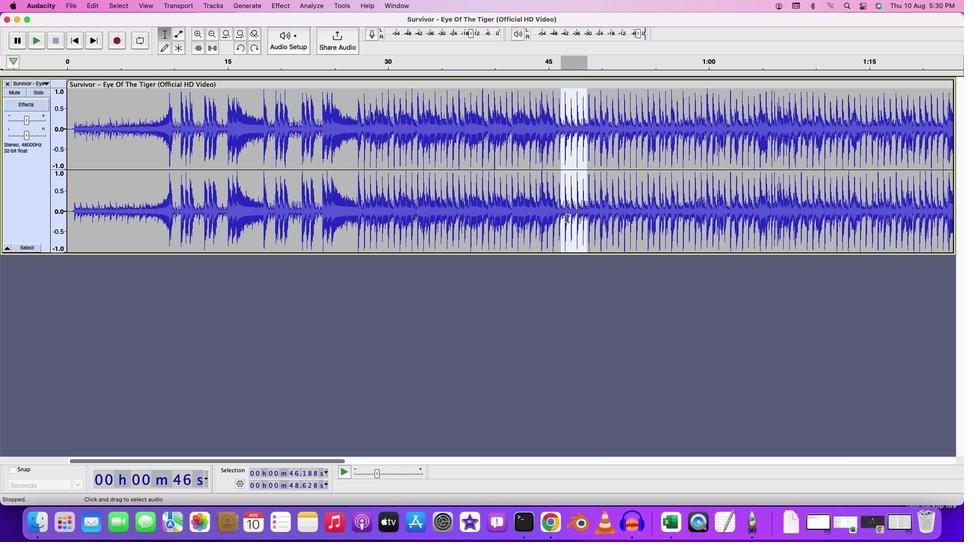 
Action: Key pressed Key.cmd'x'
Screenshot: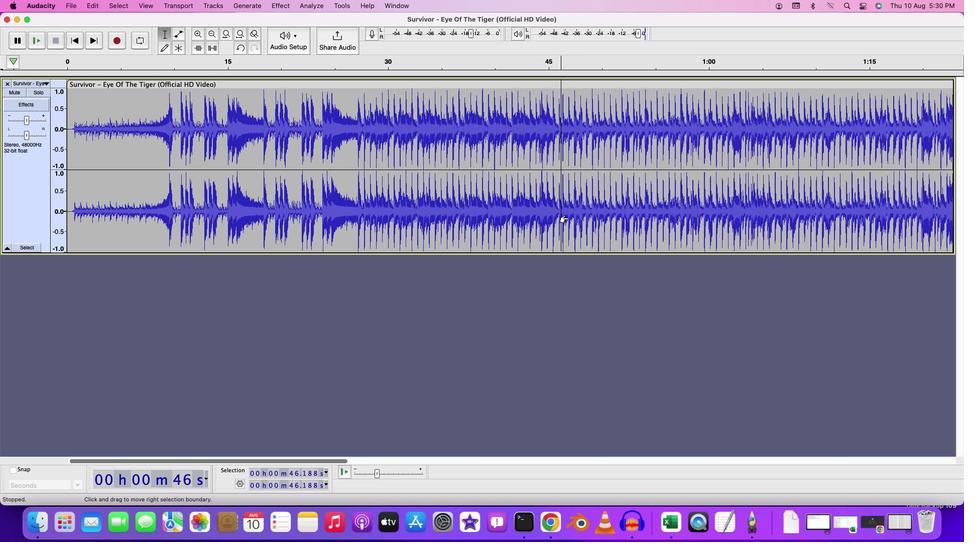 
Action: Mouse moved to (358, 304)
Screenshot: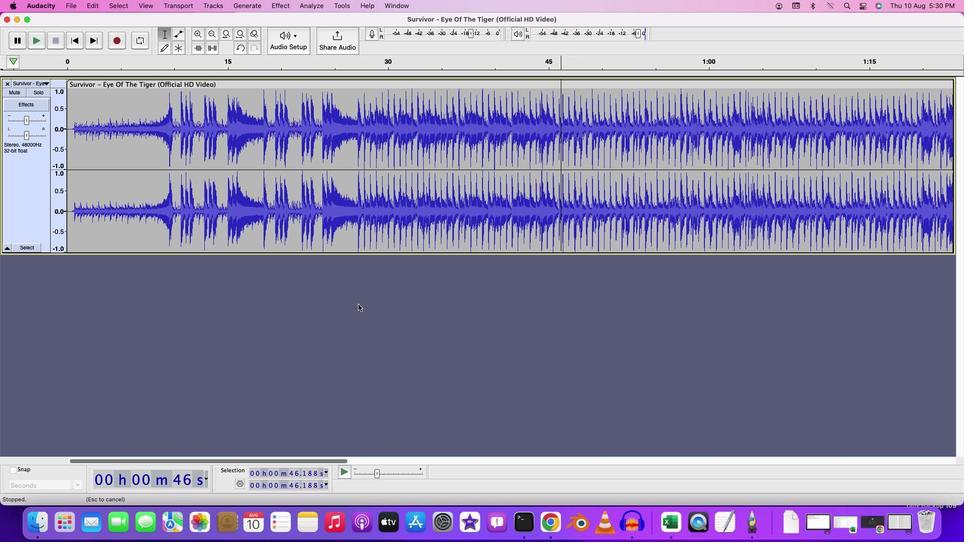
Action: Mouse pressed right at (358, 304)
Screenshot: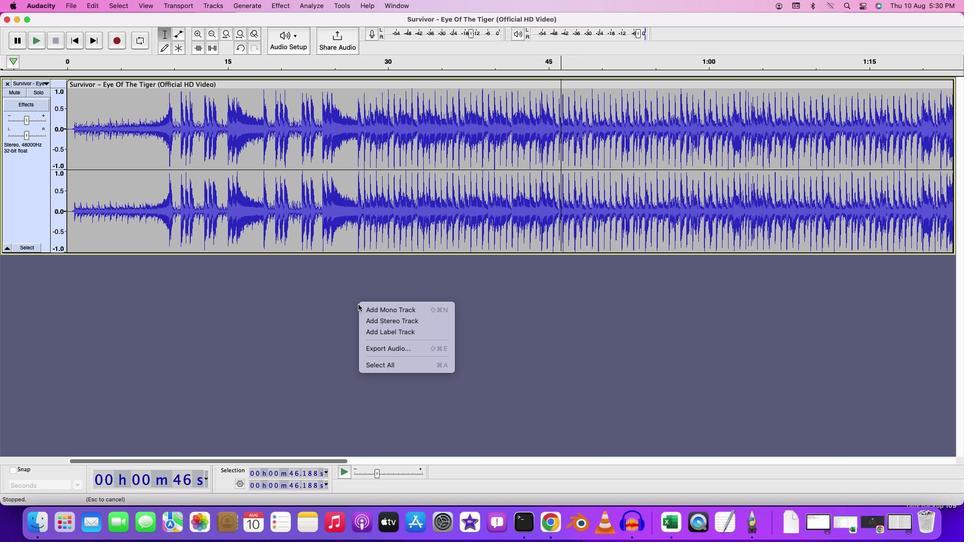 
Action: Mouse moved to (373, 322)
Screenshot: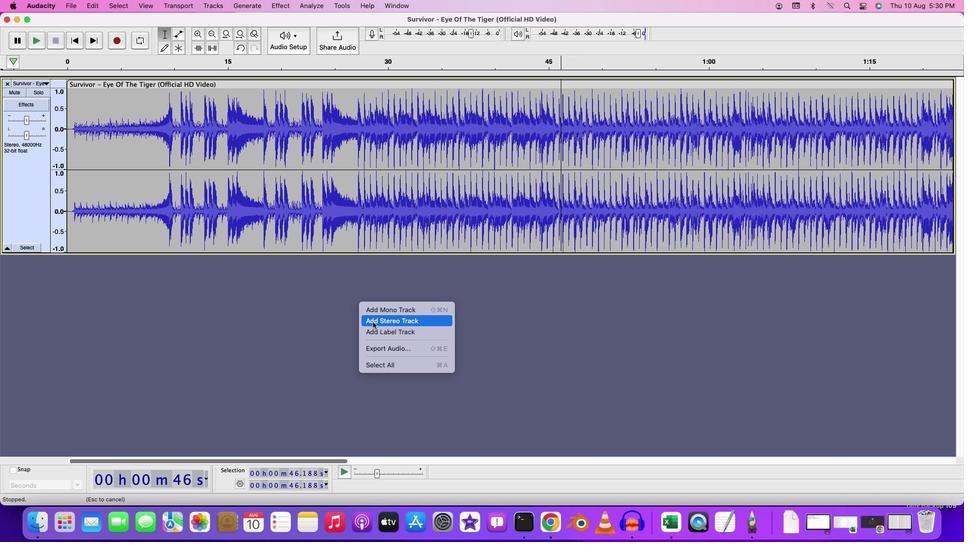 
Action: Mouse pressed left at (373, 322)
Screenshot: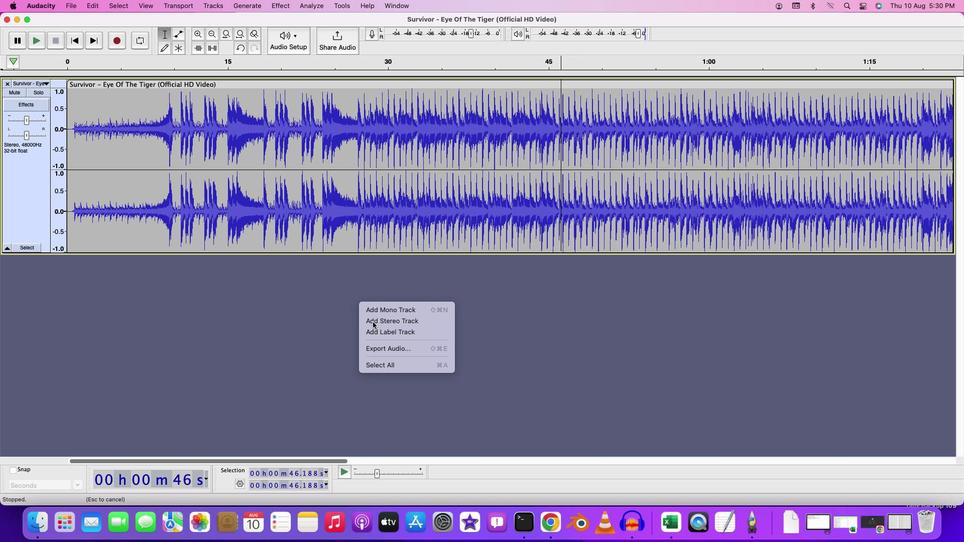 
Action: Mouse moved to (563, 275)
Screenshot: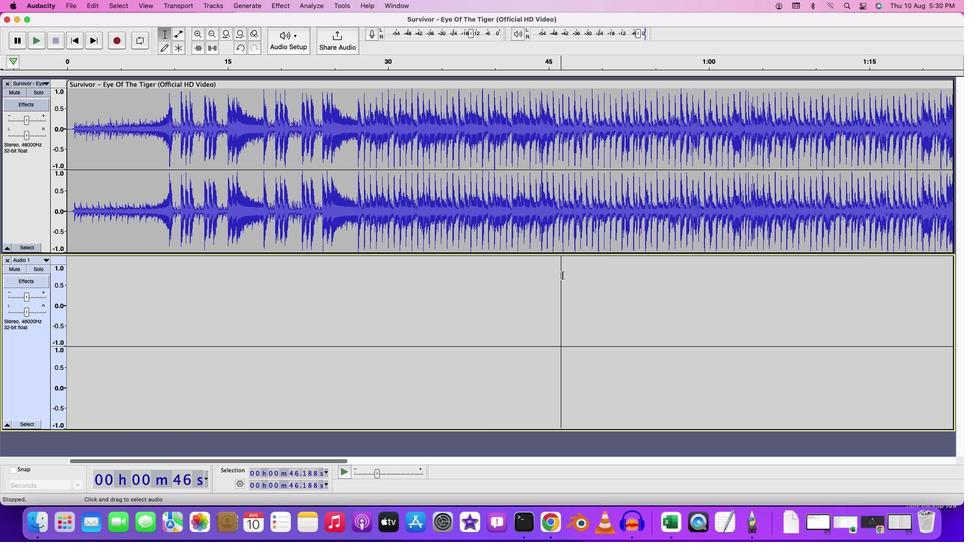 
Action: Key pressed Key.cmd
Screenshot: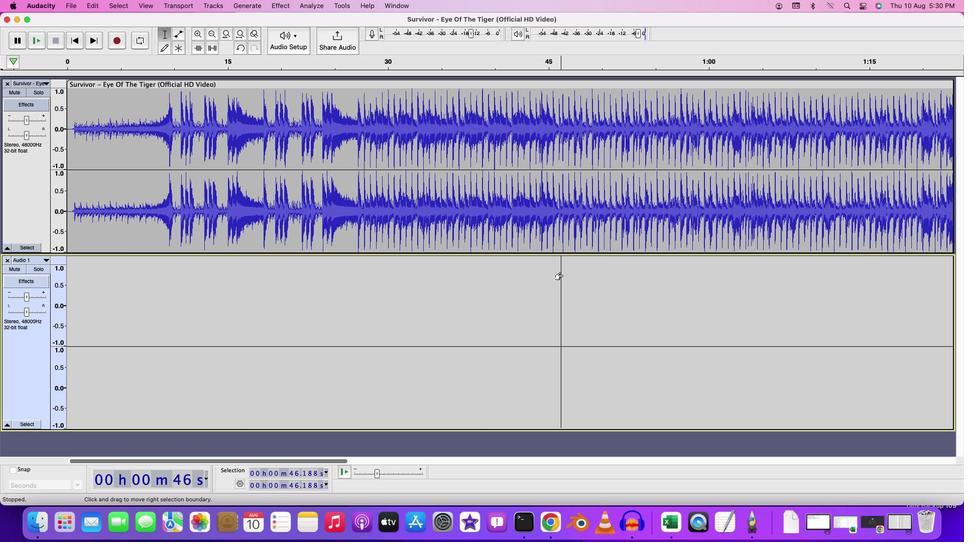 
Action: Mouse moved to (563, 275)
Screenshot: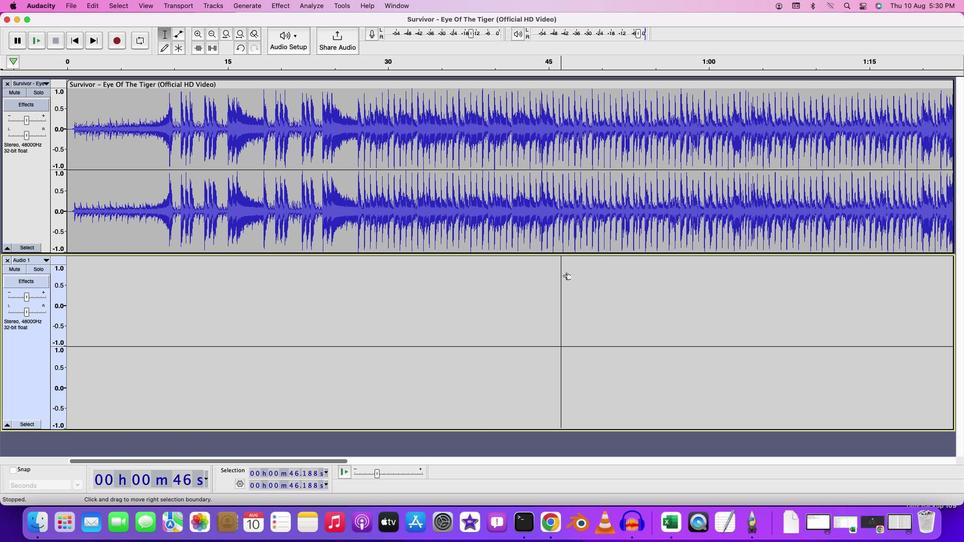 
Action: Key pressed 'v'
Screenshot: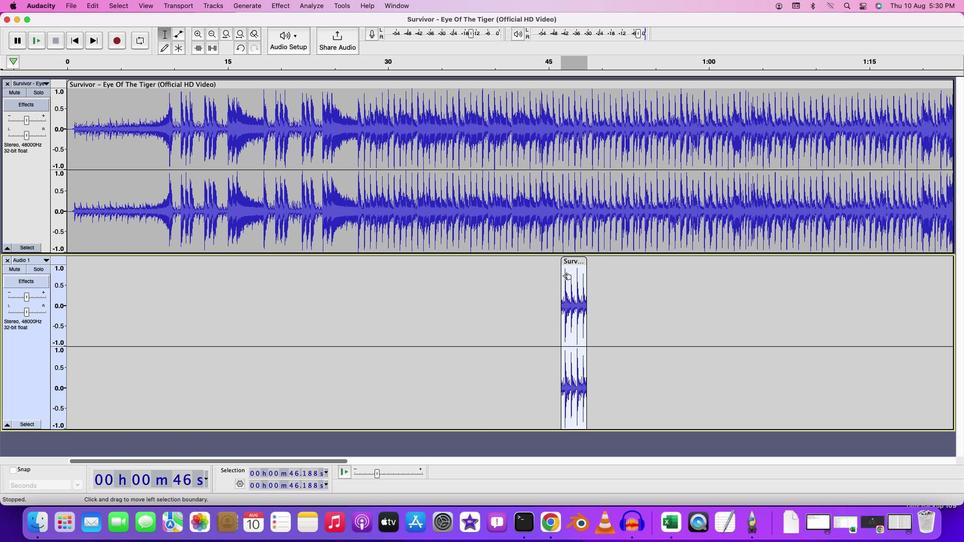 
Action: Mouse moved to (546, 134)
Screenshot: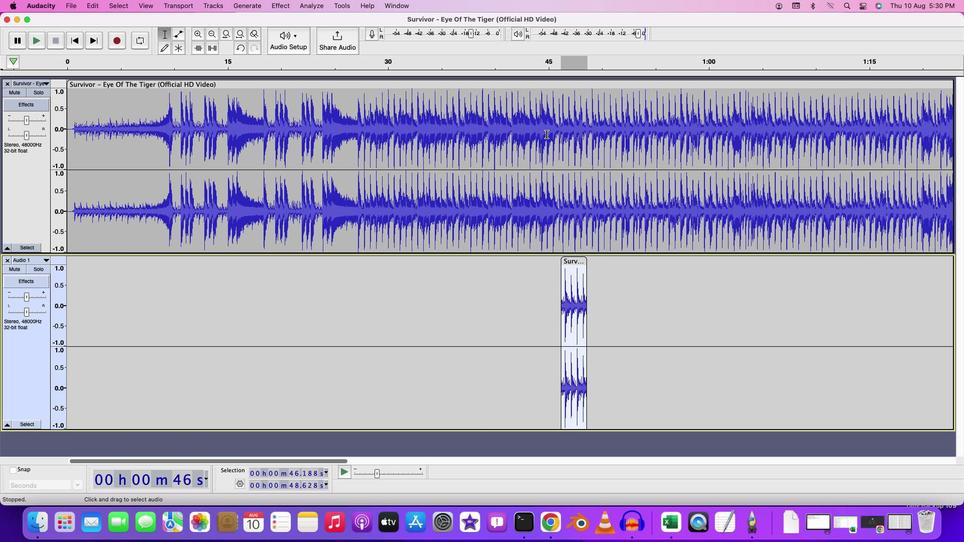 
Action: Mouse pressed left at (546, 134)
Screenshot: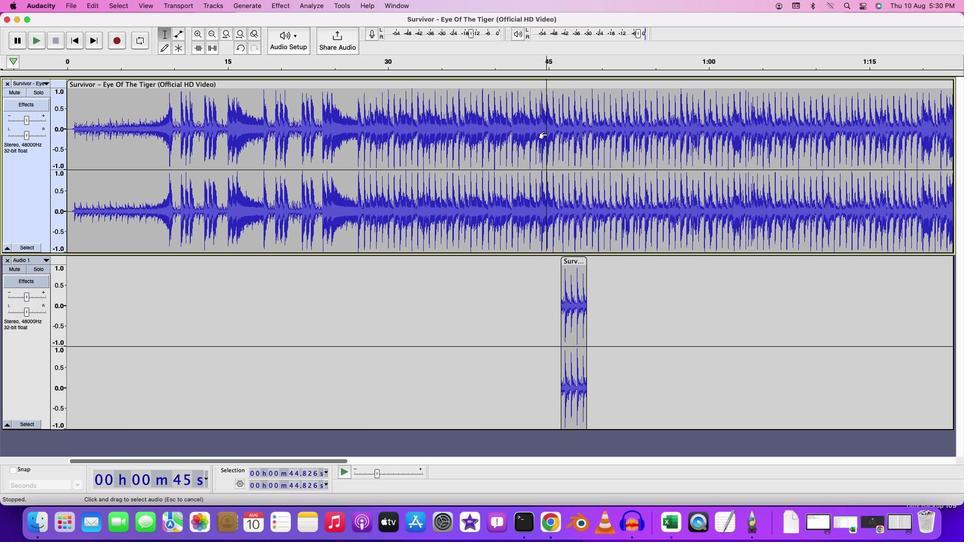 
Action: Key pressed Key.space
Screenshot: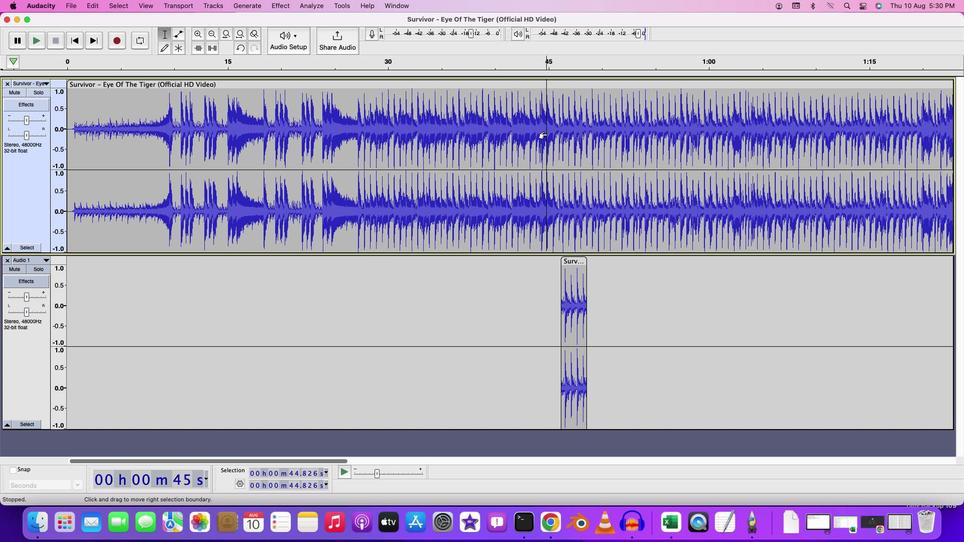 
Action: Mouse moved to (567, 262)
Screenshot: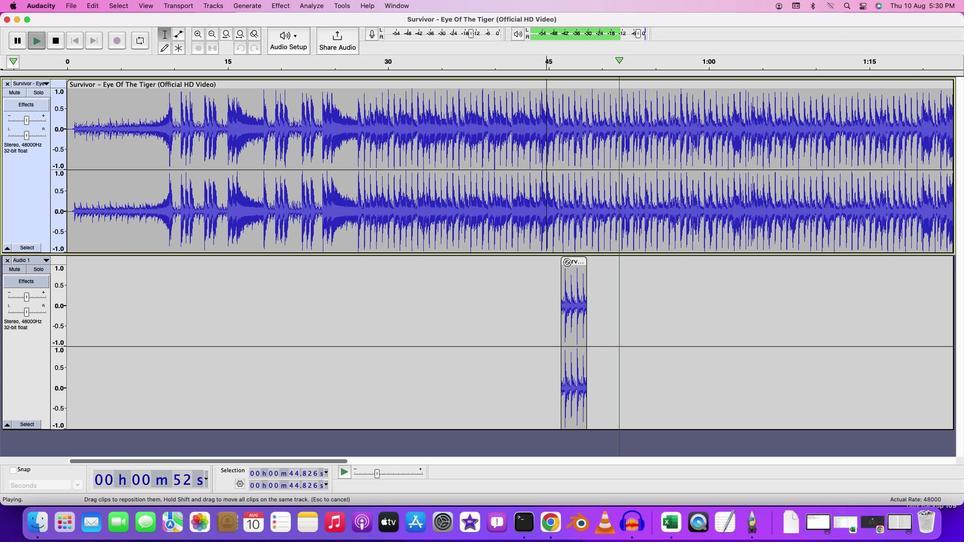 
Action: Key pressed Key.space
Screenshot: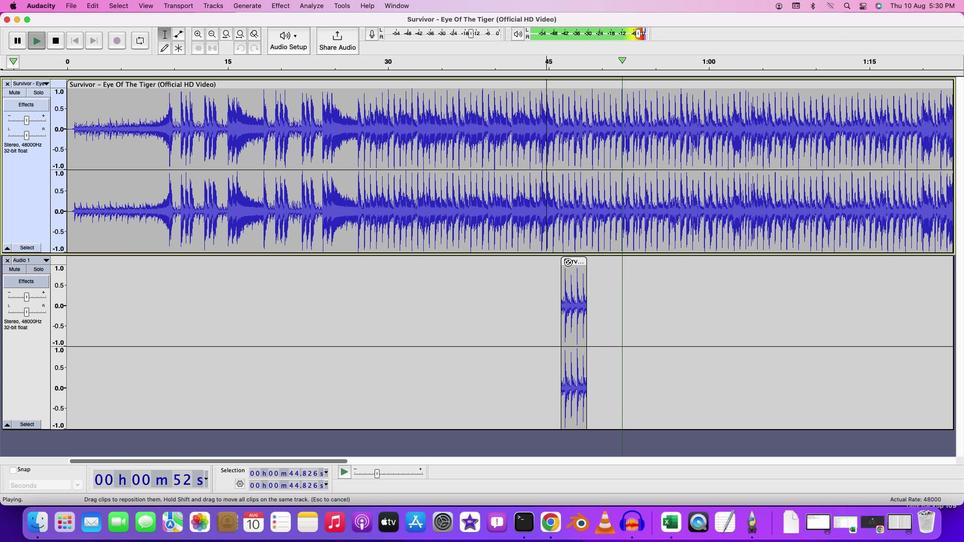 
Action: Mouse moved to (570, 262)
Screenshot: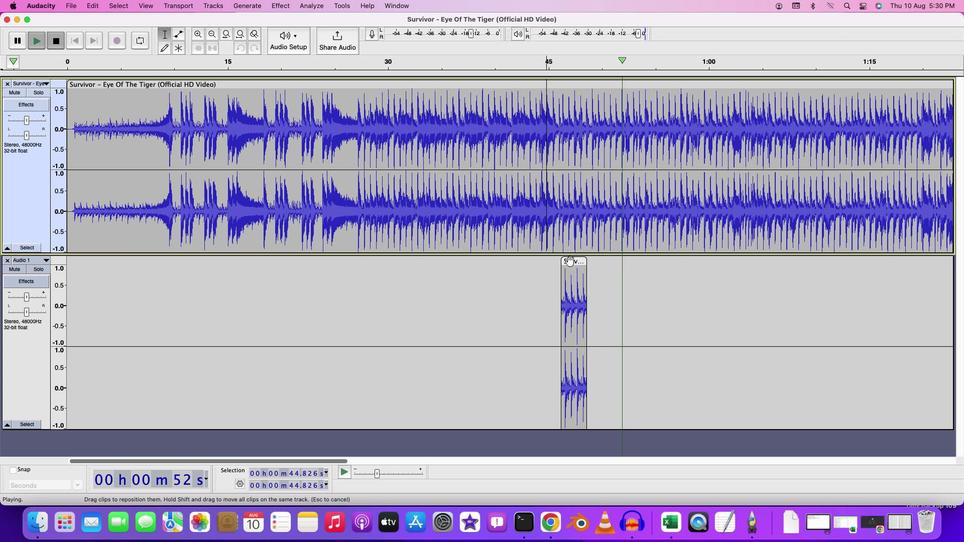 
Action: Mouse pressed left at (570, 262)
Screenshot: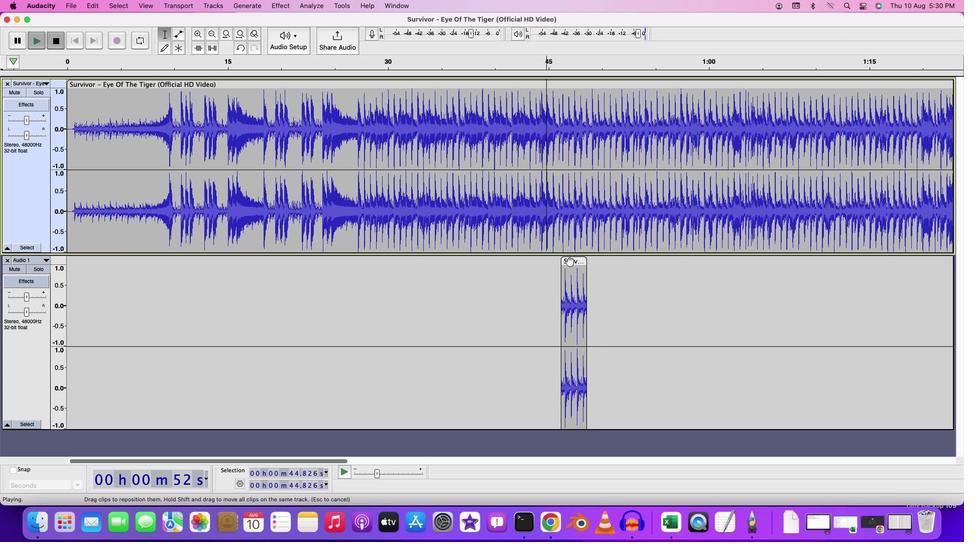
Action: Mouse moved to (530, 108)
Screenshot: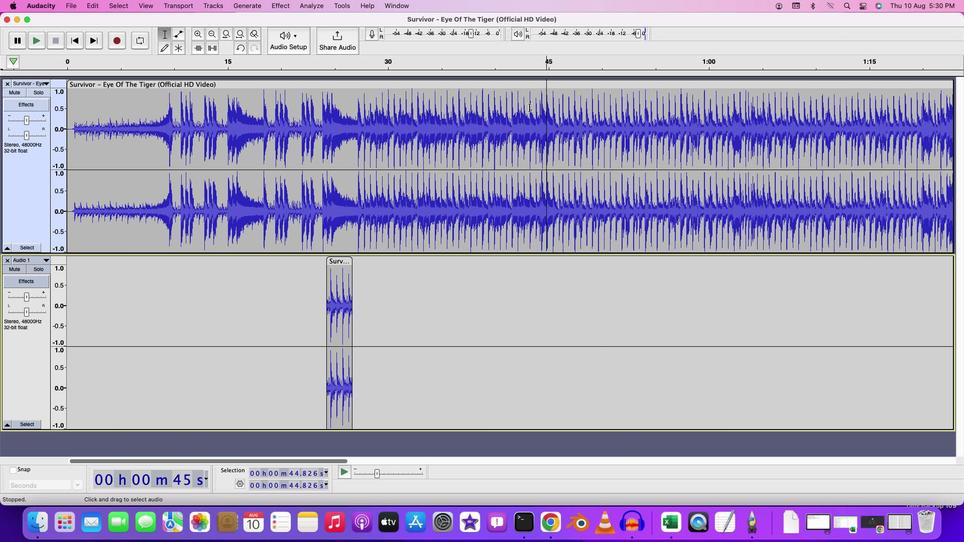 
Action: Mouse pressed left at (530, 108)
Screenshot: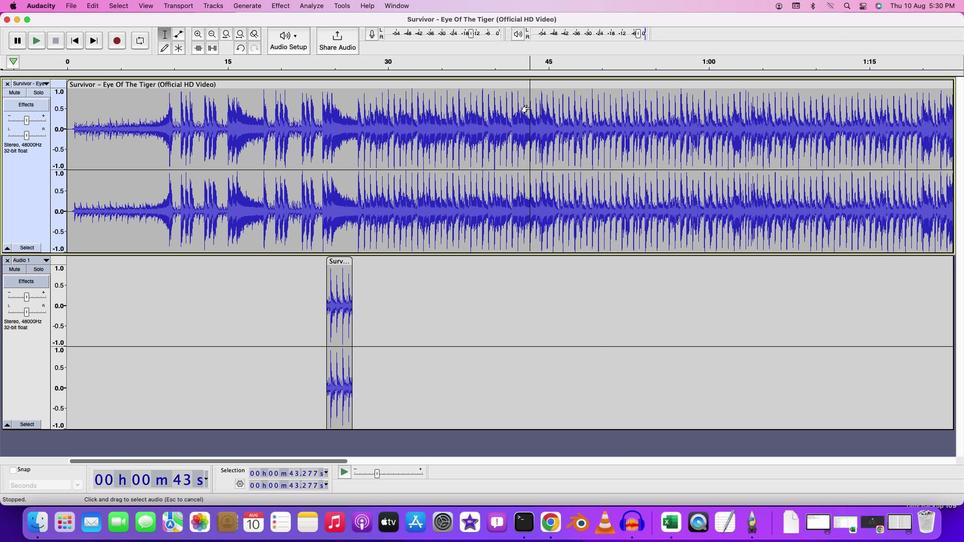 
Action: Key pressed Key.space
Screenshot: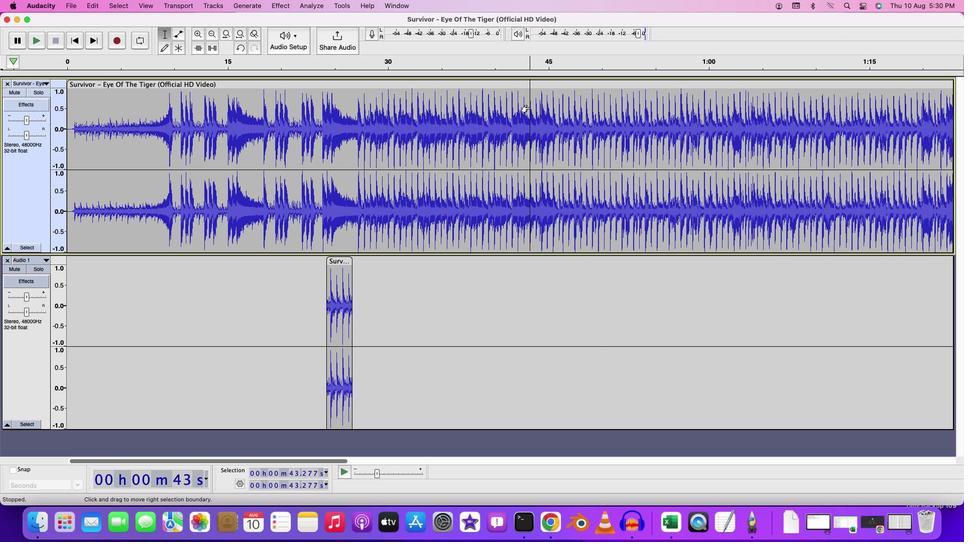 
Action: Mouse moved to (333, 265)
Screenshot: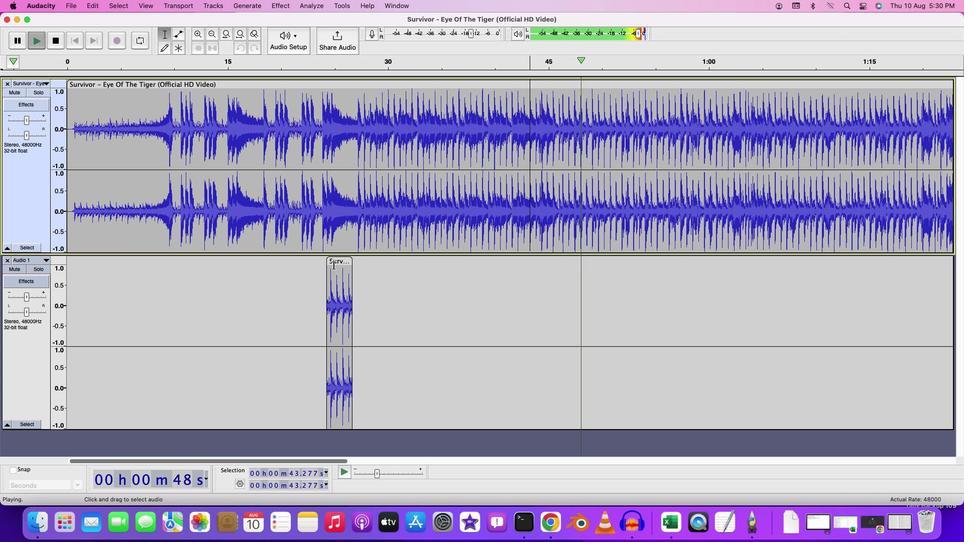 
Action: Mouse pressed left at (333, 265)
Screenshot: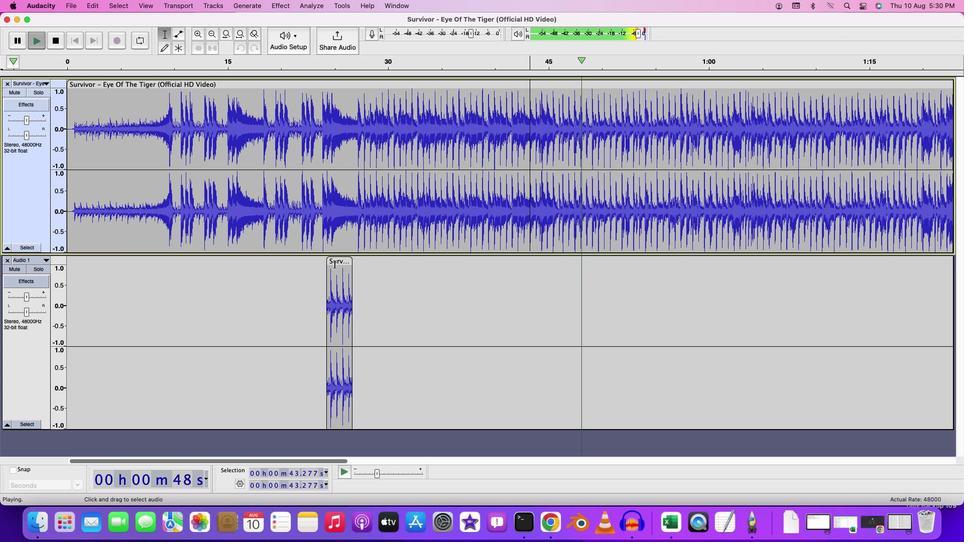 
Action: Mouse moved to (336, 262)
Screenshot: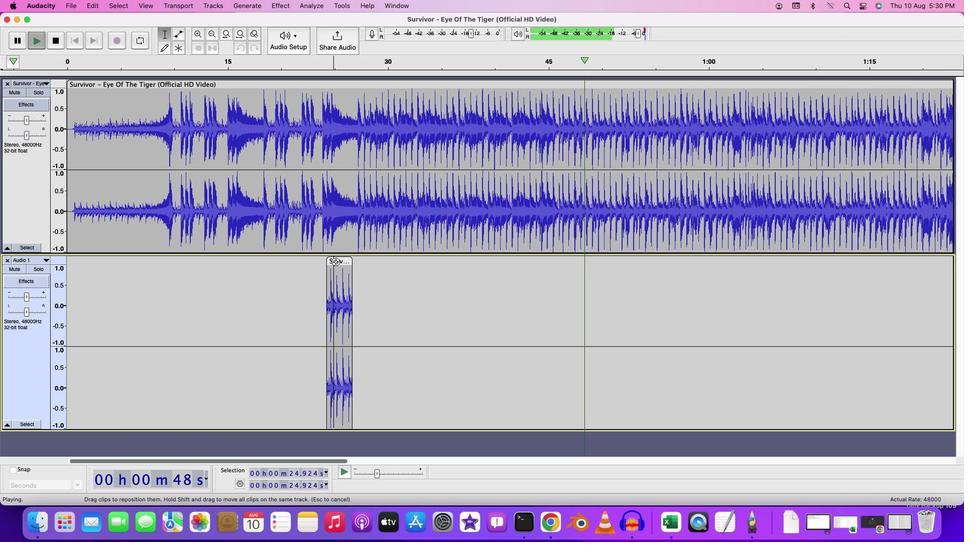 
Action: Mouse pressed left at (336, 262)
Screenshot: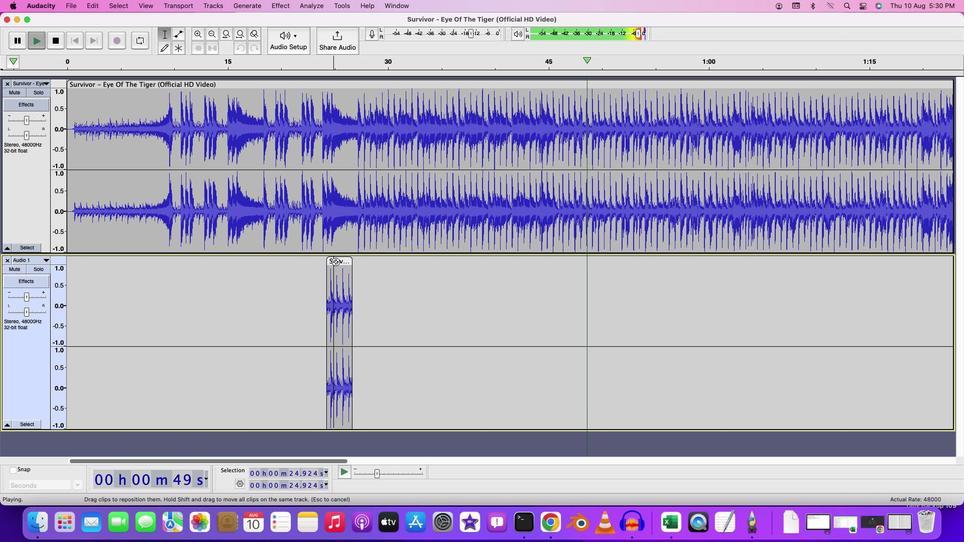 
Action: Mouse moved to (340, 262)
Screenshot: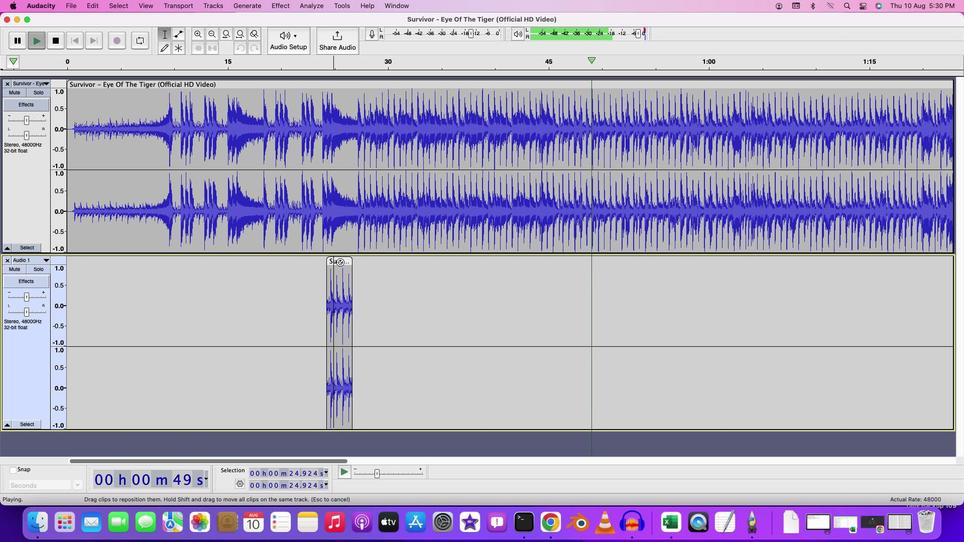 
Action: Mouse pressed right at (340, 262)
Screenshot: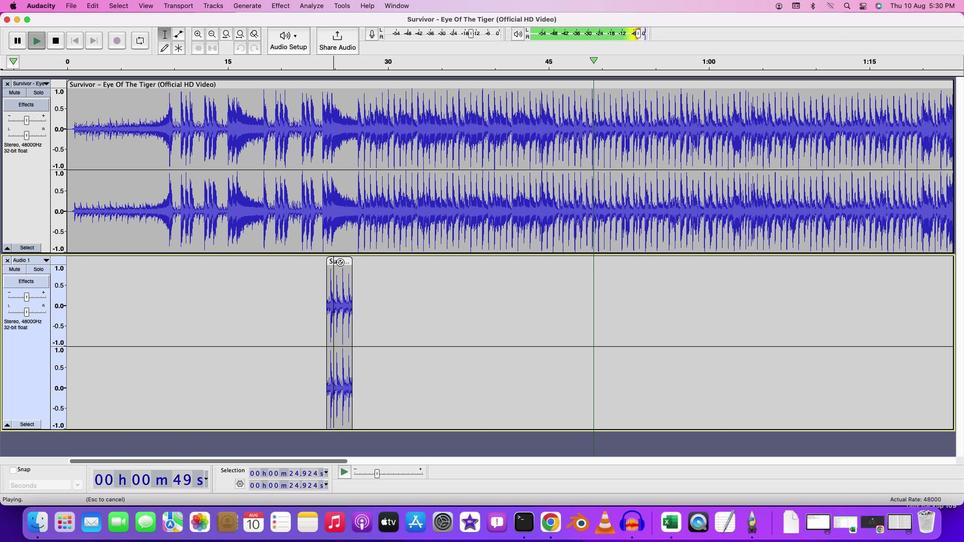 
Action: Mouse moved to (5, 261)
Screenshot: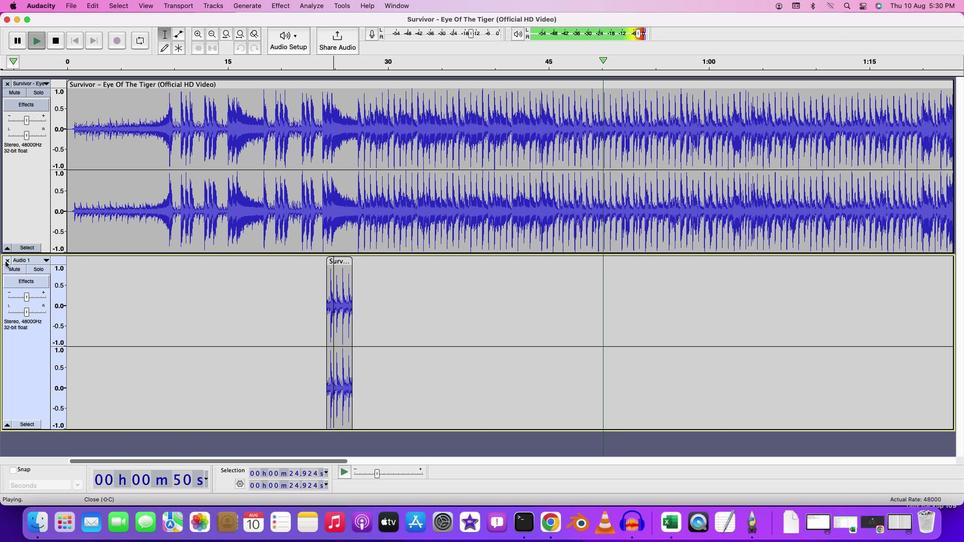 
Action: Mouse pressed left at (5, 261)
Screenshot: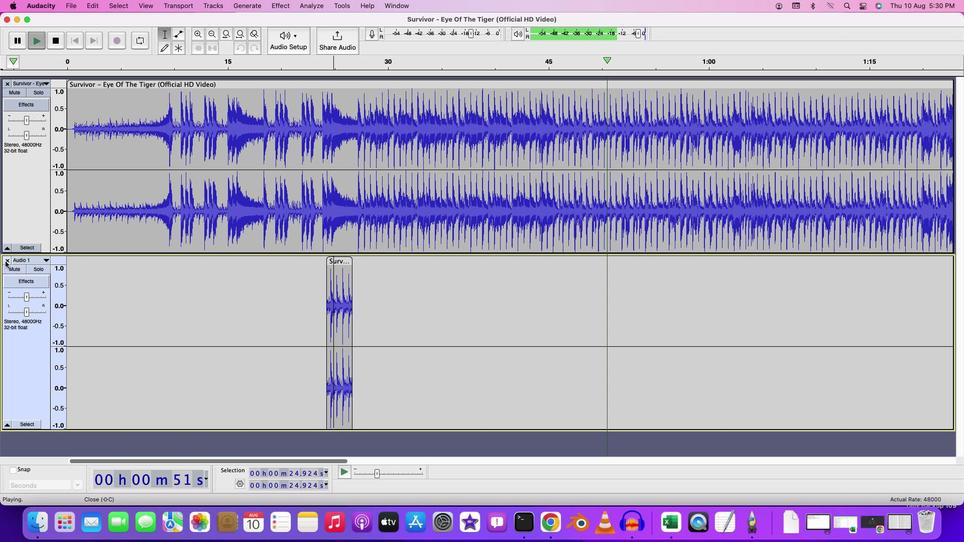 
Action: Mouse moved to (442, 268)
Screenshot: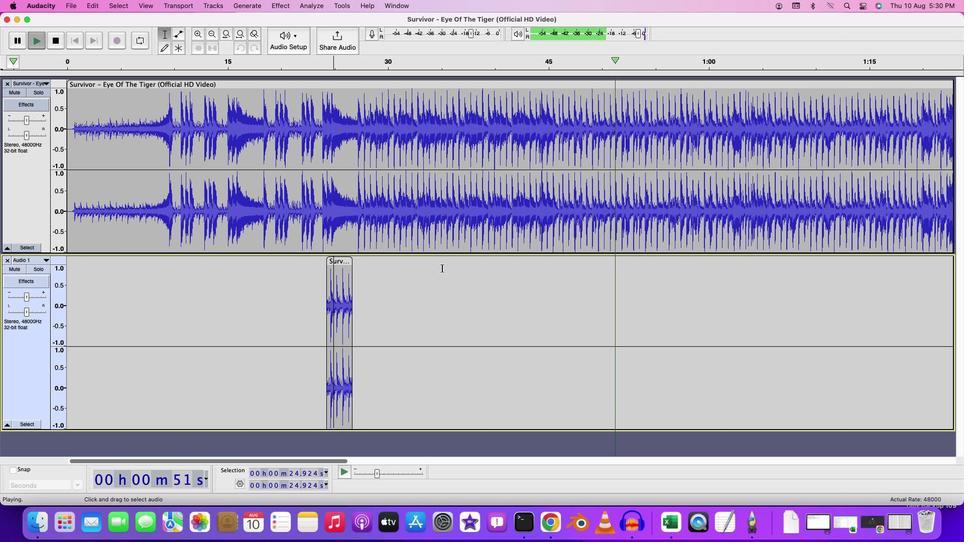 
Action: Key pressed Key.space
Screenshot: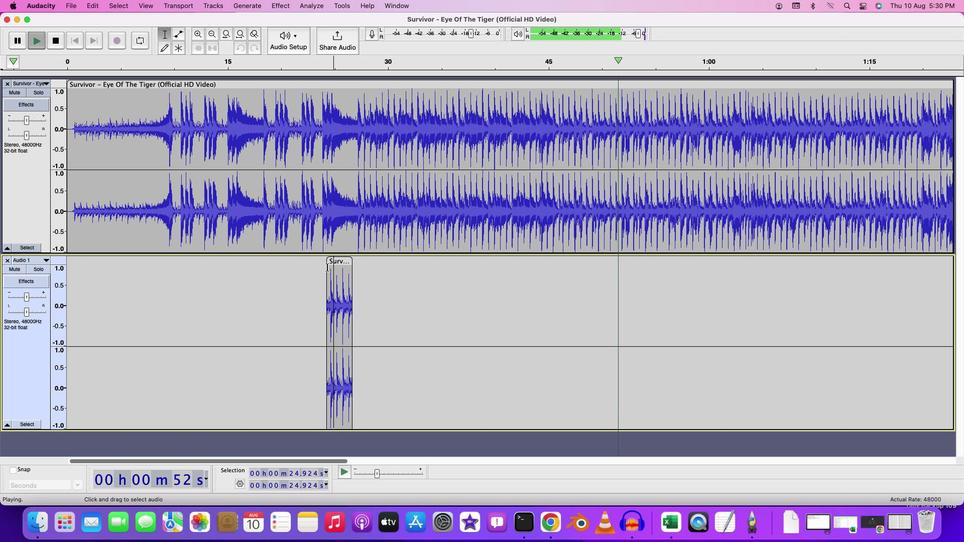 
Action: Mouse moved to (5, 259)
Screenshot: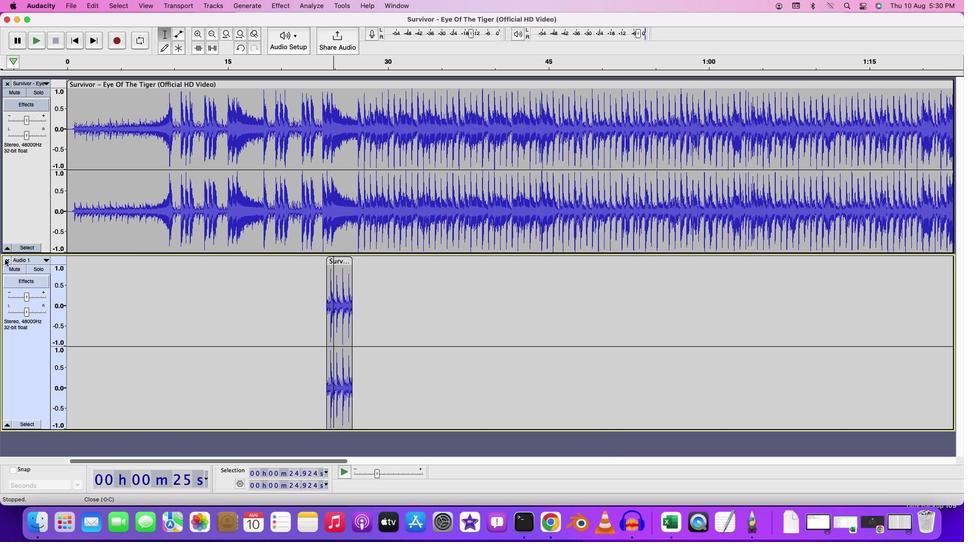 
Action: Mouse pressed left at (5, 259)
Screenshot: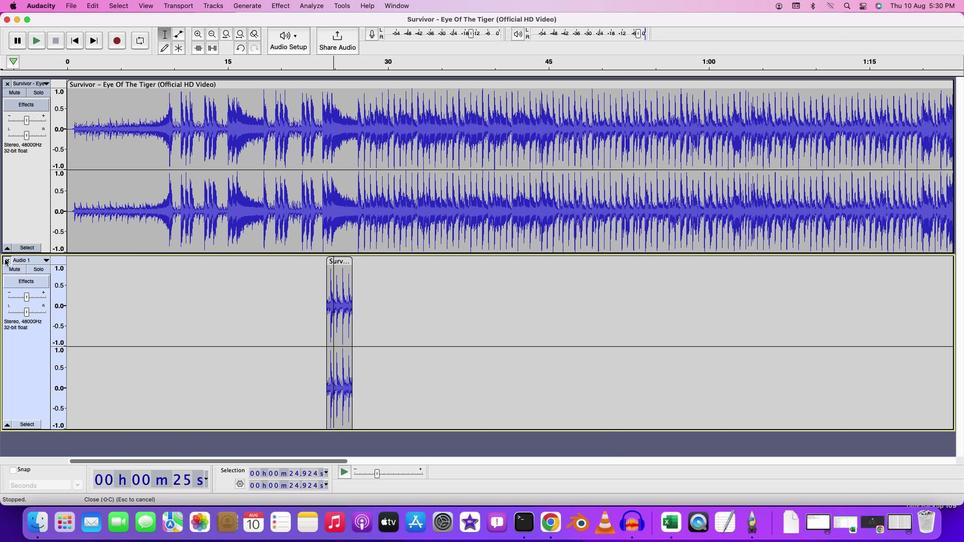 
Action: Mouse moved to (547, 117)
Screenshot: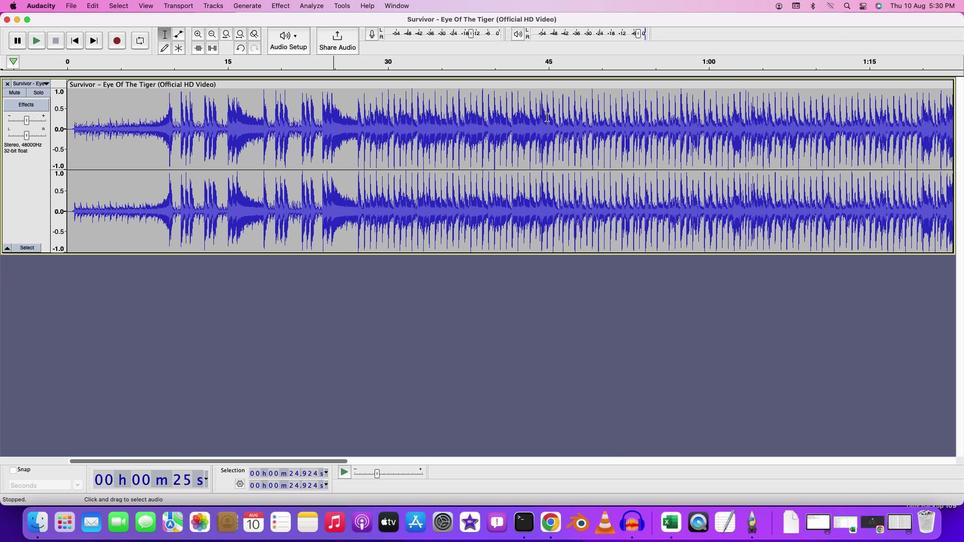 
Action: Mouse pressed left at (547, 117)
Screenshot: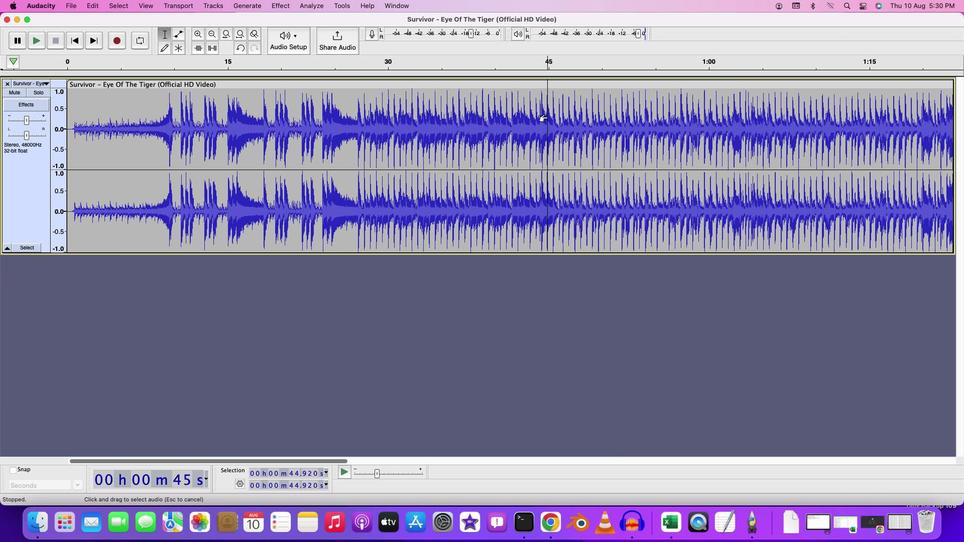 
Action: Mouse moved to (622, 115)
Screenshot: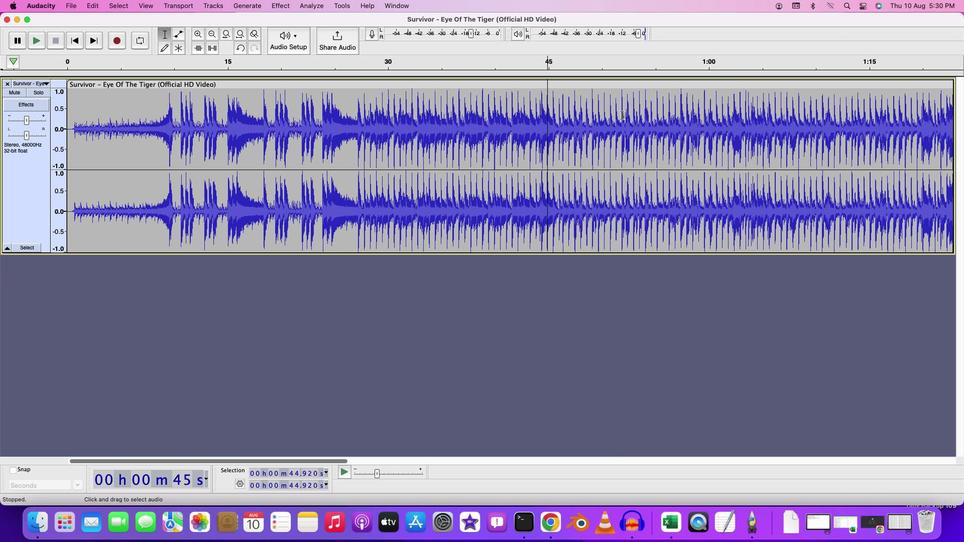 
Action: Key pressed Key.space
Screenshot: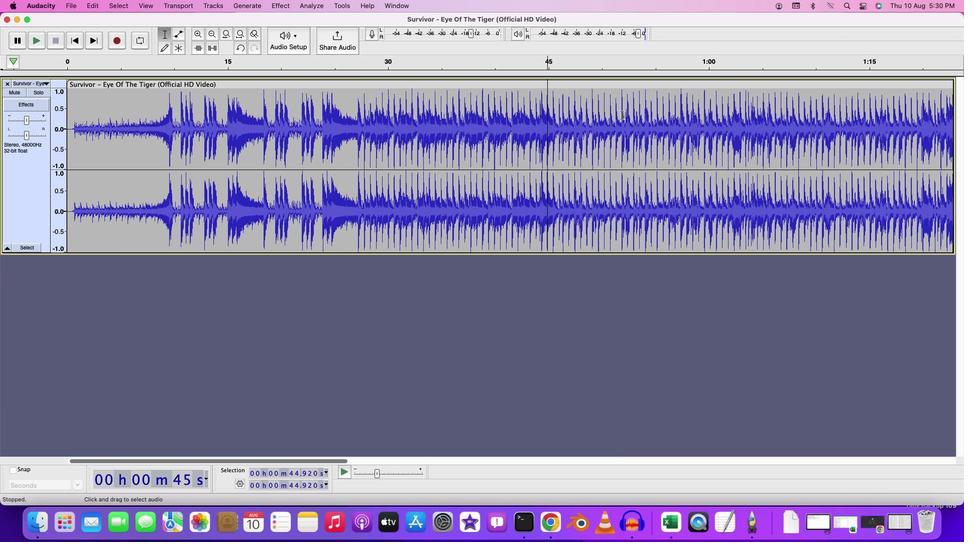 
Action: Mouse moved to (656, 170)
Screenshot: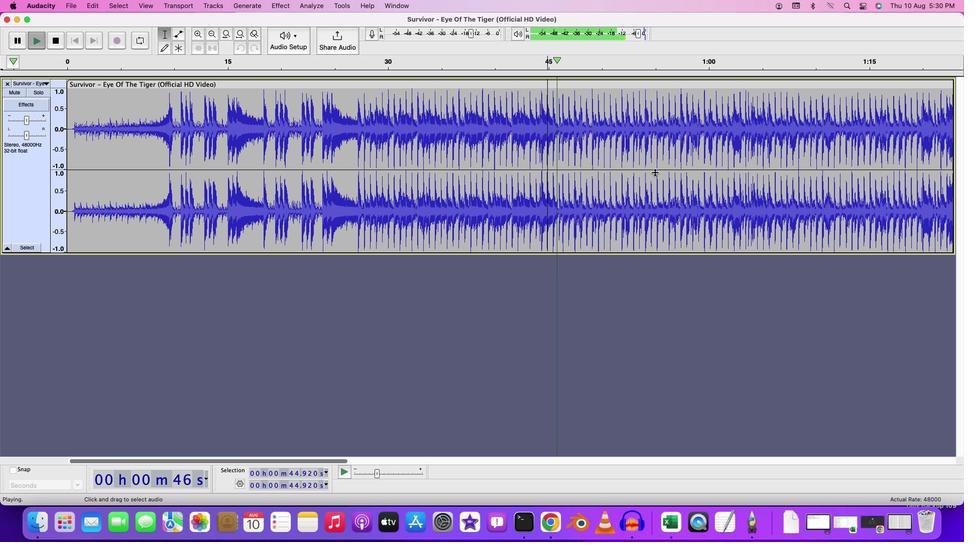 
Action: Key pressed Key.space
Screenshot: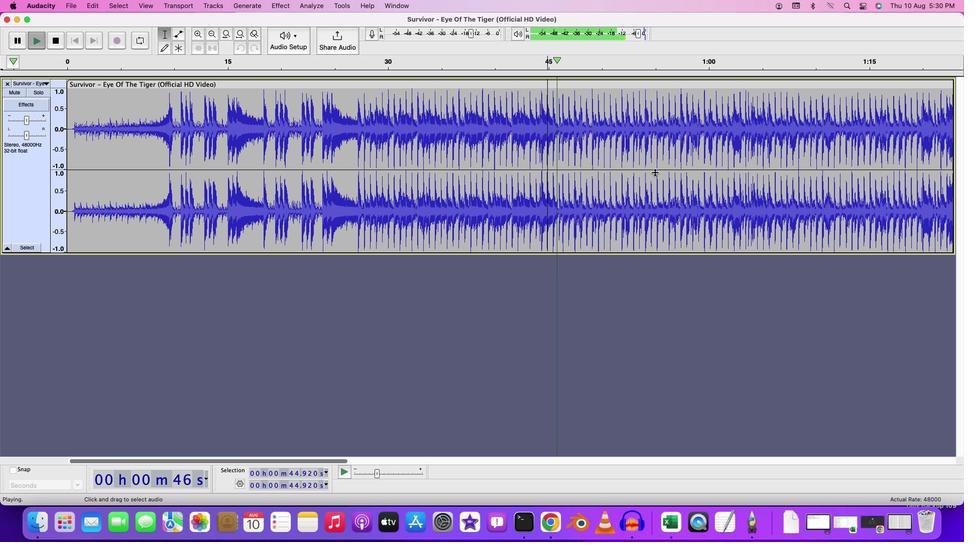 
Action: Mouse moved to (653, 172)
Screenshot: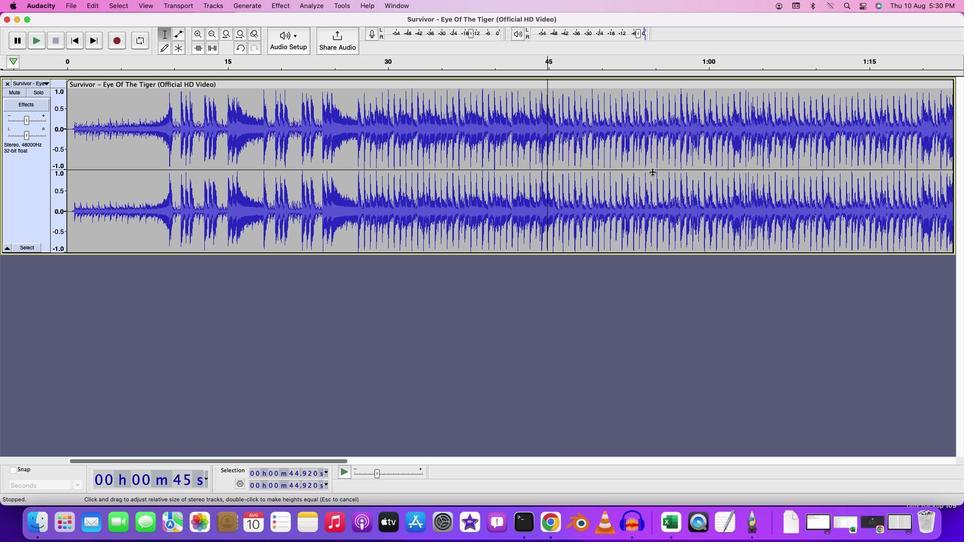 
Action: Key pressed Key.cmd
Screenshot: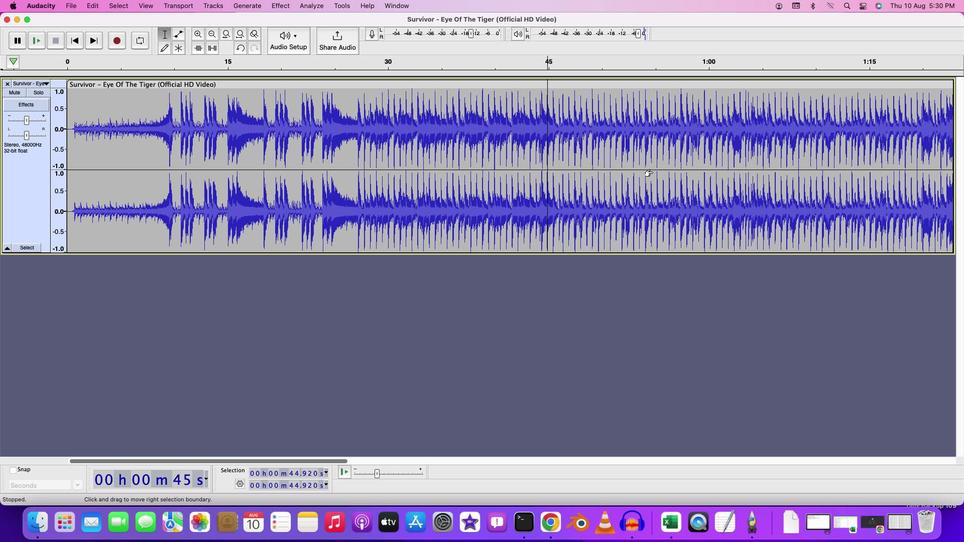 
Action: Mouse scrolled (653, 172) with delta (0, 0)
Screenshot: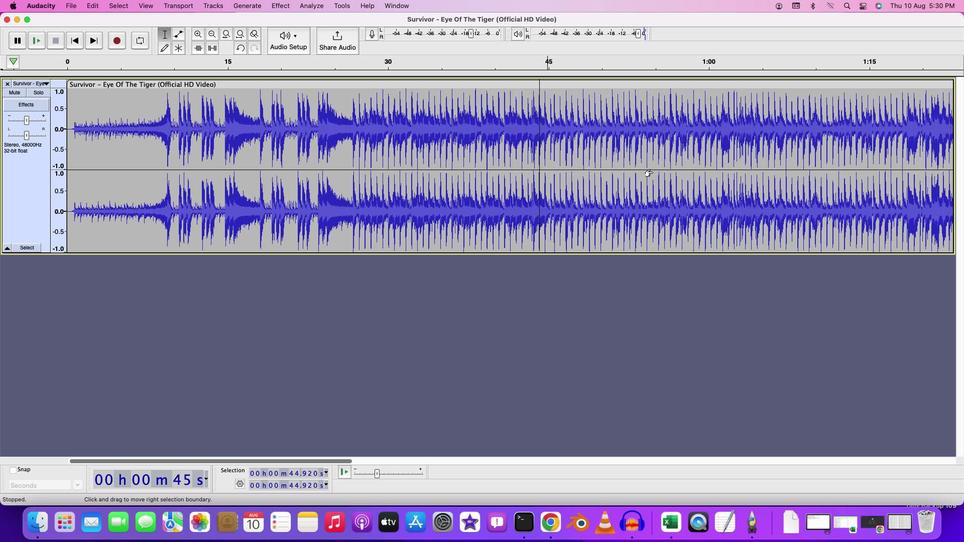 
Action: Mouse scrolled (653, 172) with delta (0, 0)
Screenshot: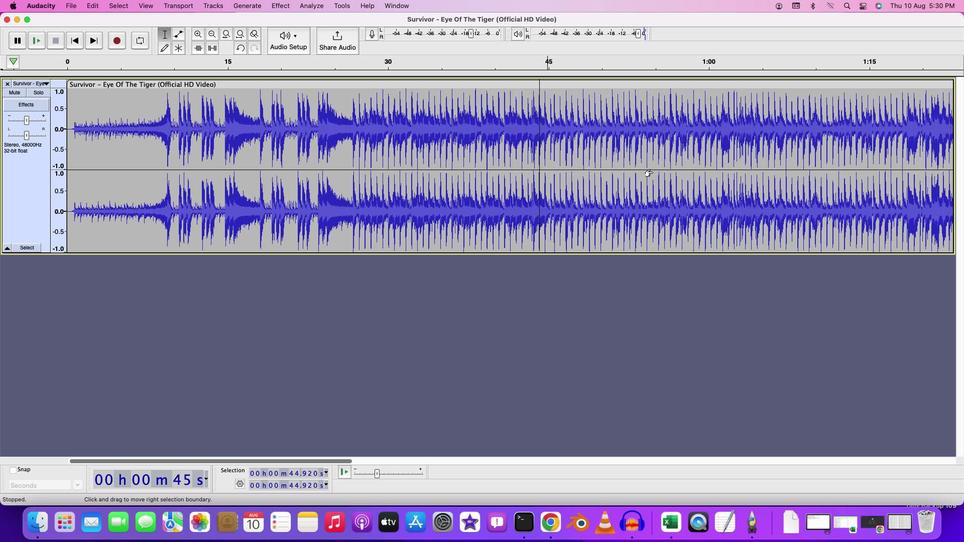 
Action: Mouse scrolled (653, 172) with delta (0, -1)
Screenshot: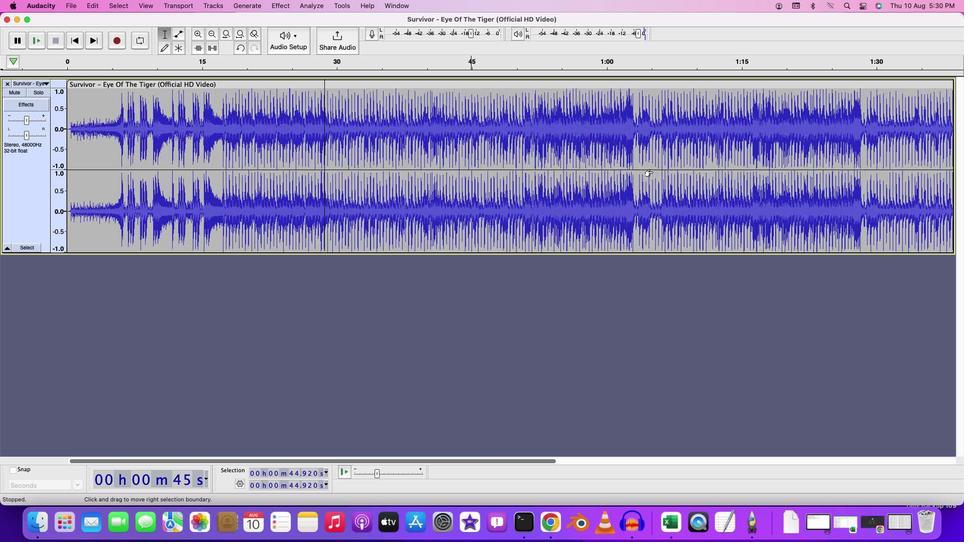 
Action: Mouse moved to (653, 171)
Screenshot: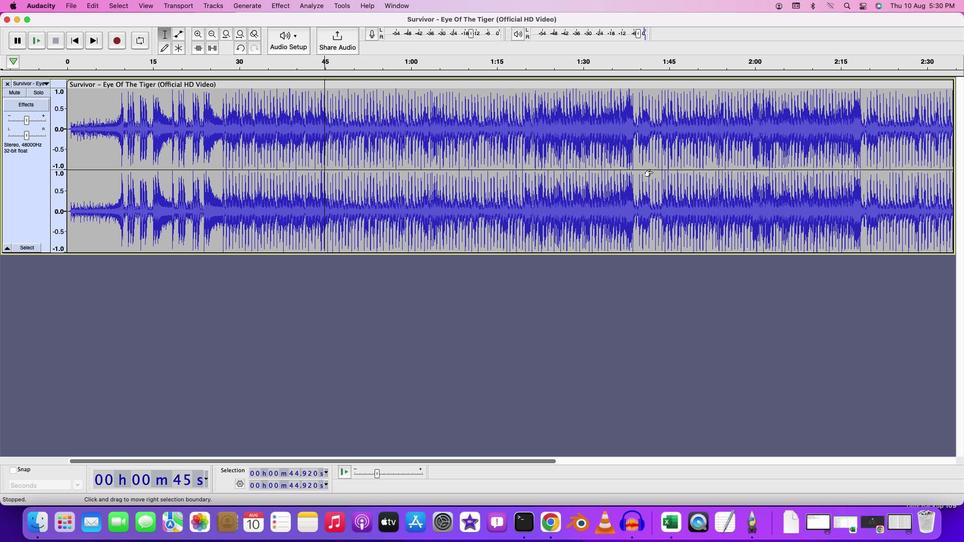 
Action: Mouse scrolled (653, 171) with delta (0, 0)
Screenshot: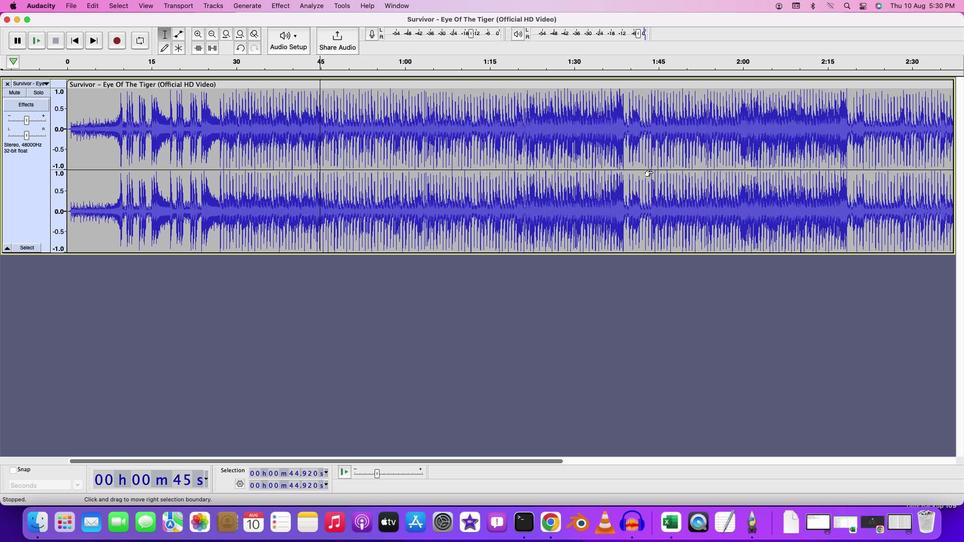 
Action: Mouse moved to (619, 101)
Screenshot: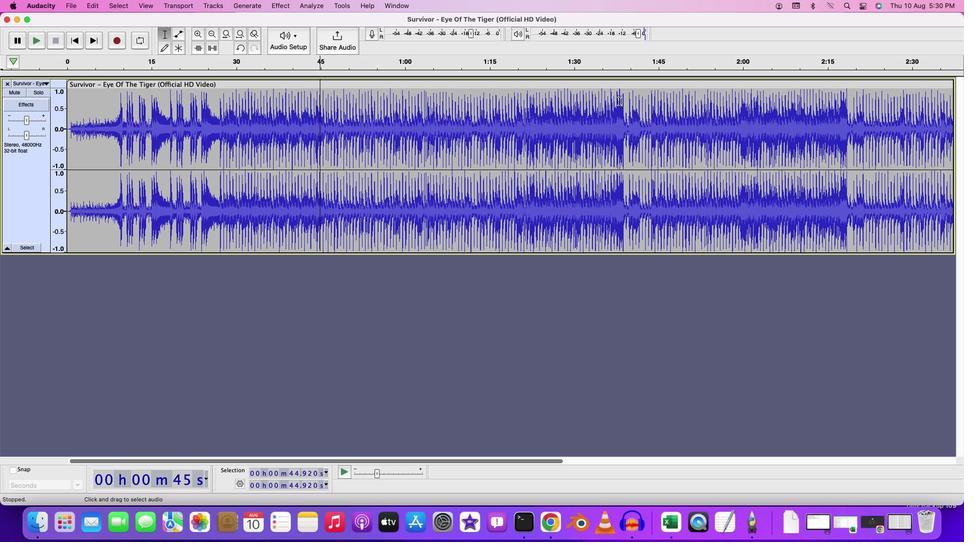 
Action: Mouse pressed left at (619, 101)
Screenshot: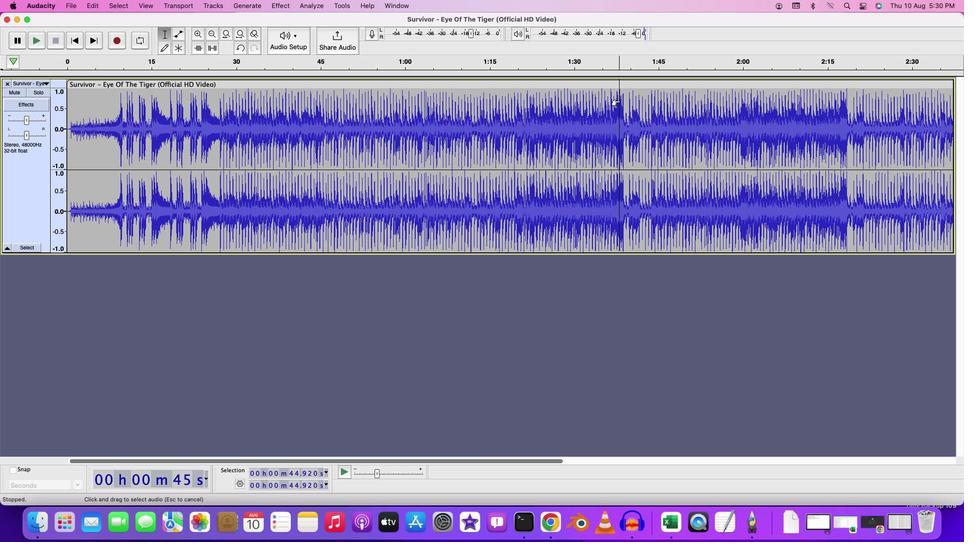 
Action: Mouse moved to (679, 127)
Screenshot: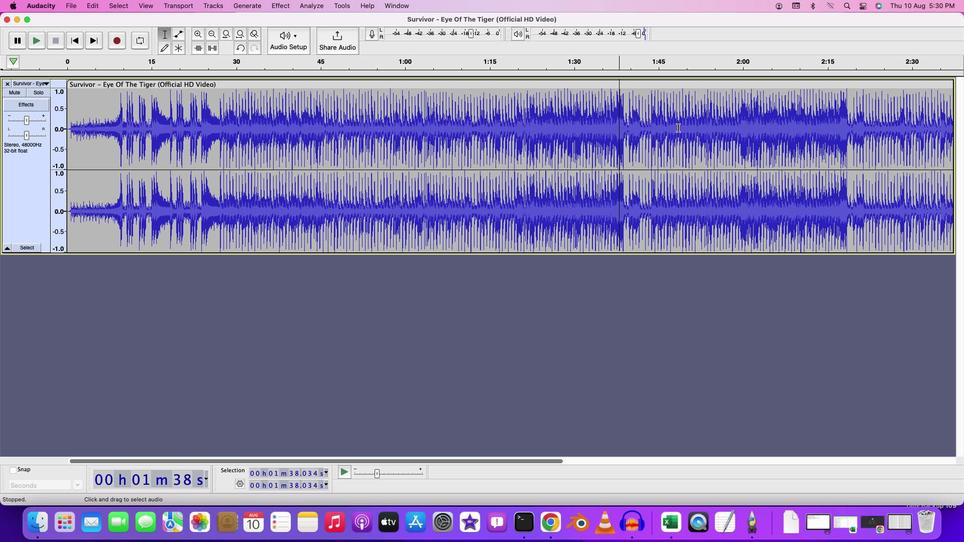 
Action: Key pressed Key.space
Screenshot: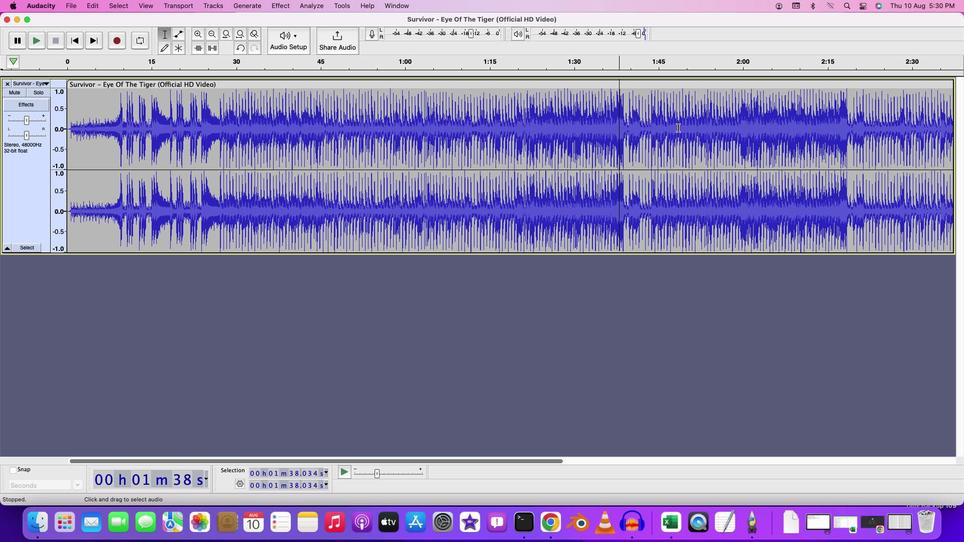 
Action: Mouse moved to (678, 127)
Screenshot: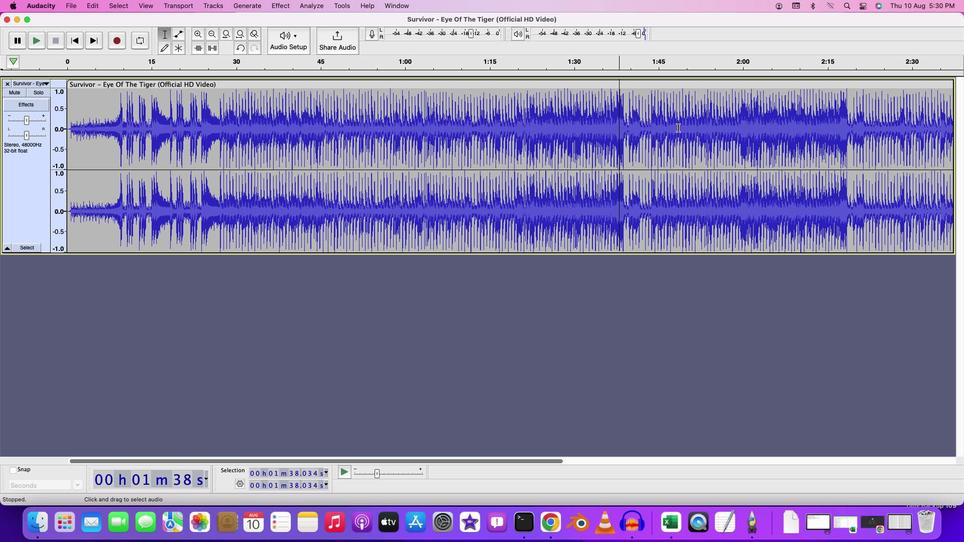 
Action: Mouse scrolled (678, 127) with delta (0, 0)
Screenshot: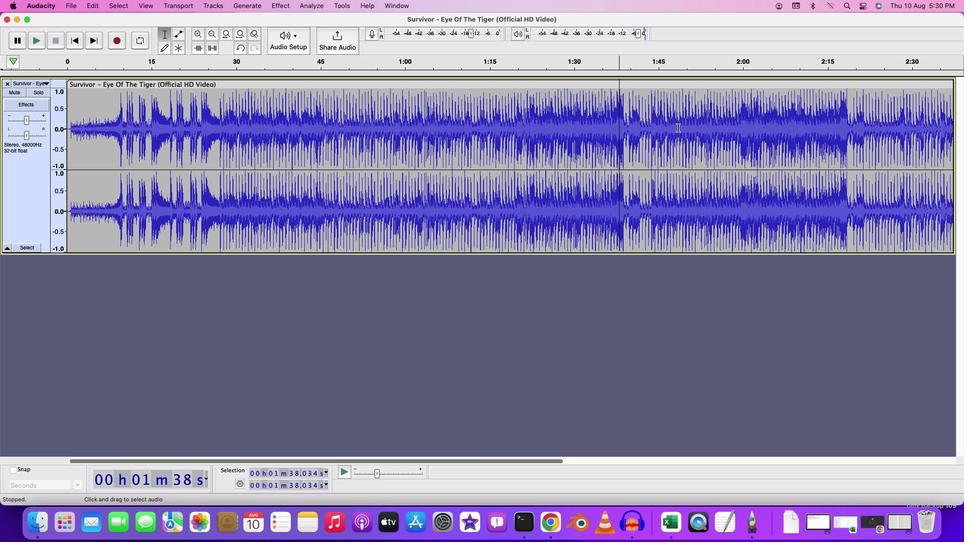 
Action: Mouse scrolled (678, 127) with delta (0, 0)
Screenshot: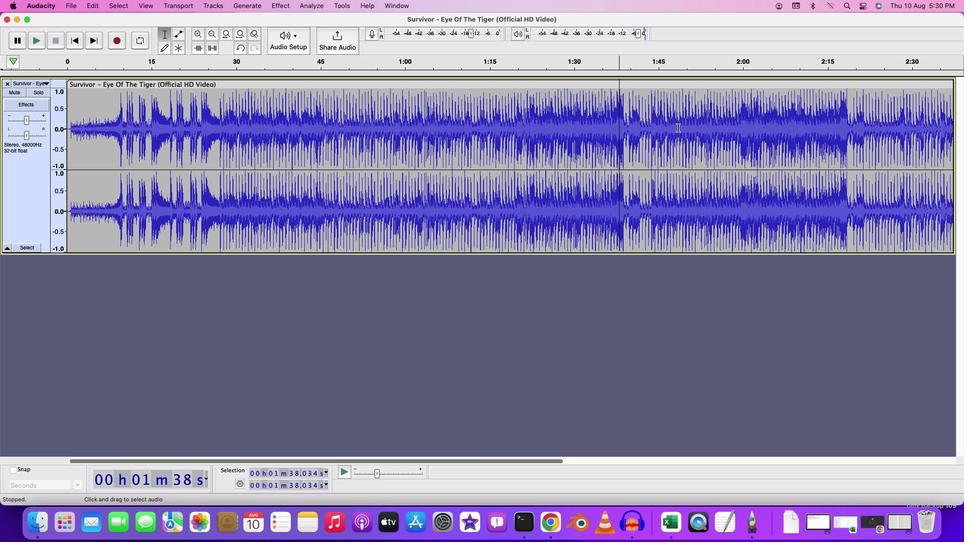 
Action: Mouse scrolled (678, 127) with delta (0, 1)
Screenshot: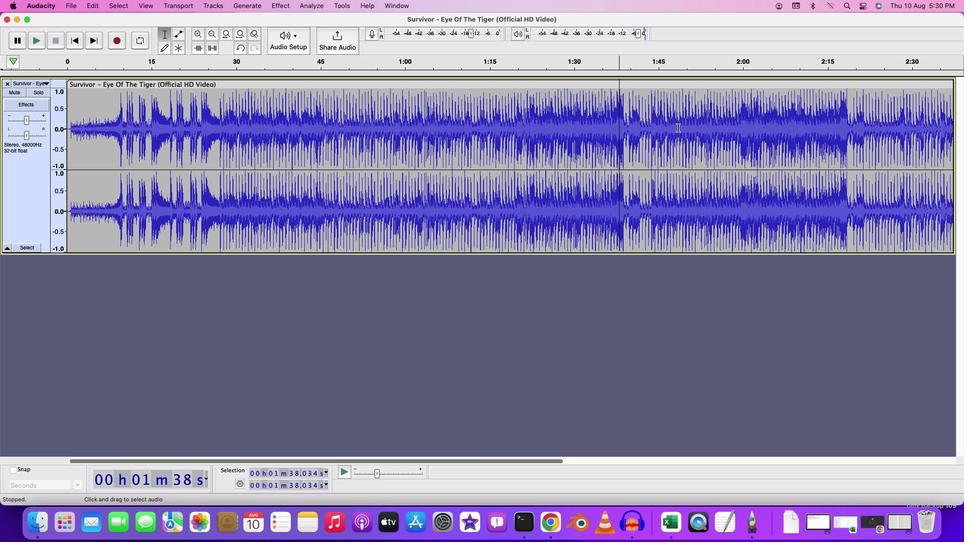 
Action: Mouse scrolled (678, 127) with delta (0, 1)
Screenshot: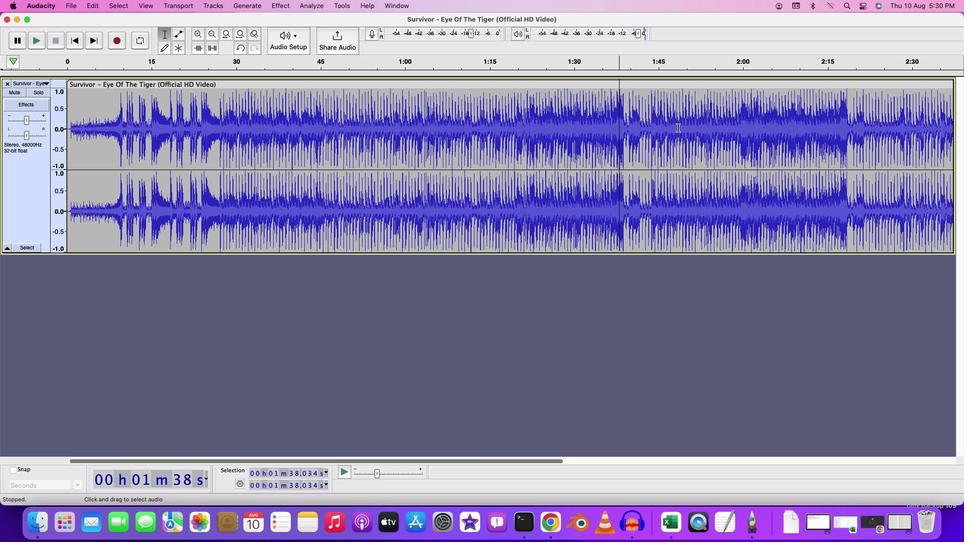 
Action: Mouse moved to (648, 131)
Screenshot: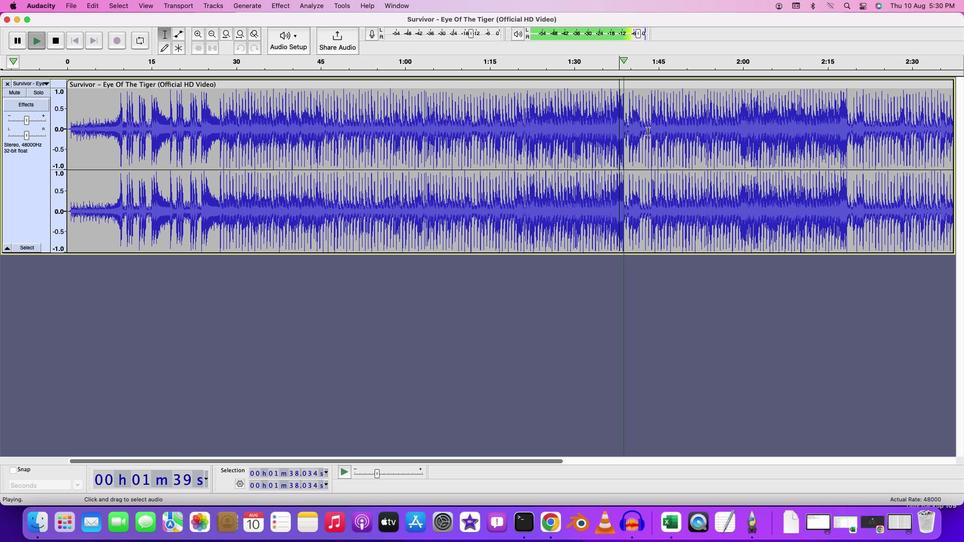 
Action: Key pressed Key.space
Screenshot: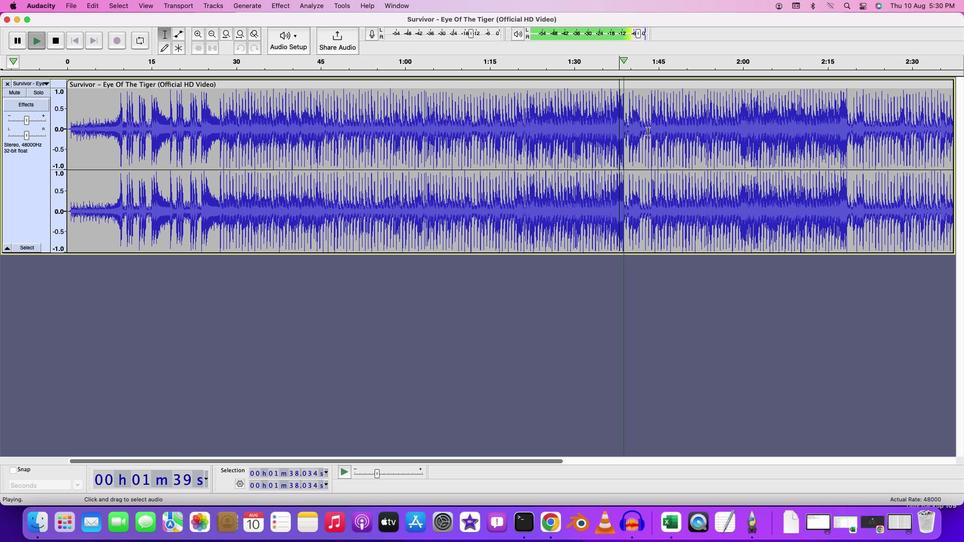 
Action: Mouse moved to (618, 105)
Screenshot: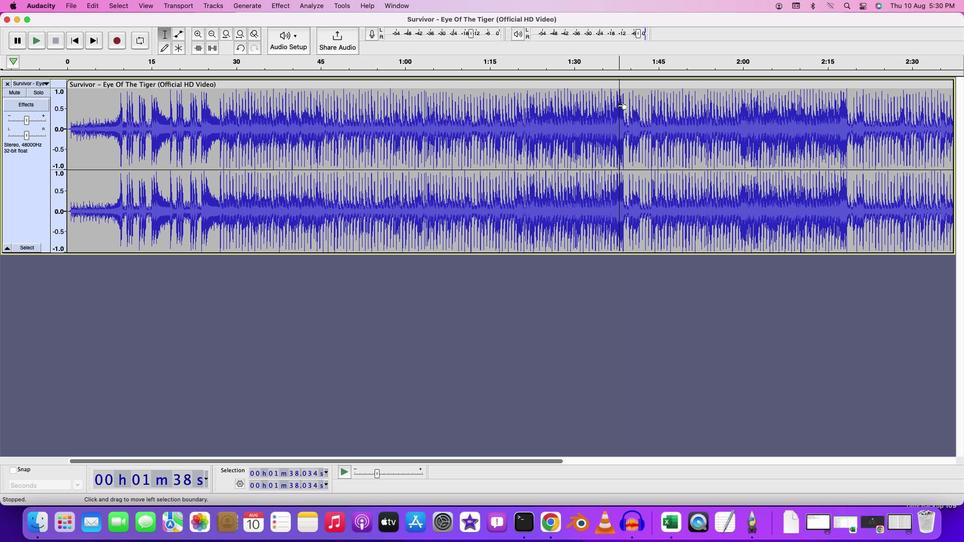 
Action: Mouse pressed left at (618, 105)
Screenshot: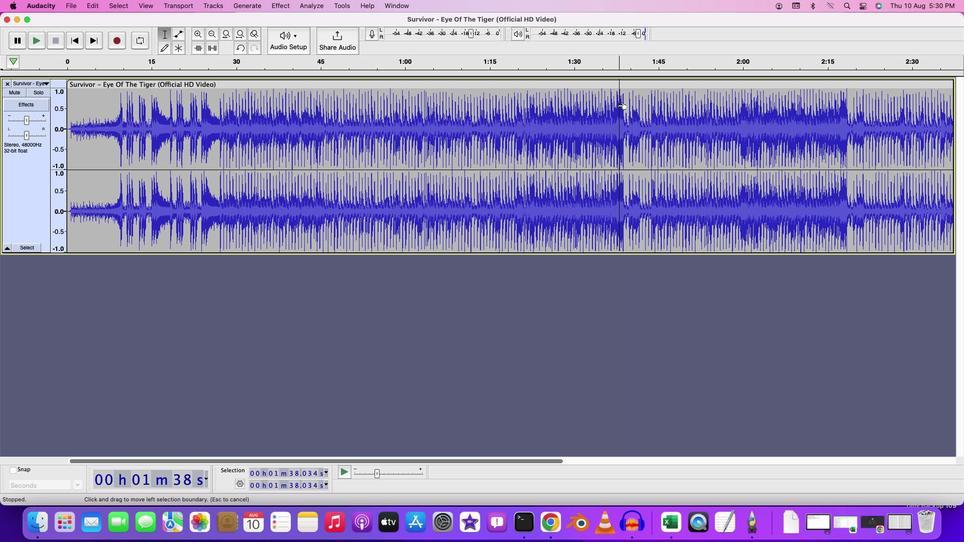 
Action: Mouse moved to (623, 108)
Screenshot: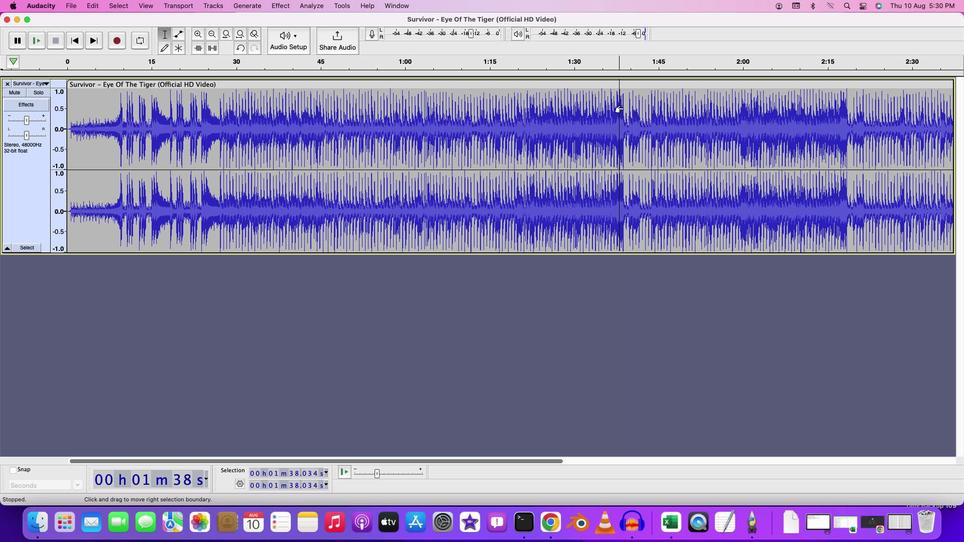 
Action: Key pressed Key.cmd
Screenshot: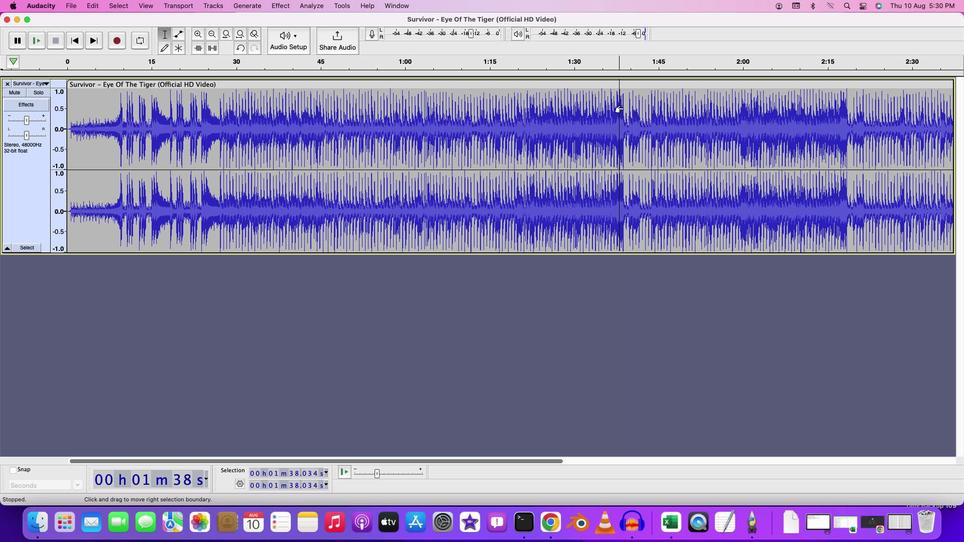 
Action: Mouse scrolled (623, 108) with delta (0, 0)
Screenshot: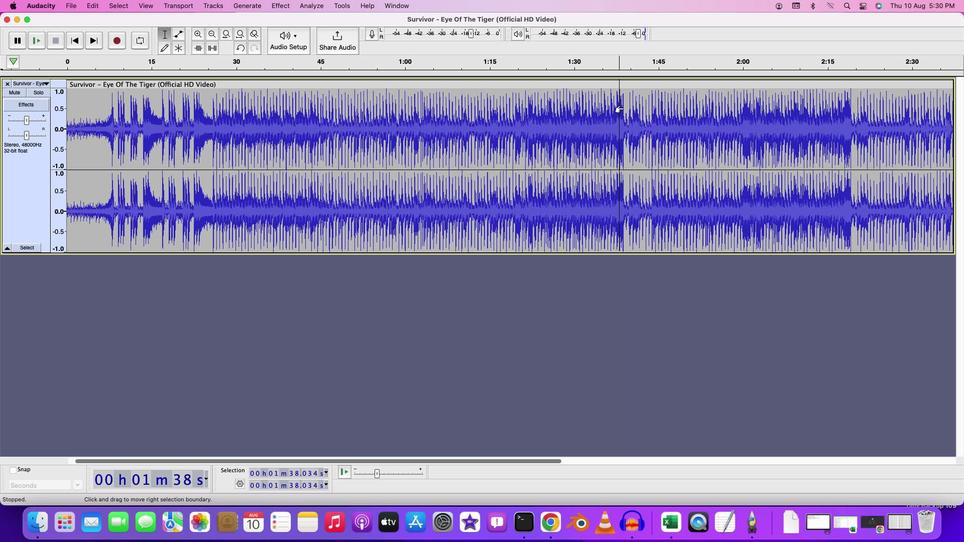 
Action: Mouse scrolled (623, 108) with delta (0, 0)
Screenshot: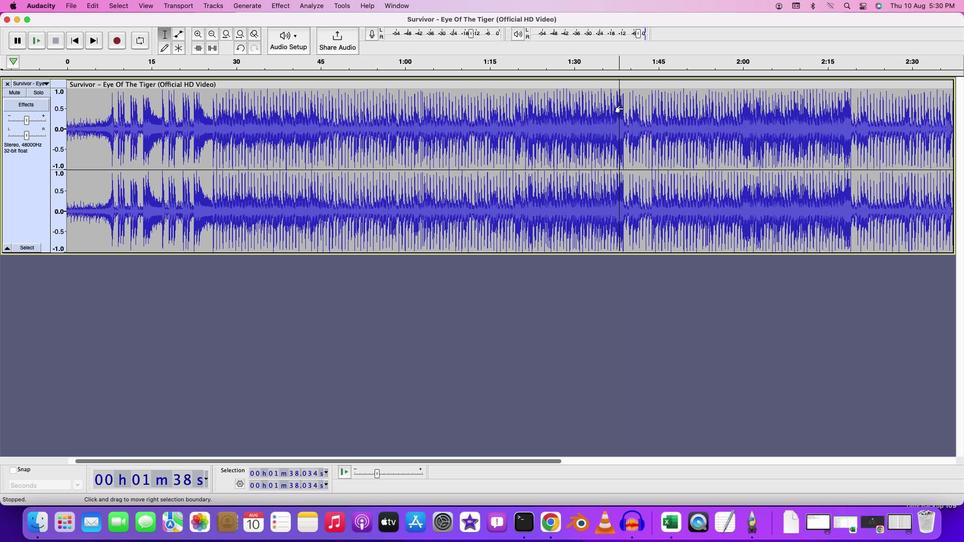 
Action: Mouse scrolled (623, 108) with delta (0, 1)
Screenshot: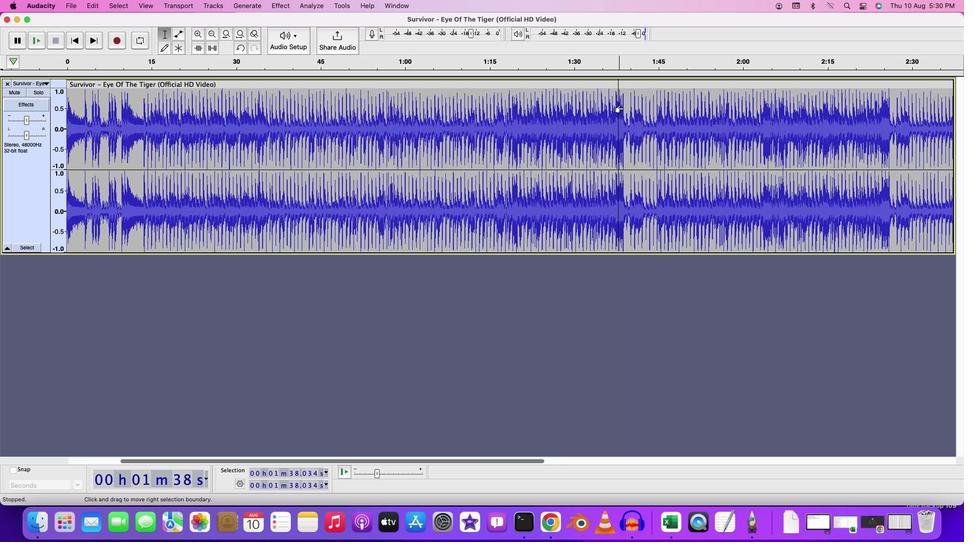 
Action: Mouse scrolled (623, 108) with delta (0, 2)
Screenshot: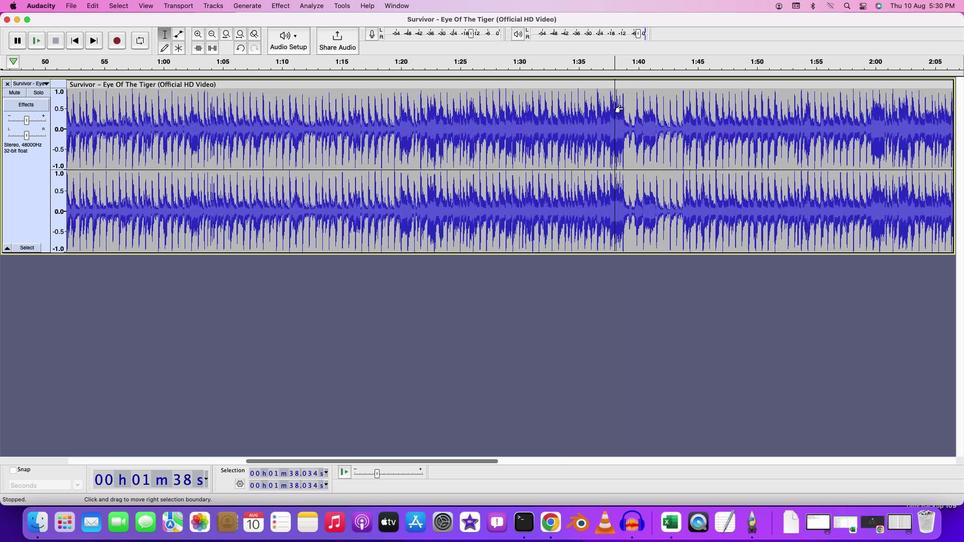 
Action: Mouse moved to (625, 109)
Screenshot: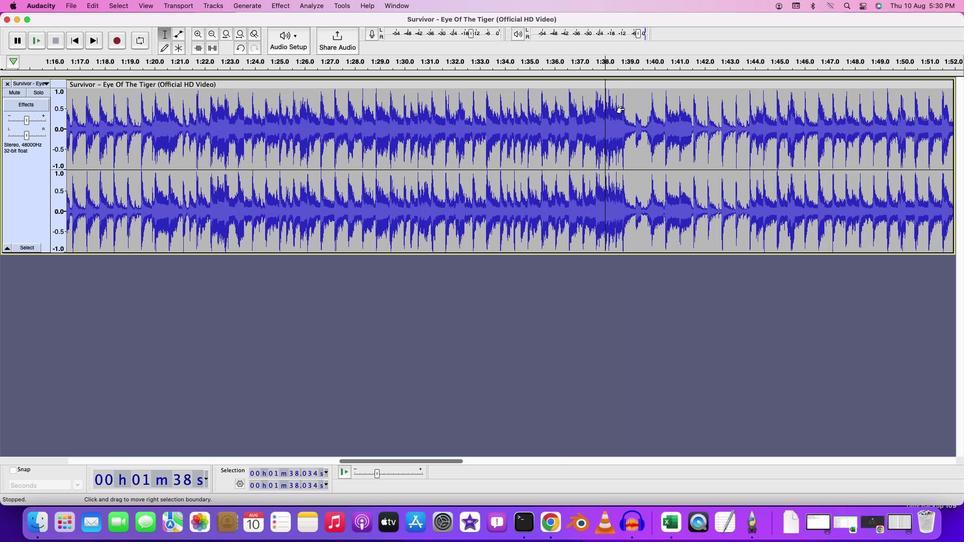 
Action: Mouse scrolled (625, 109) with delta (0, 0)
Screenshot: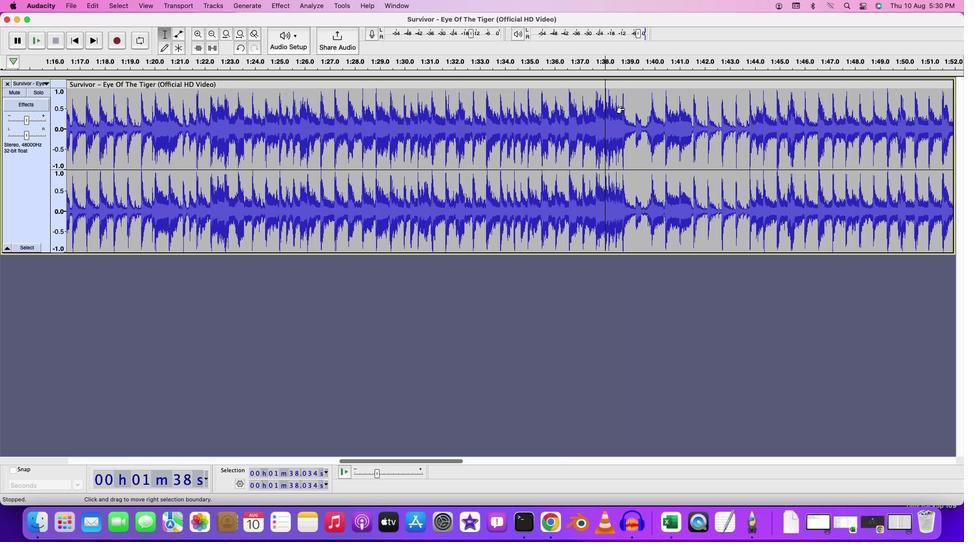 
Action: Mouse scrolled (625, 109) with delta (0, 0)
Screenshot: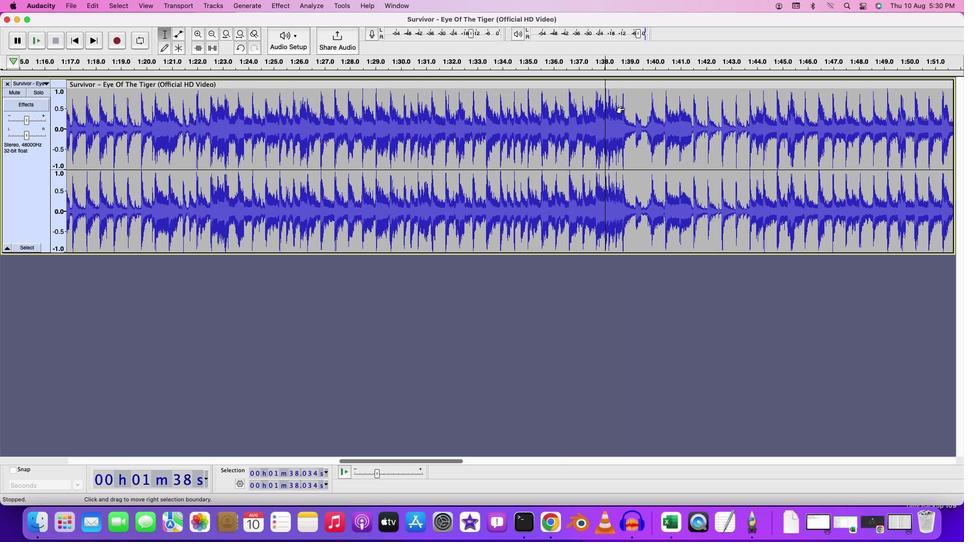 
Action: Mouse moved to (186, 2)
Screenshot: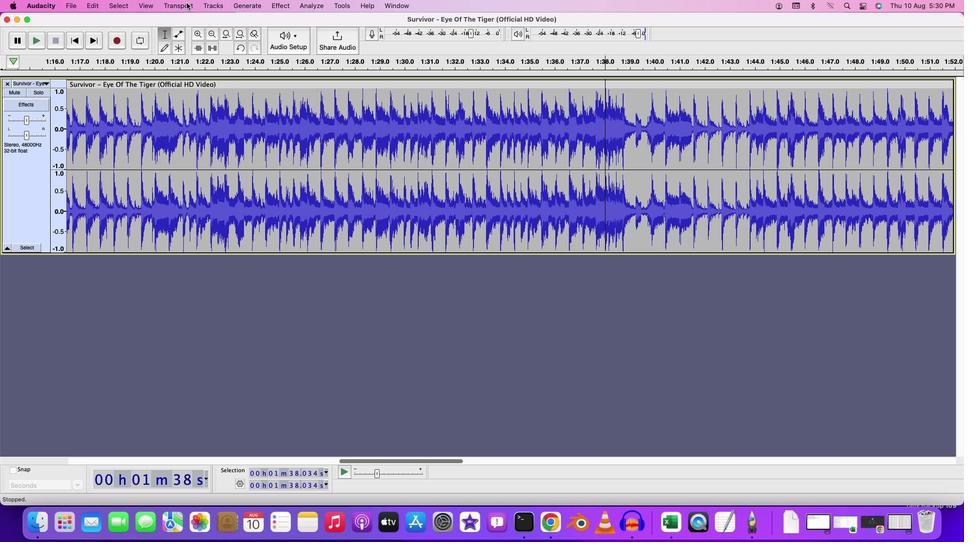 
Action: Mouse pressed left at (186, 2)
Screenshot: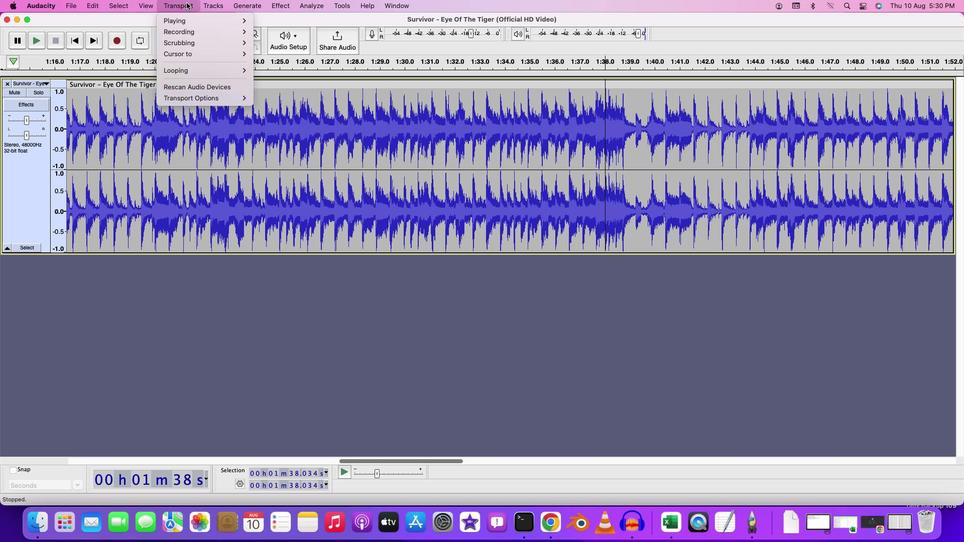 
Action: Mouse moved to (273, 63)
Screenshot: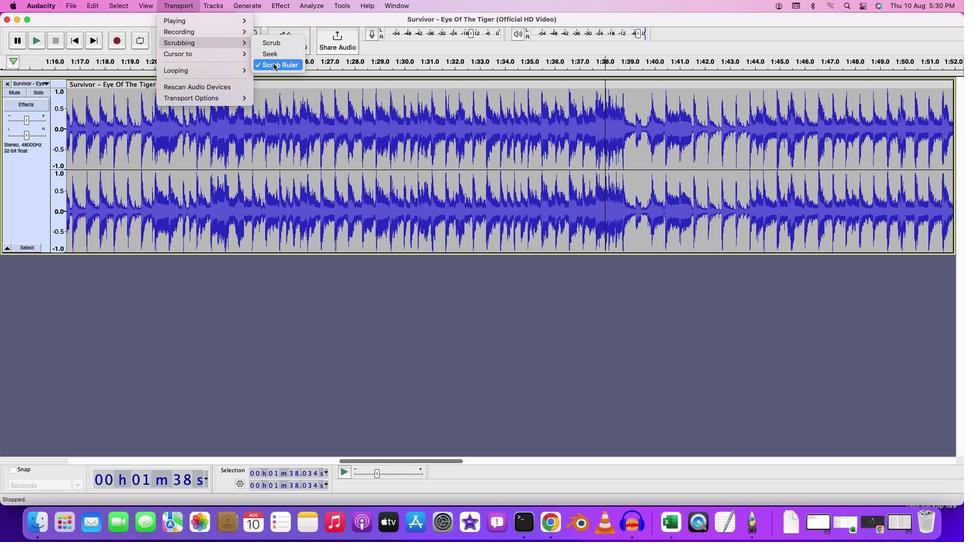 
Action: Mouse pressed left at (273, 63)
Screenshot: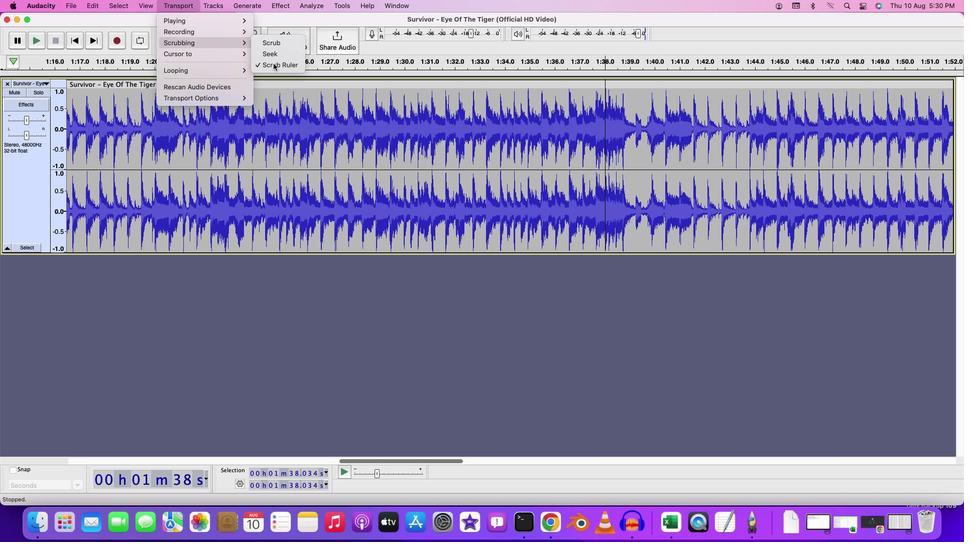 
Action: Mouse moved to (189, 6)
Screenshot: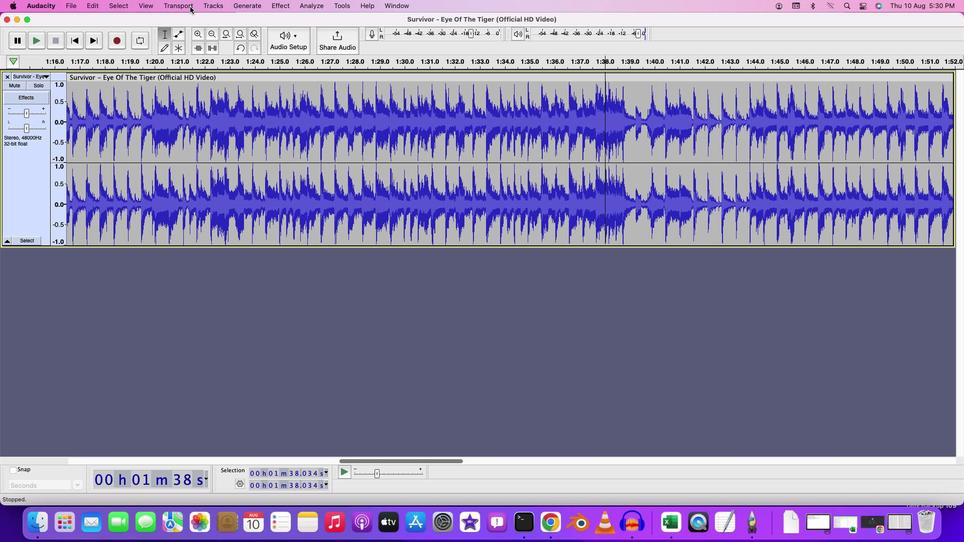 
Action: Mouse pressed left at (189, 6)
Screenshot: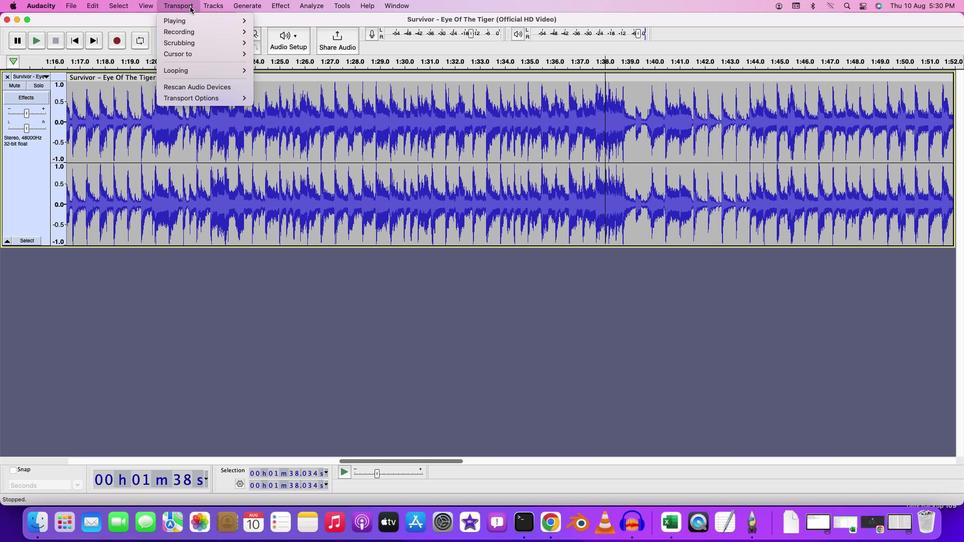 
Action: Mouse moved to (262, 61)
Screenshot: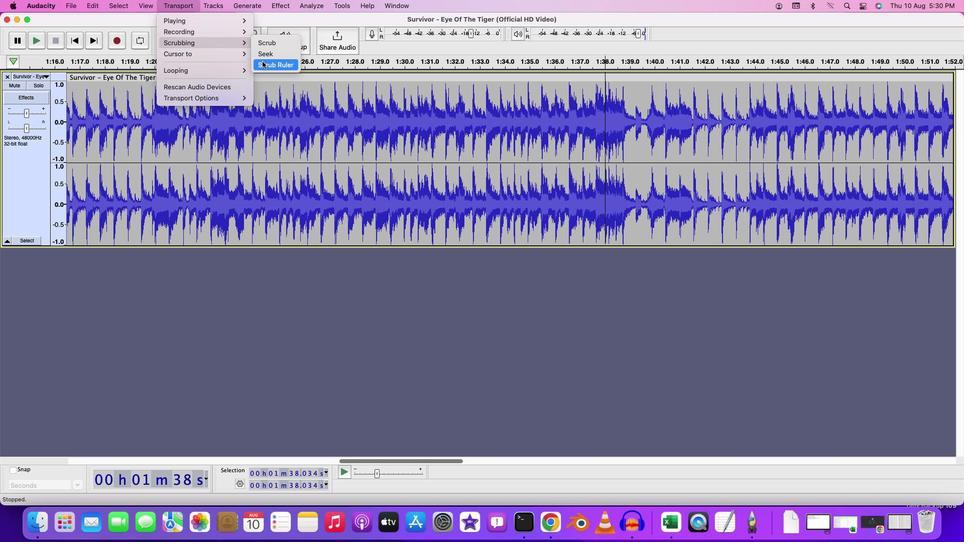 
Action: Mouse pressed left at (262, 61)
Screenshot: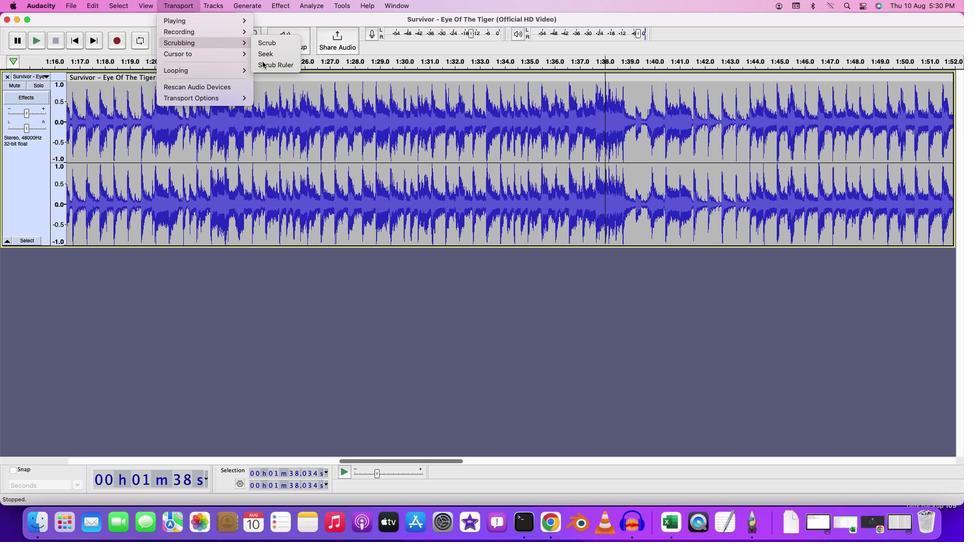 
Action: Mouse moved to (186, 6)
Screenshot: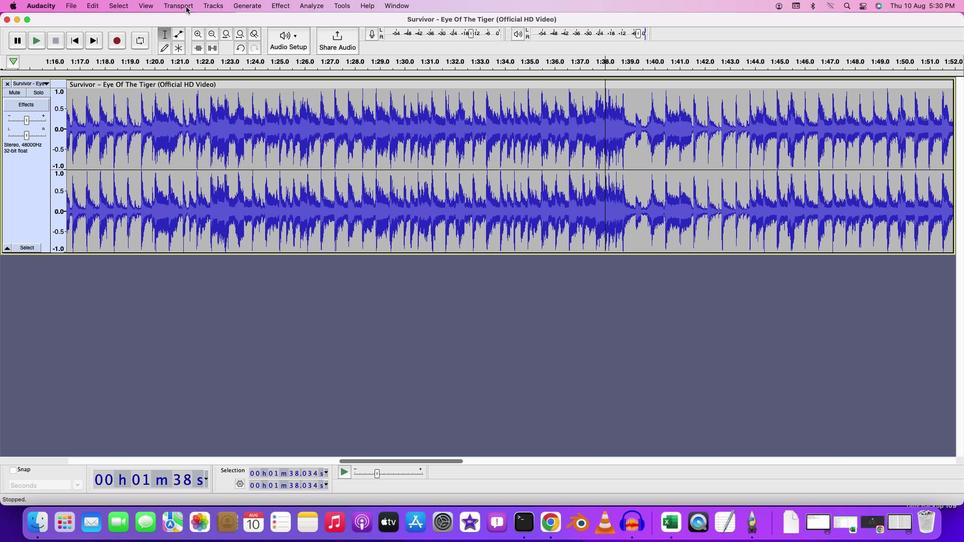 
Action: Mouse pressed left at (186, 6)
Screenshot: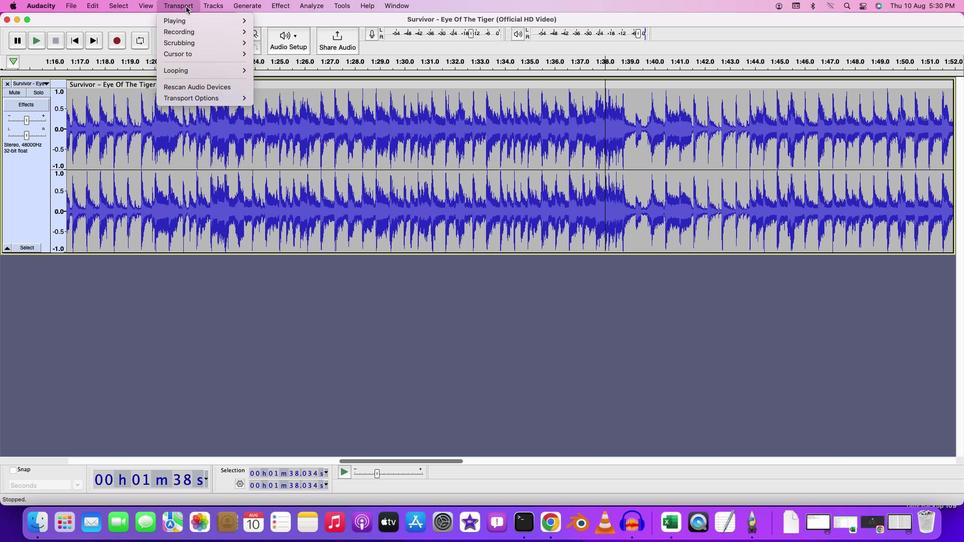 
Action: Mouse moved to (260, 50)
Screenshot: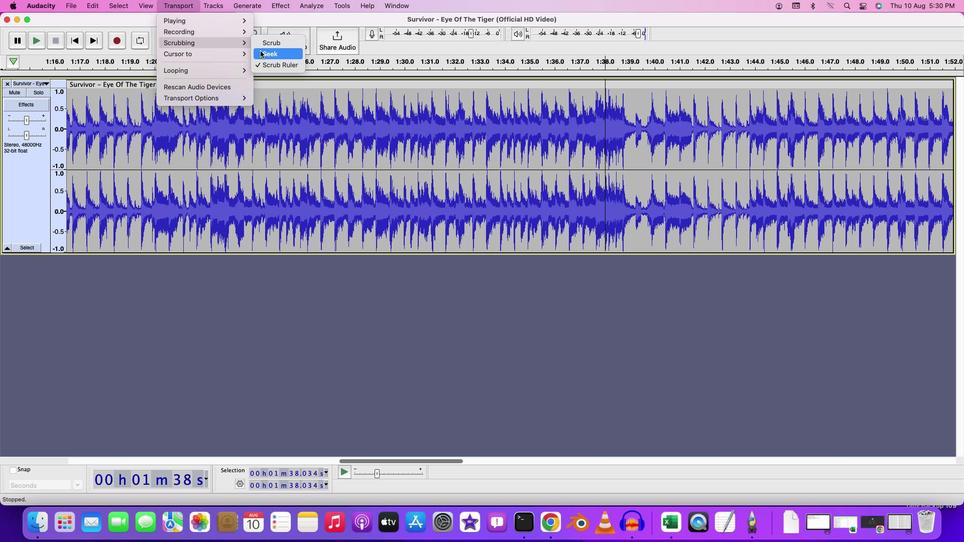 
Action: Mouse pressed left at (260, 50)
Screenshot: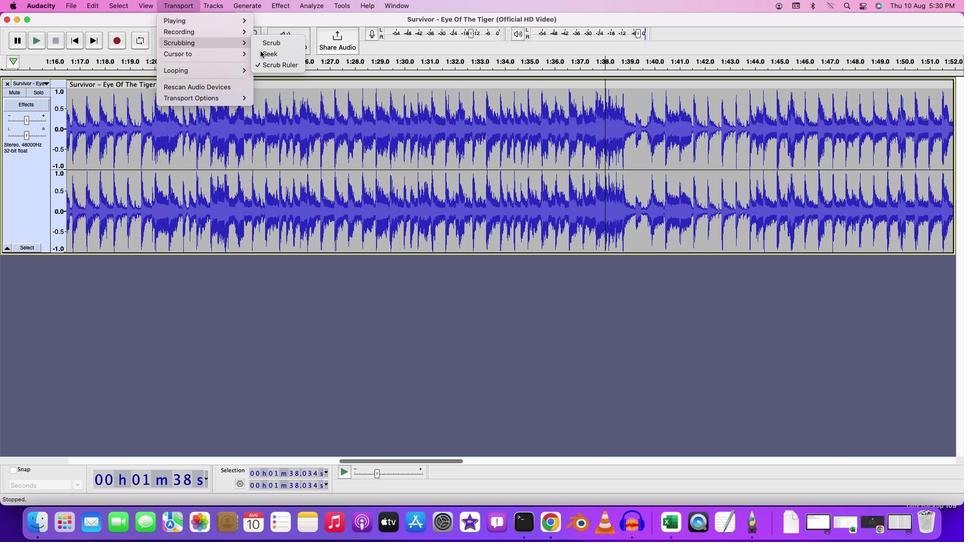 
Action: Mouse moved to (817, 144)
Screenshot: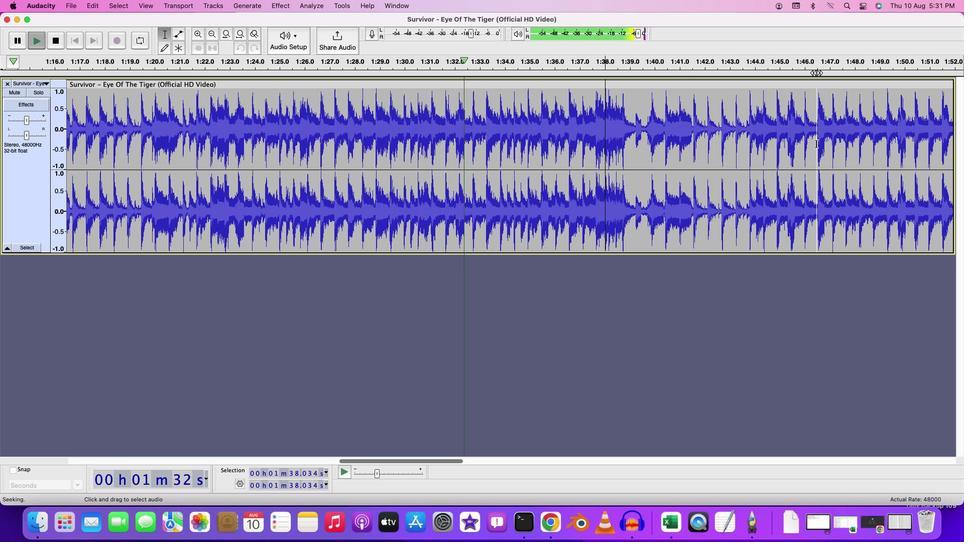 
Action: Mouse pressed left at (817, 144)
Screenshot: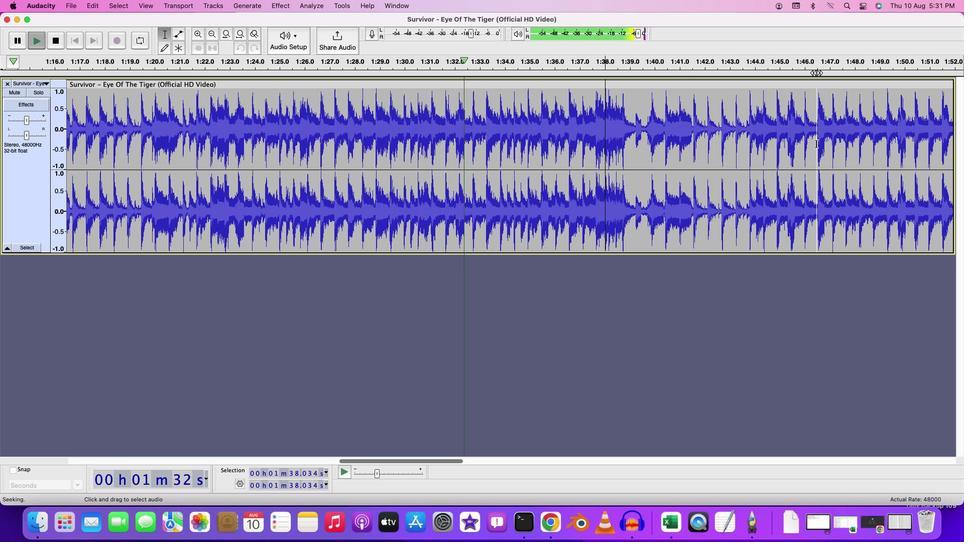 
Action: Mouse moved to (818, 122)
Screenshot: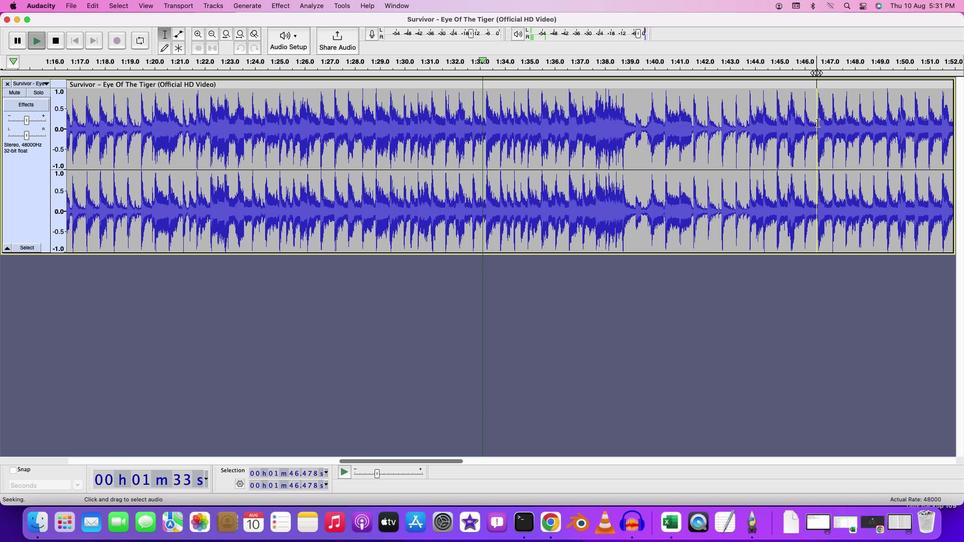 
Action: Mouse pressed left at (818, 122)
Screenshot: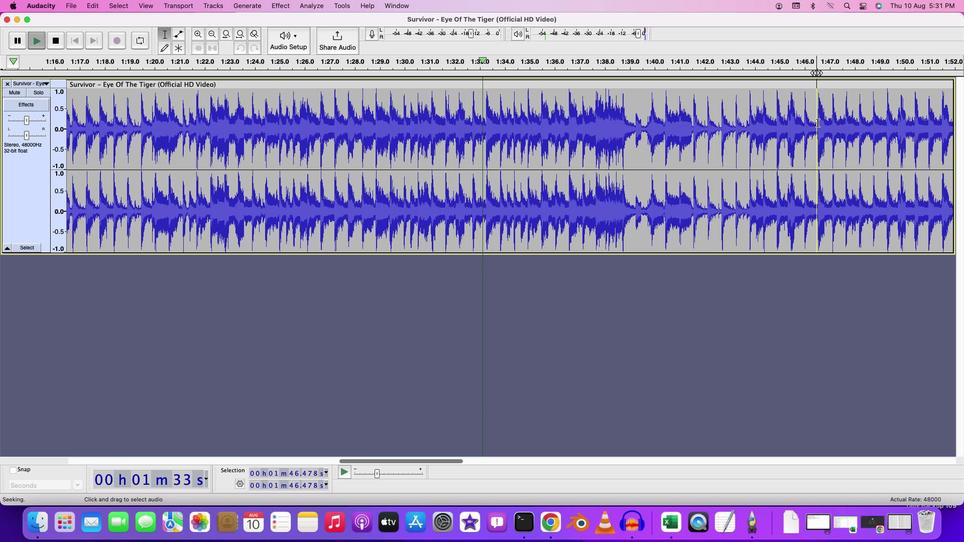 
Action: Mouse pressed left at (818, 122)
Screenshot: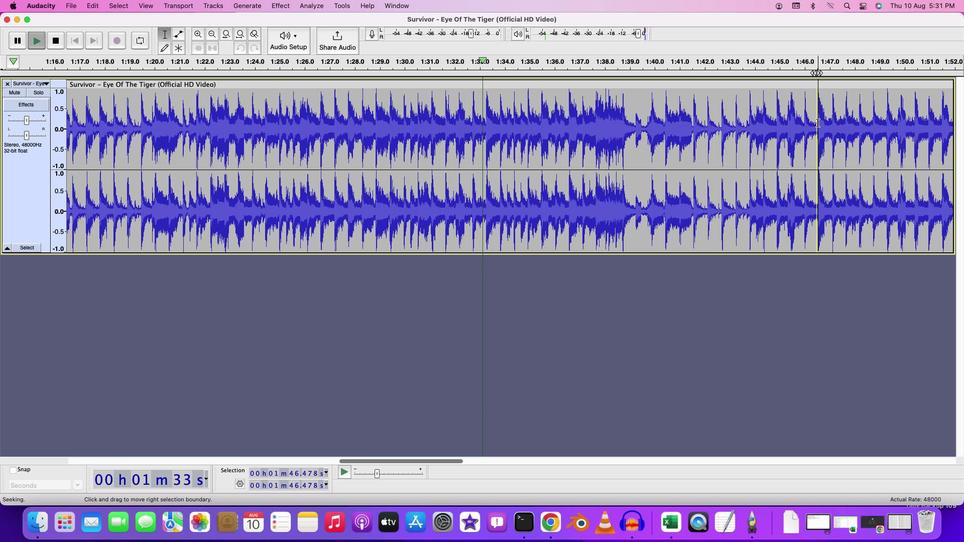 
Action: Mouse moved to (817, 84)
Screenshot: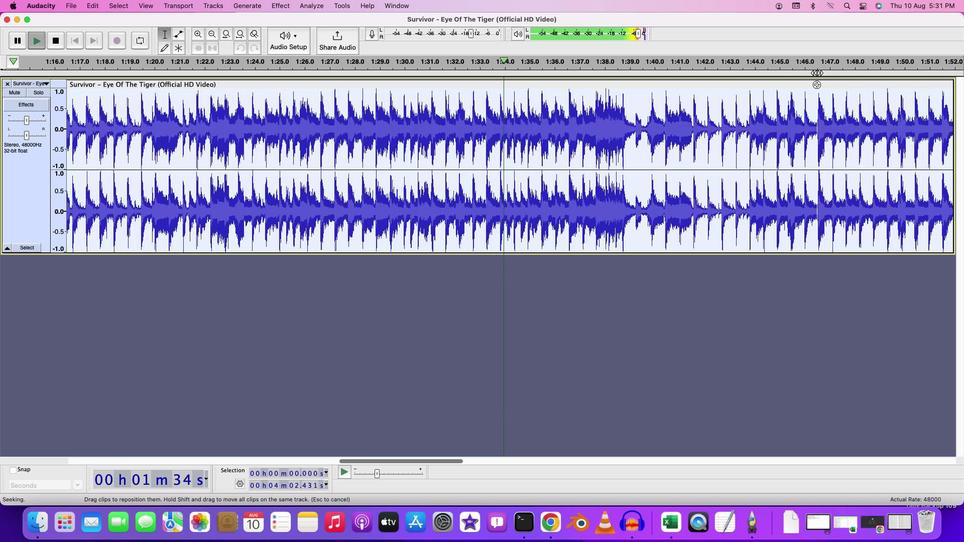 
Action: Mouse pressed right at (817, 84)
Screenshot: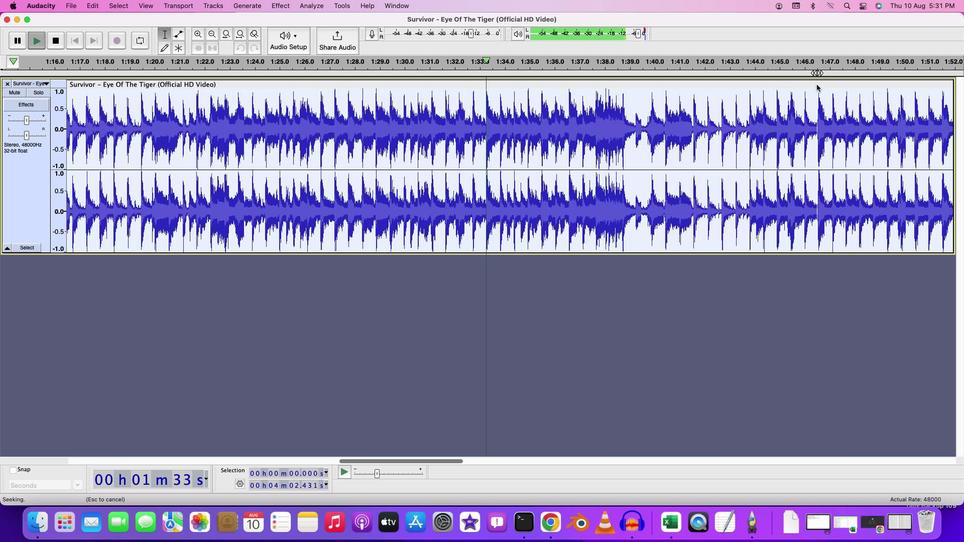 
Action: Mouse moved to (636, 189)
Screenshot: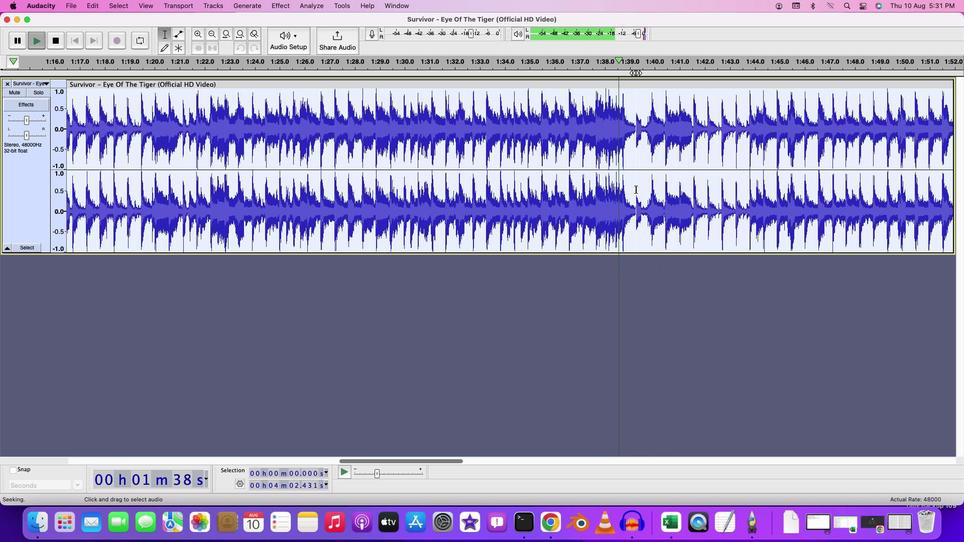 
Action: Key pressed Key.leftKey.rightKey.right
Screenshot: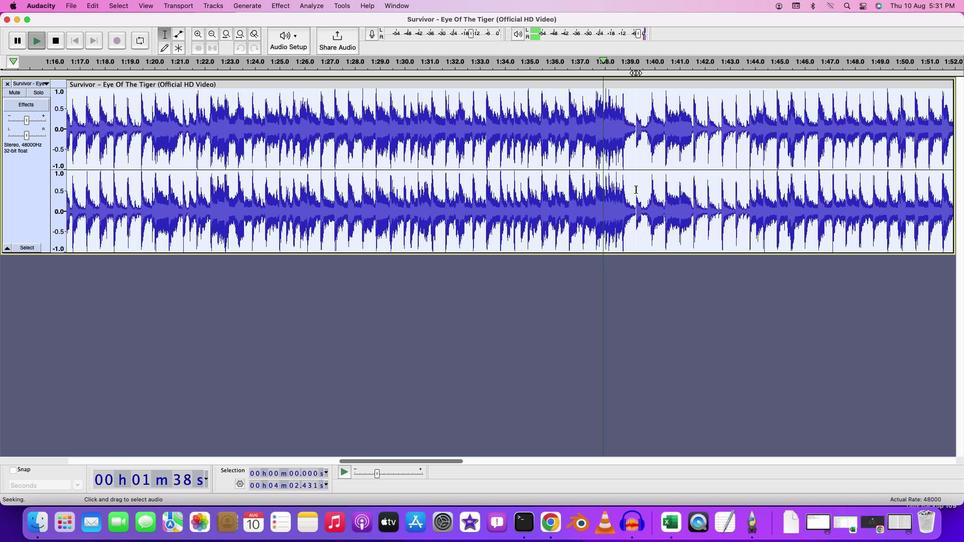 
Action: Mouse moved to (634, 127)
Screenshot: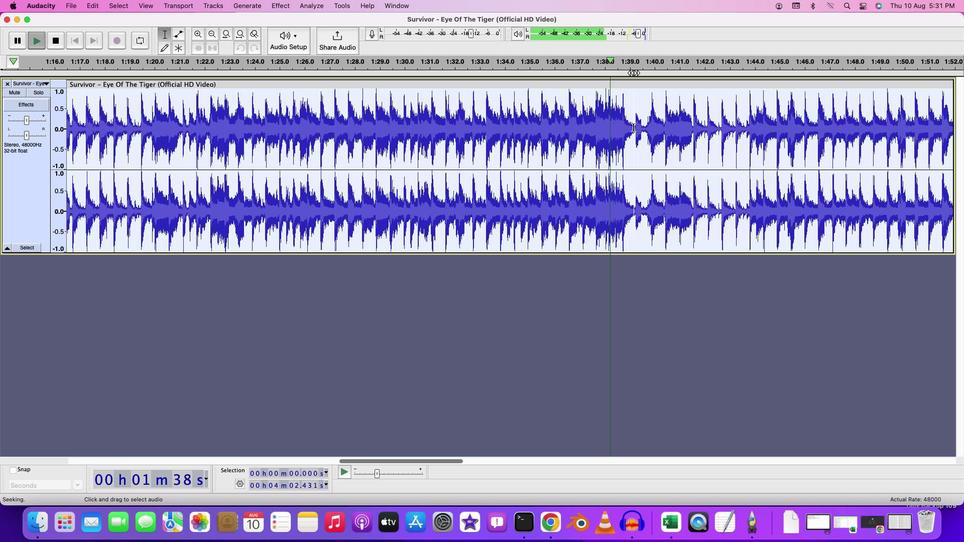 
Action: Mouse pressed left at (634, 127)
Screenshot: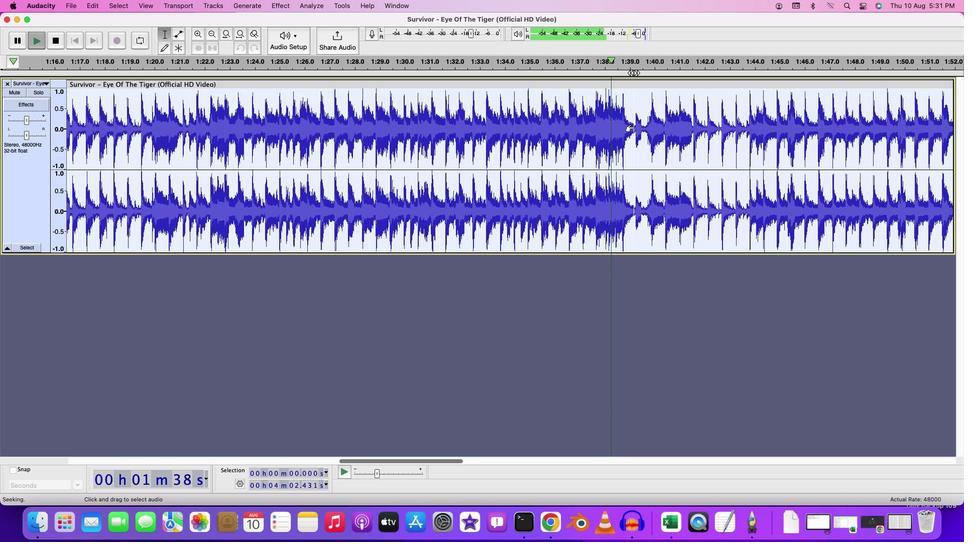 
Action: Mouse pressed left at (634, 127)
Screenshot: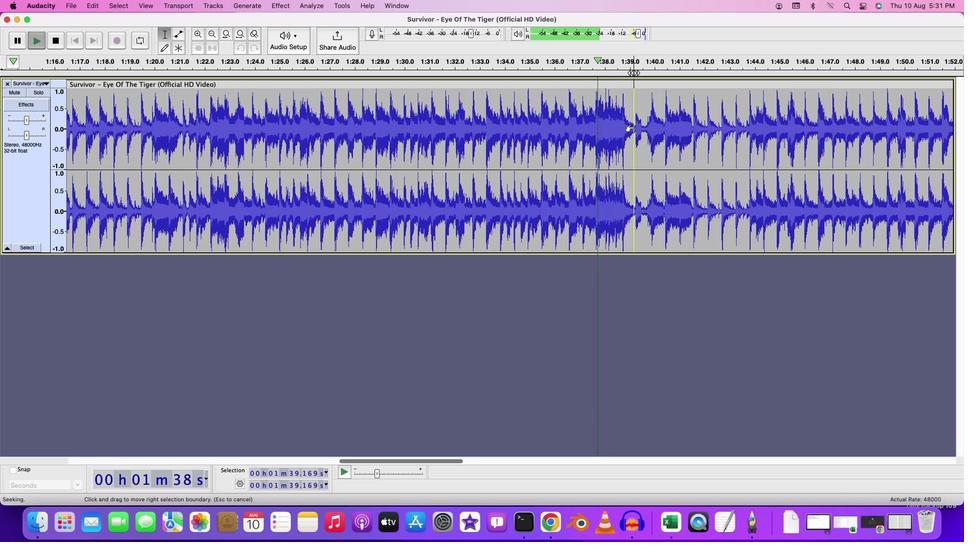 
Action: Mouse moved to (701, 131)
Screenshot: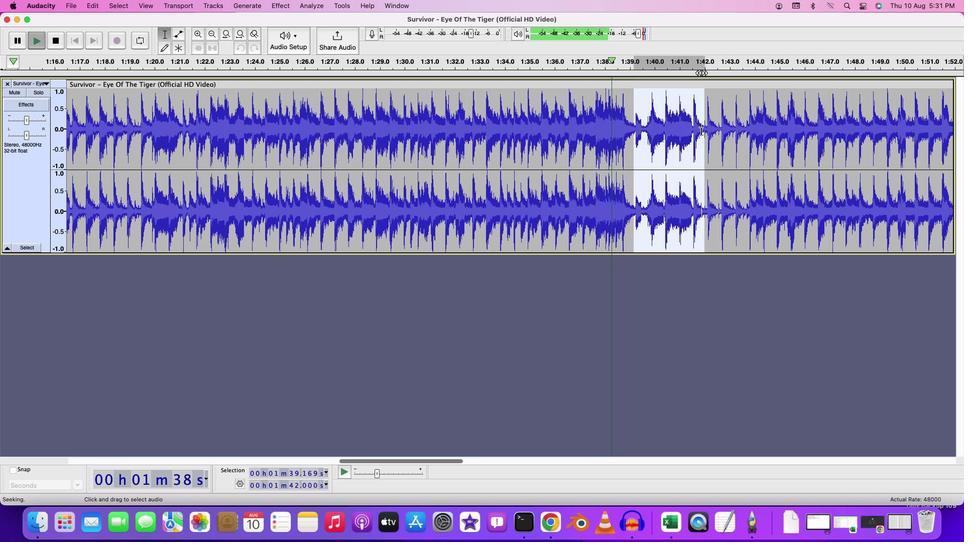 
Action: Key pressed Key.space
Screenshot: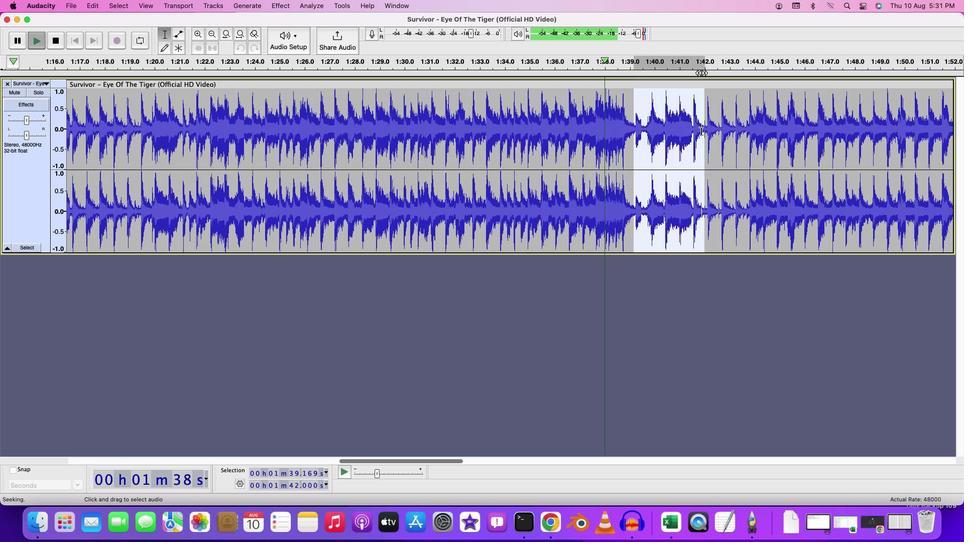 
Action: Mouse moved to (635, 126)
Screenshot: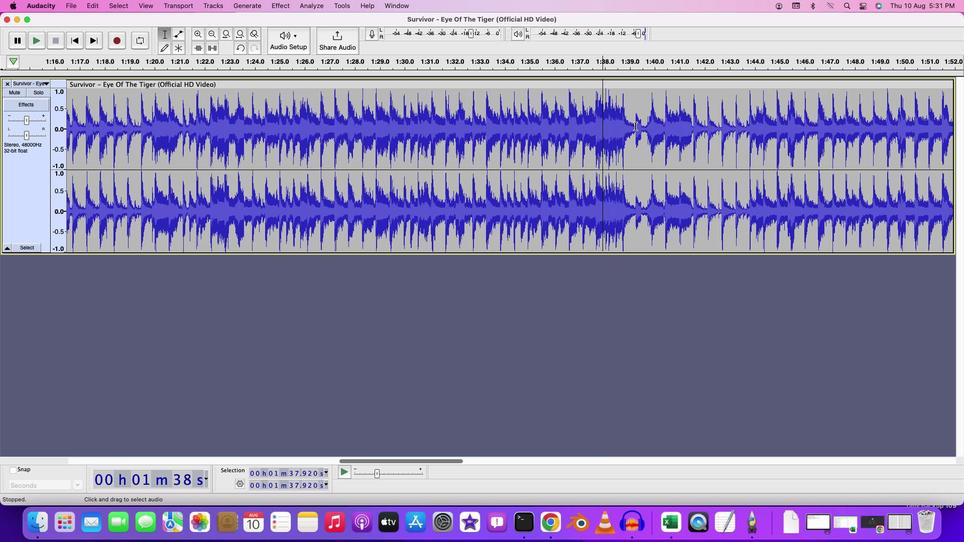 
Action: Mouse pressed left at (635, 126)
Screenshot: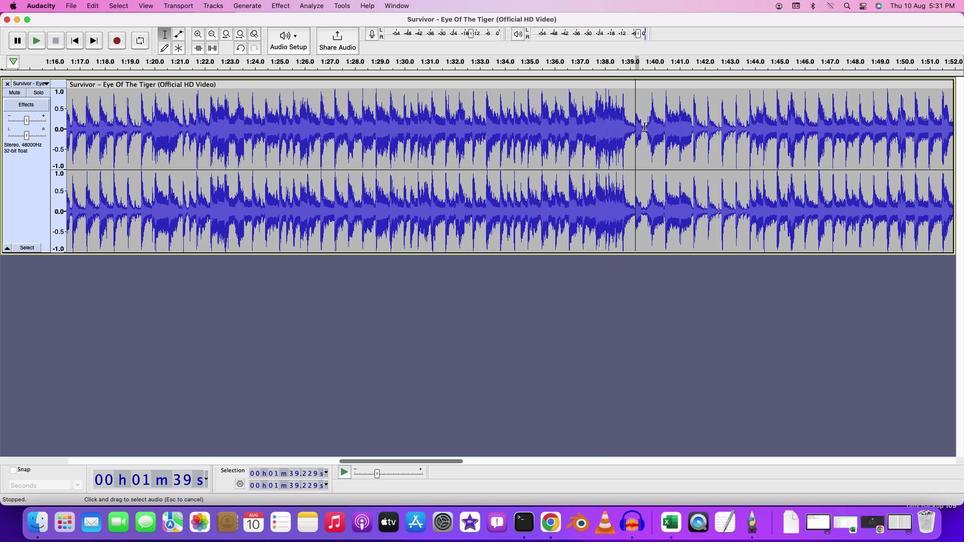 
Action: Mouse moved to (688, 132)
Screenshot: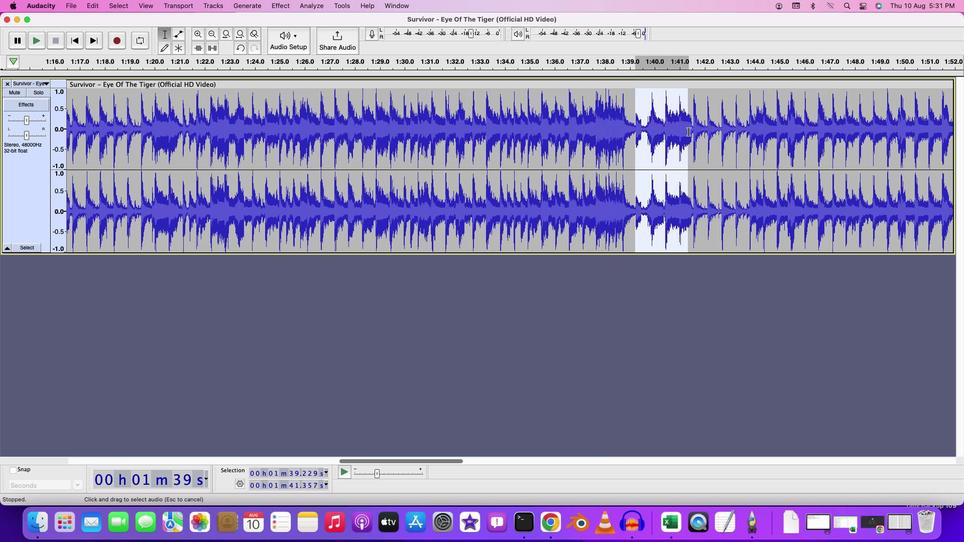 
Action: Key pressed Key.delete
Screenshot: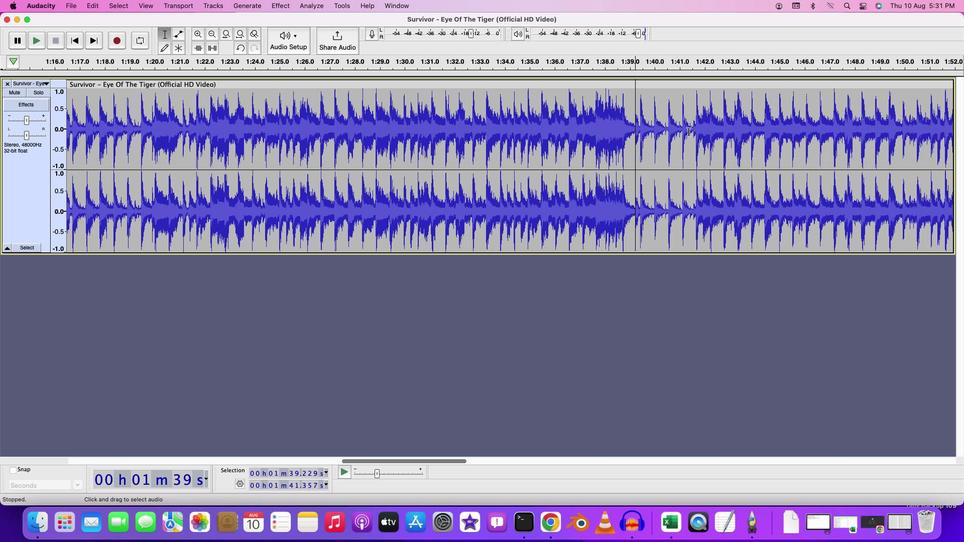 
Action: Mouse moved to (618, 116)
Screenshot: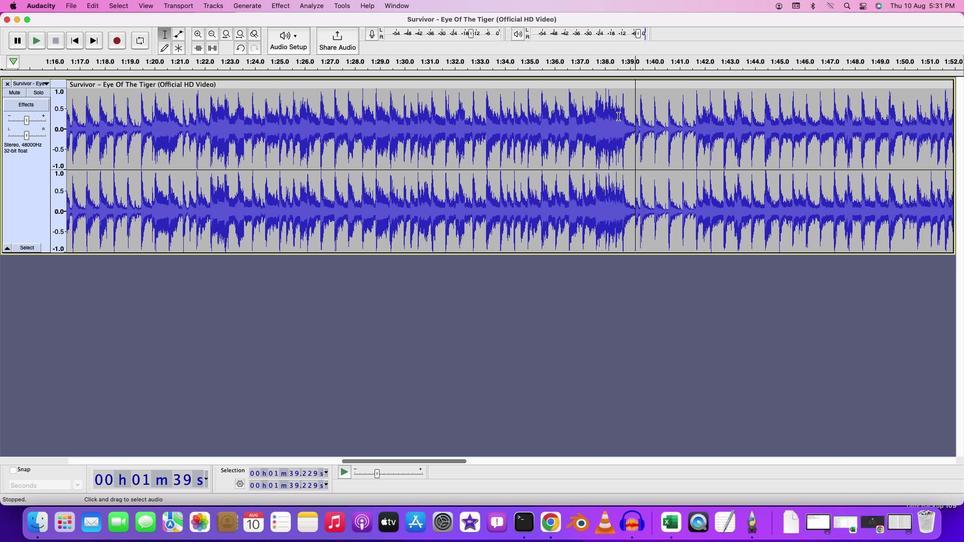 
Action: Mouse pressed left at (618, 116)
Screenshot: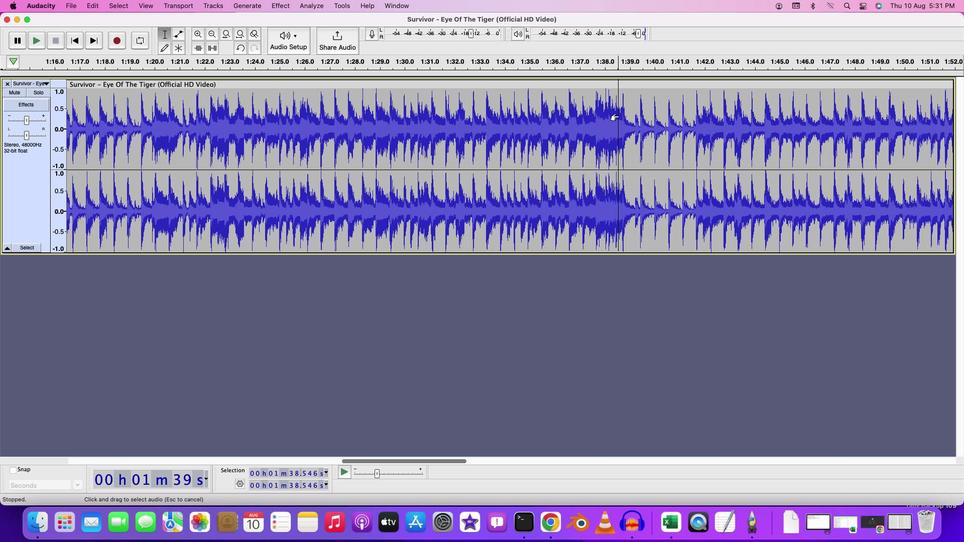 
Action: Key pressed Key.space
Screenshot: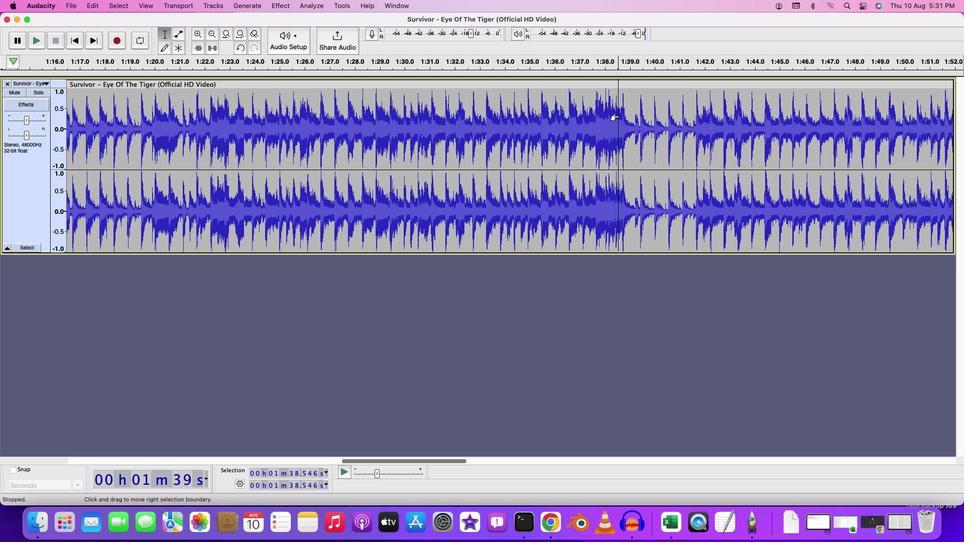 
Action: Mouse moved to (625, 124)
Screenshot: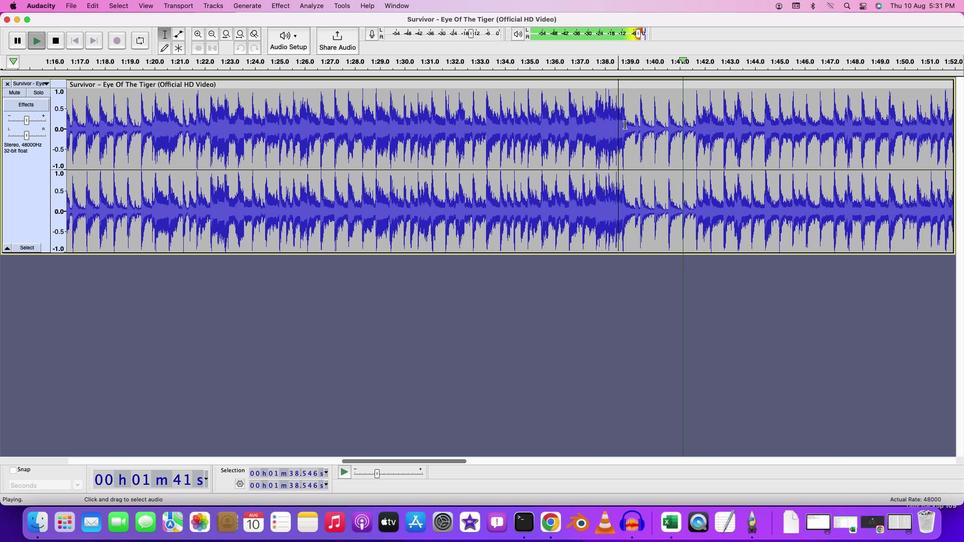 
Action: Key pressed Key.space
Screenshot: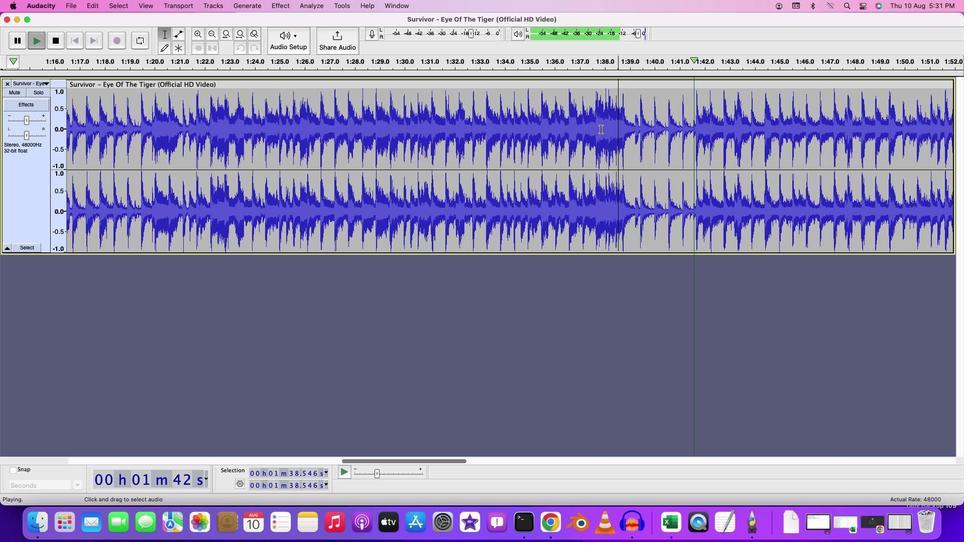 
Action: Mouse moved to (170, 5)
Screenshot: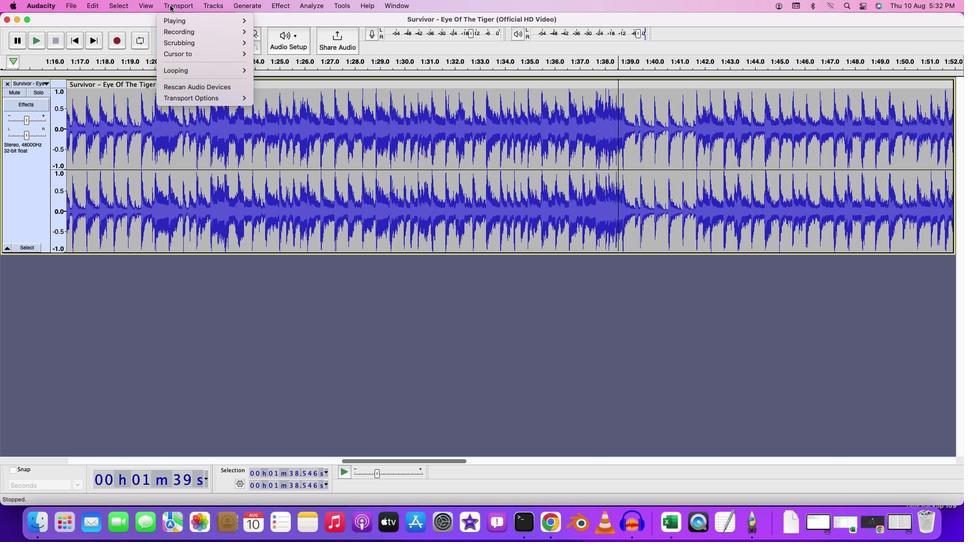 
Action: Mouse pressed left at (170, 5)
Screenshot: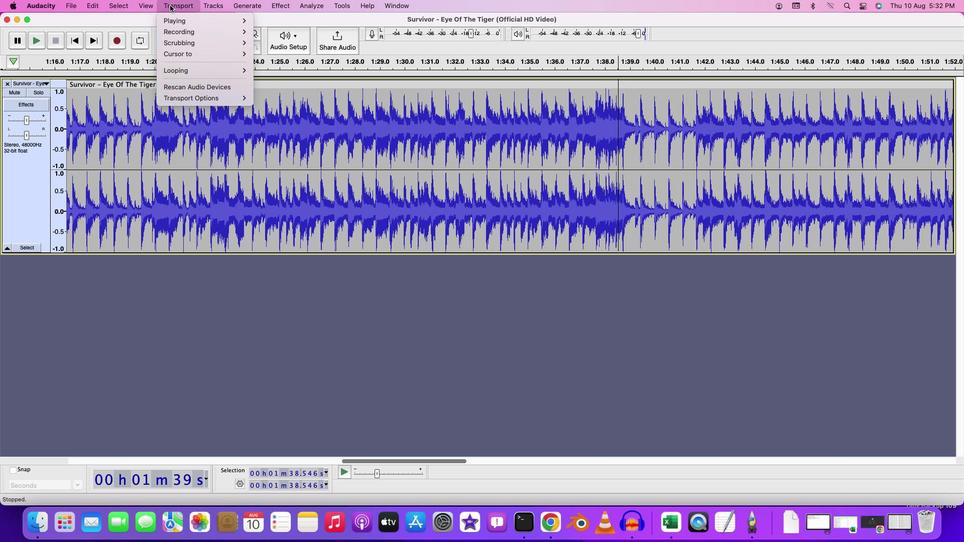 
Action: Mouse moved to (269, 40)
Screenshot: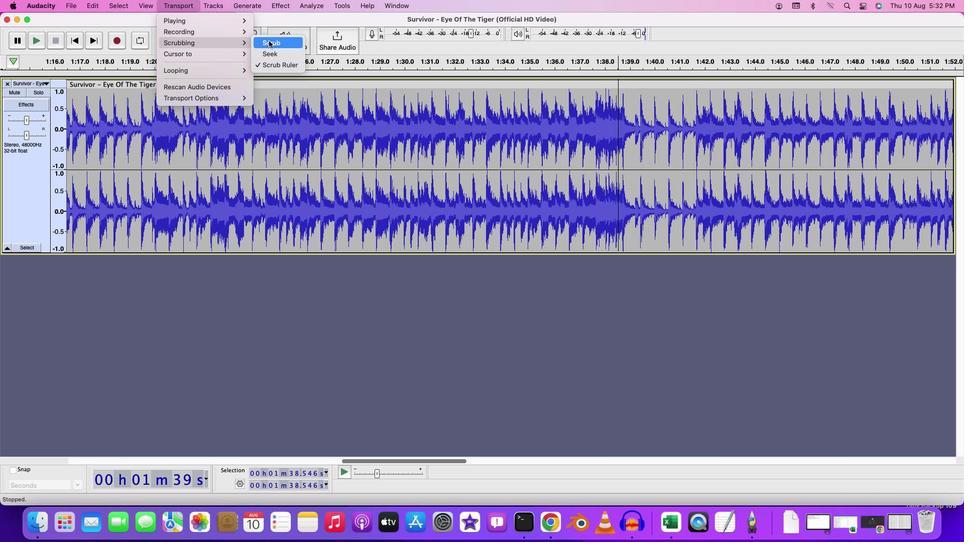 
Action: Mouse pressed left at (269, 40)
Screenshot: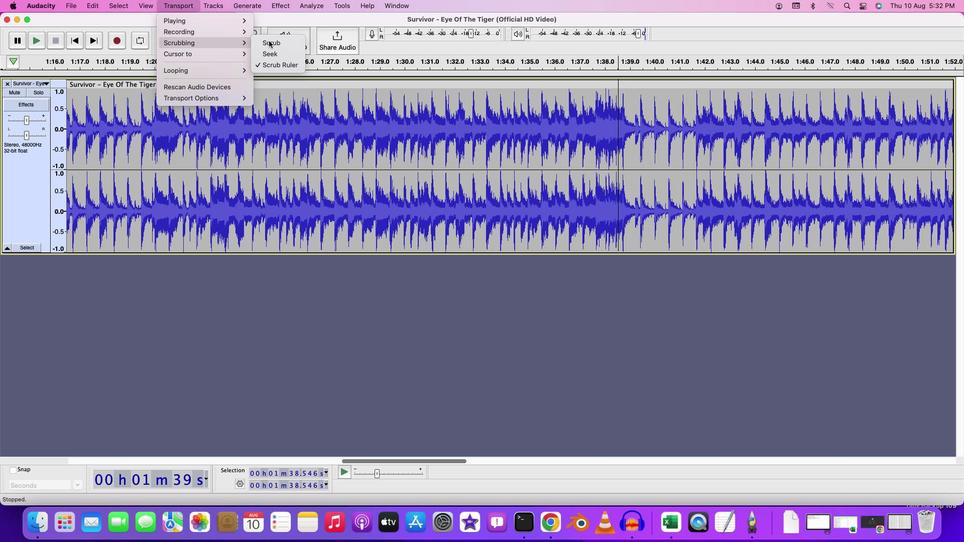 
Action: Mouse moved to (648, 145)
Screenshot: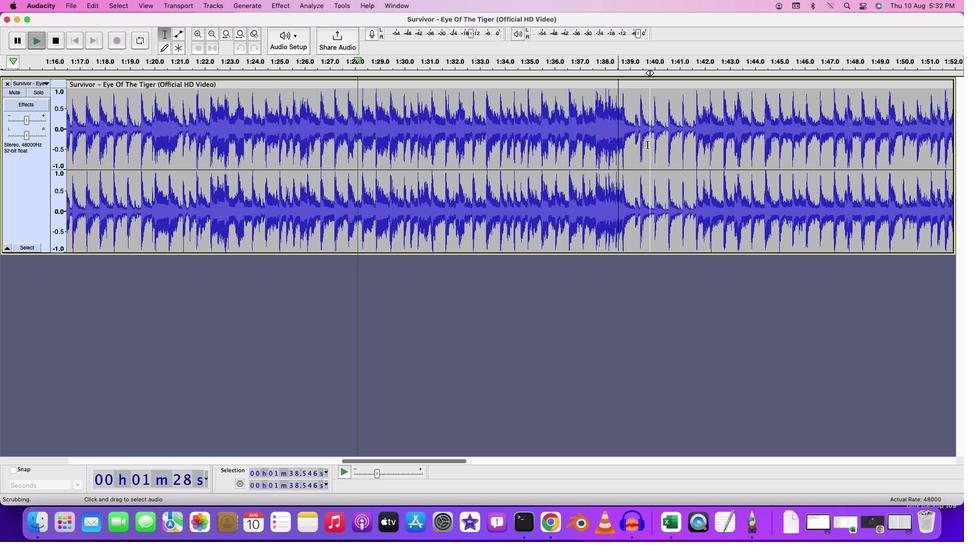 
Action: Key pressed Key.cmd
Screenshot: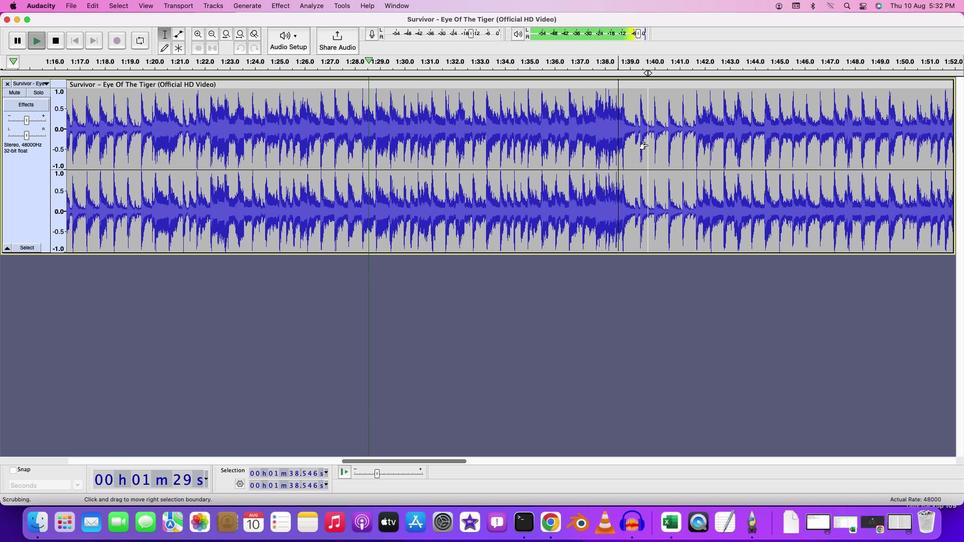 
Action: Mouse scrolled (648, 145) with delta (0, 0)
Screenshot: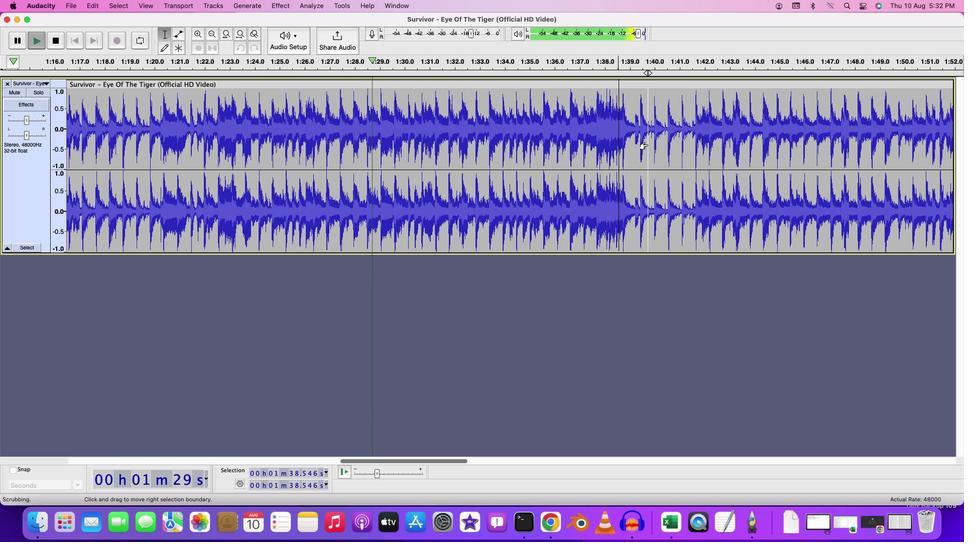 
Action: Mouse scrolled (648, 145) with delta (0, 0)
Screenshot: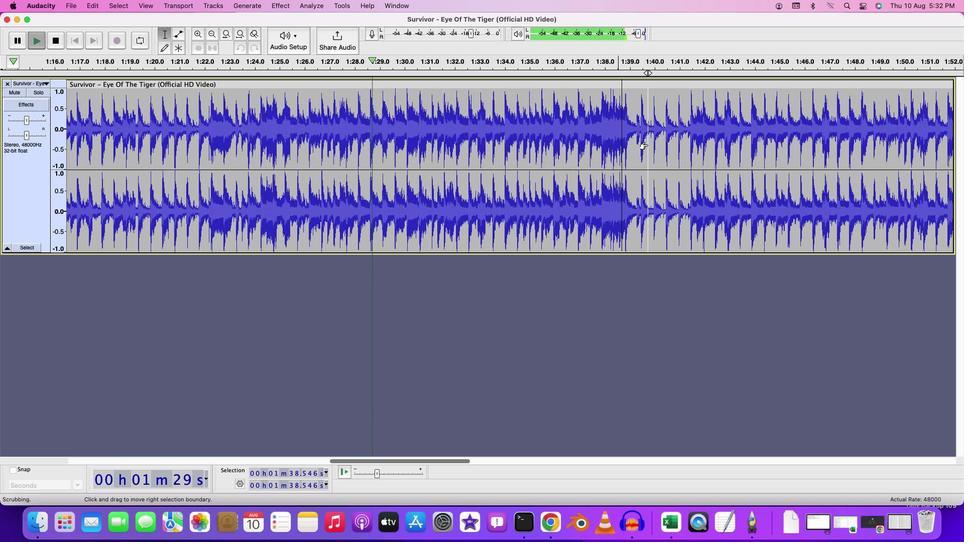 
Action: Mouse scrolled (648, 145) with delta (0, -1)
Screenshot: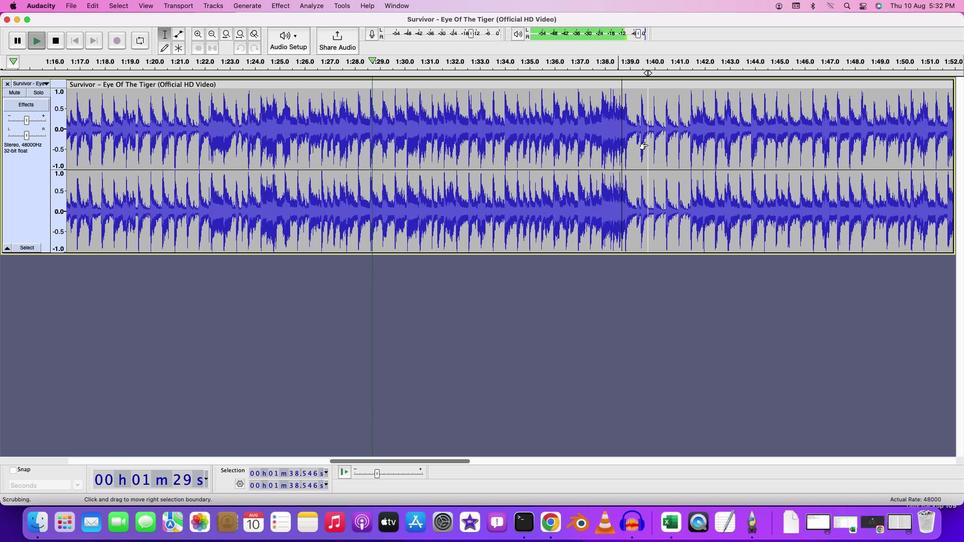 
Action: Mouse scrolled (648, 145) with delta (0, 0)
Screenshot: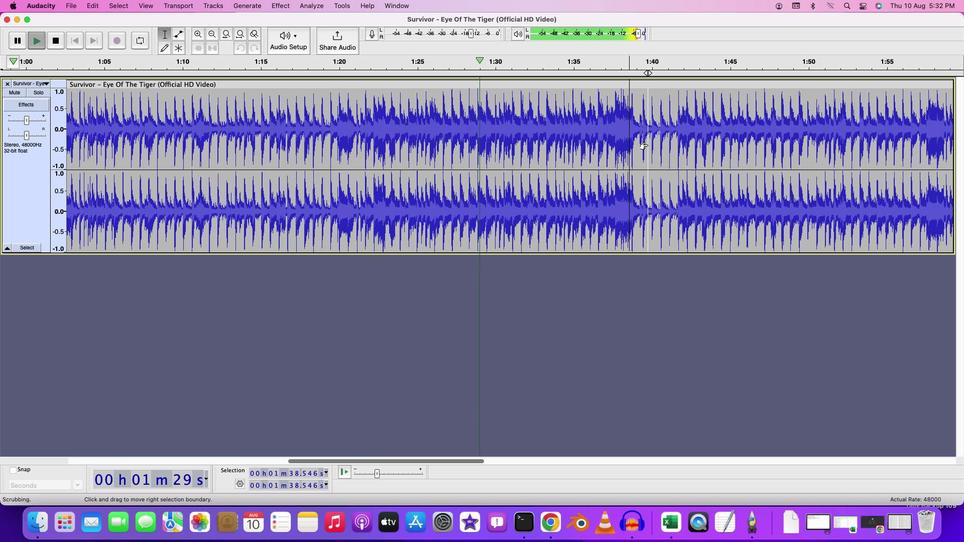 
Action: Mouse scrolled (648, 145) with delta (0, 0)
Screenshot: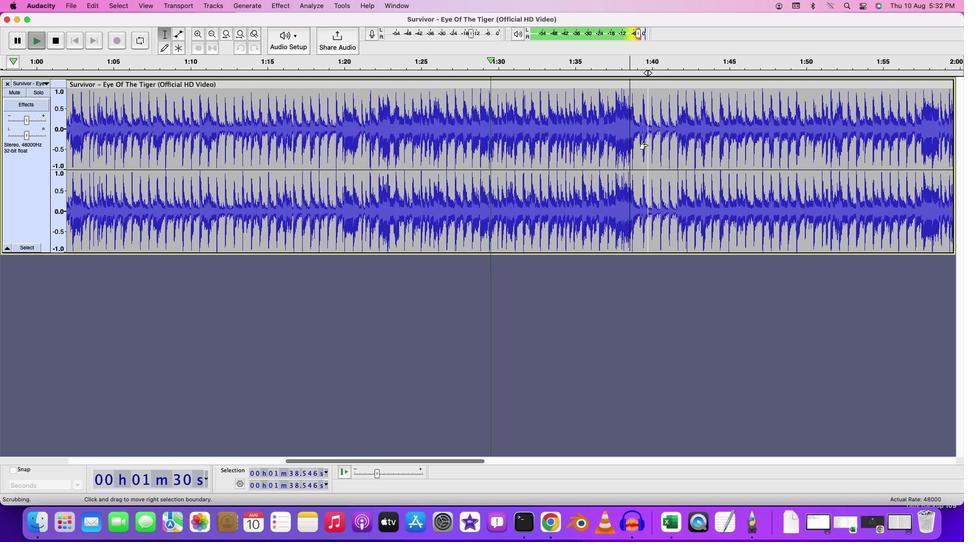
Action: Mouse scrolled (648, 145) with delta (0, 0)
Screenshot: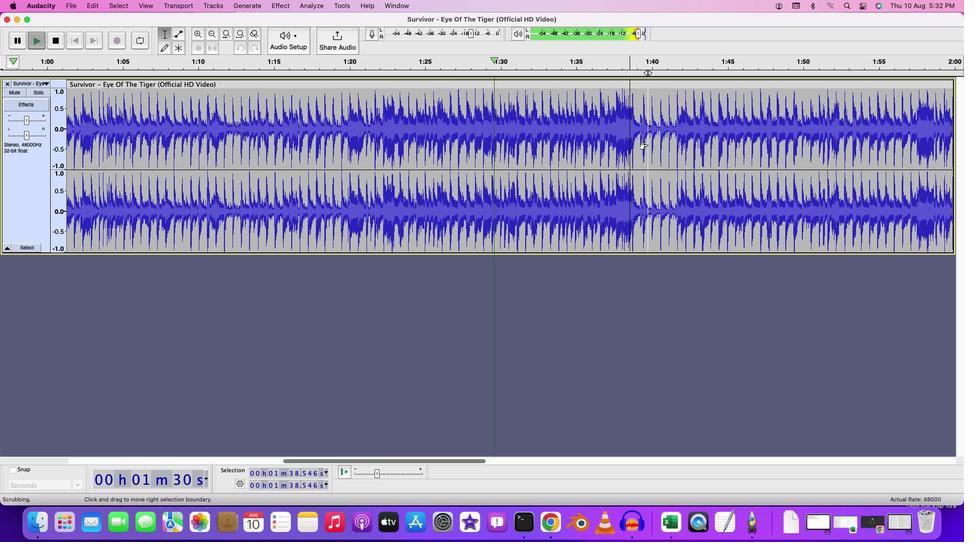 
Action: Mouse scrolled (648, 145) with delta (0, 0)
Screenshot: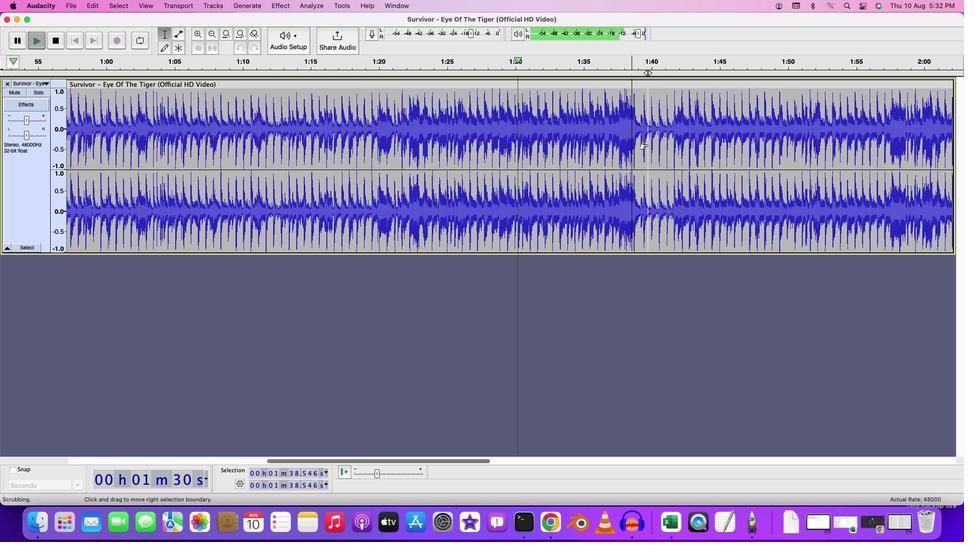 
Action: Mouse scrolled (648, 145) with delta (0, 0)
Screenshot: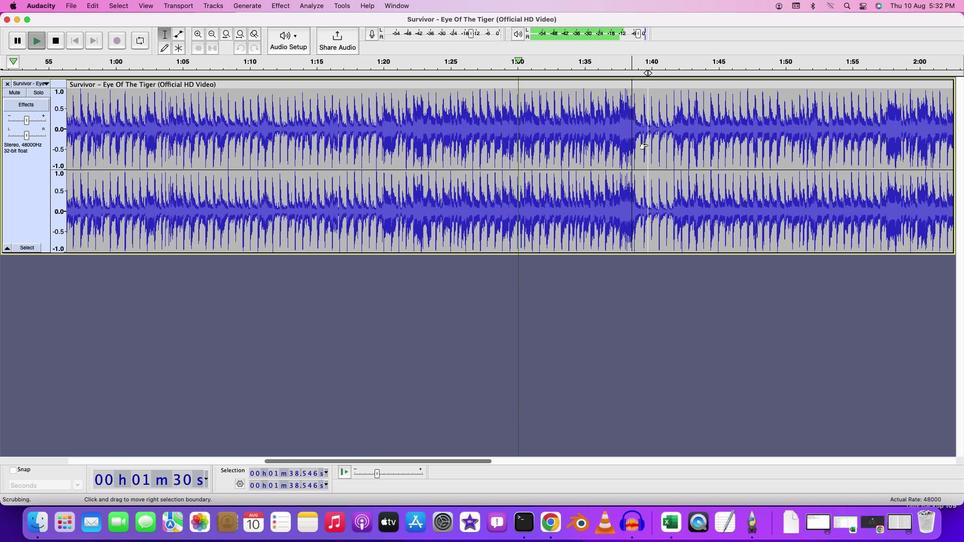 
Action: Mouse moved to (482, 460)
Screenshot: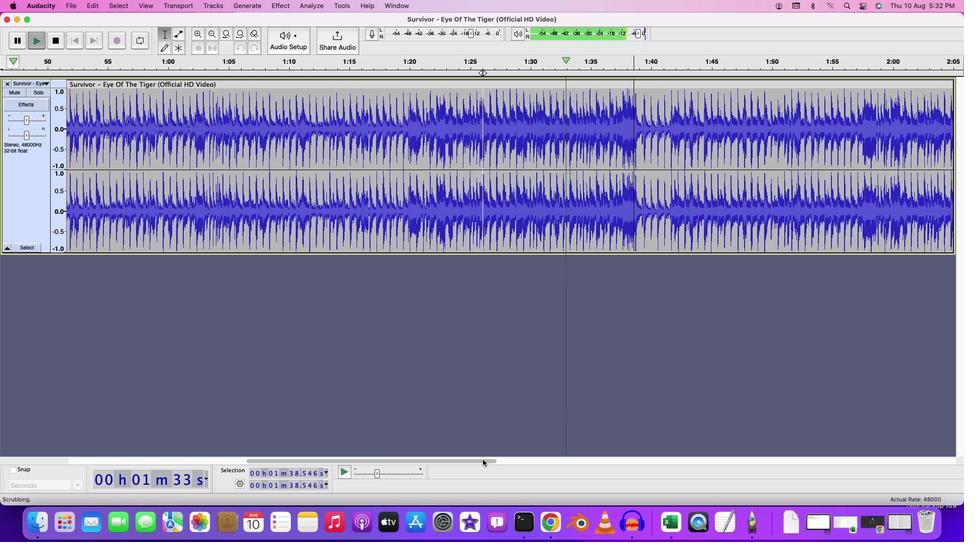 
Action: Mouse pressed left at (482, 460)
